 Task: Find connections with filter location Soledade with filter topic #lawenforcementwith filter profile language English with filter current company Real Placement Group with filter school Alagappa University, Alagappa Nagar, Karaikudi with filter industry Audio and Video Equipment Manufacturing with filter service category Business Analytics with filter keywords title Iron Worker
Action: Mouse moved to (688, 143)
Screenshot: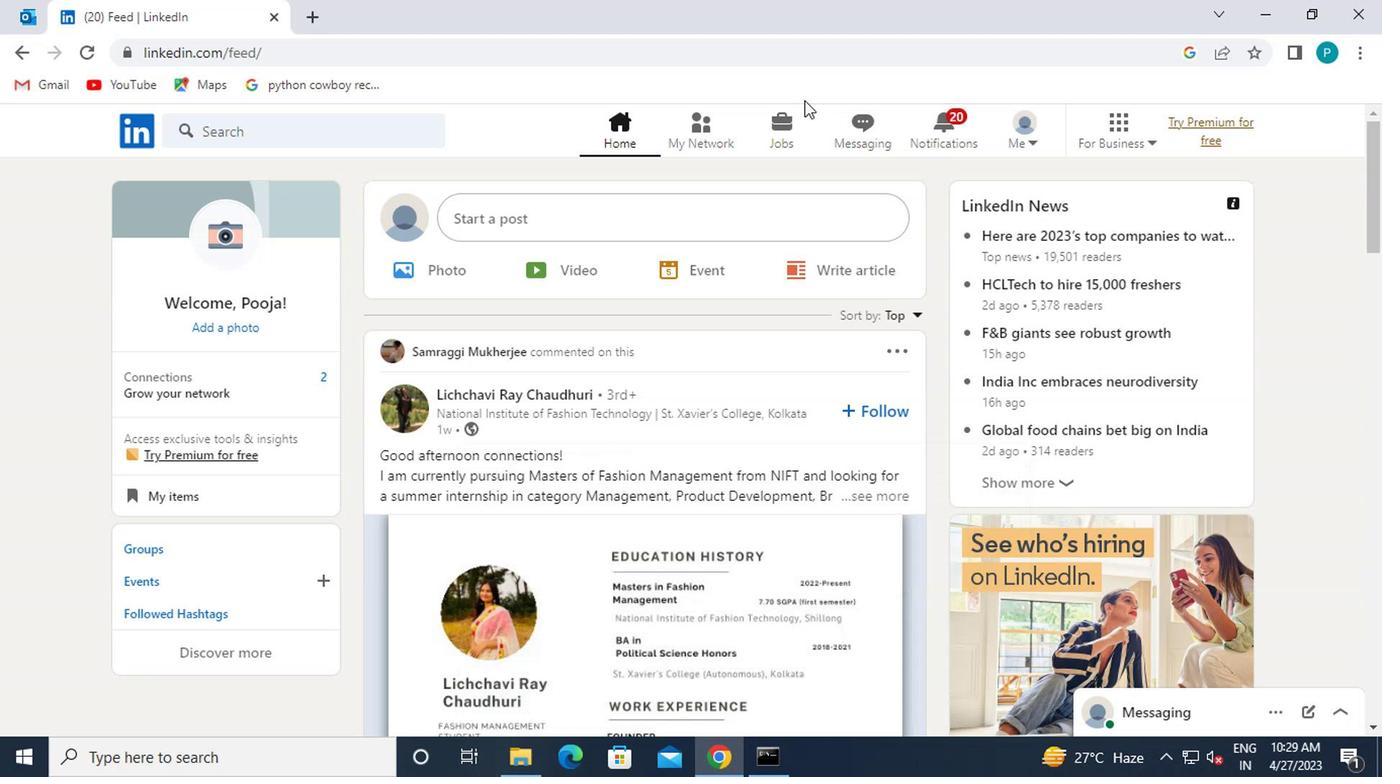 
Action: Mouse pressed left at (688, 143)
Screenshot: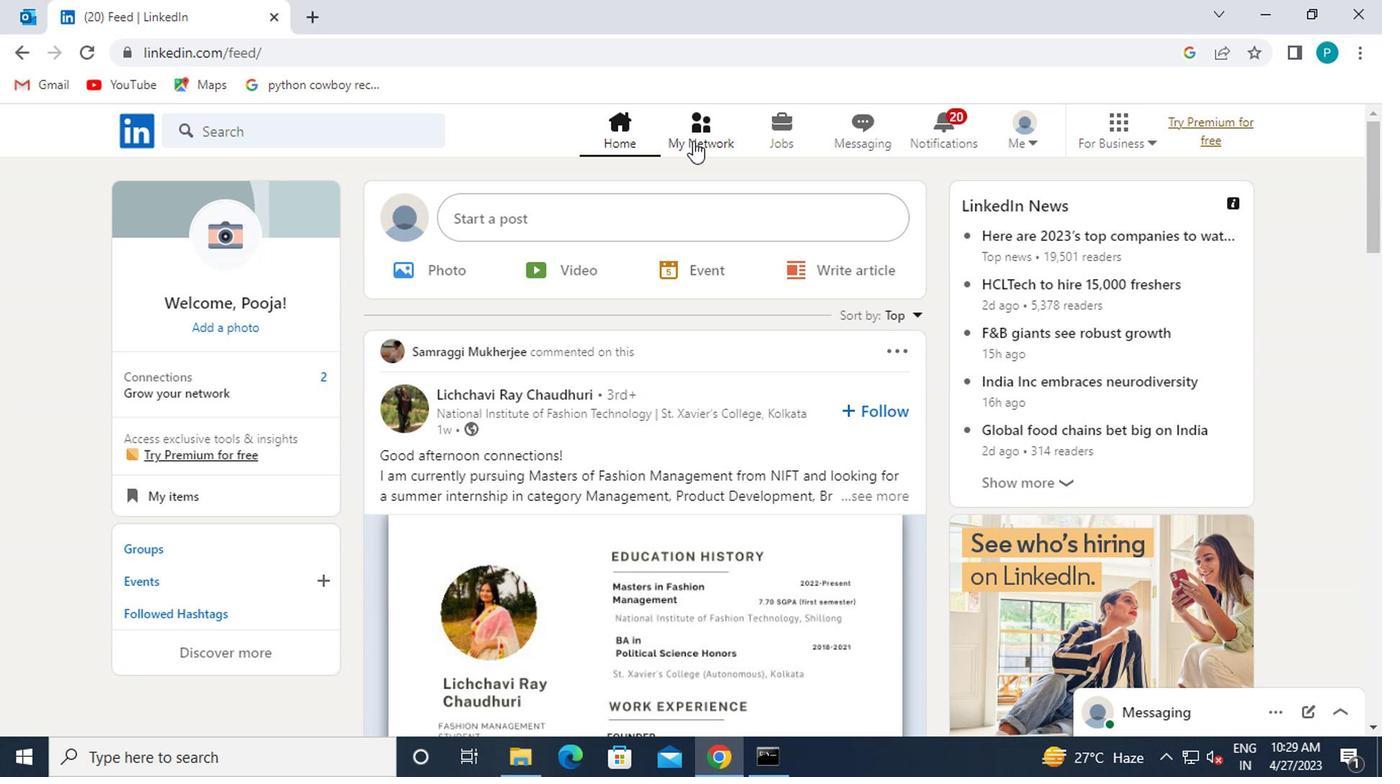 
Action: Mouse moved to (350, 230)
Screenshot: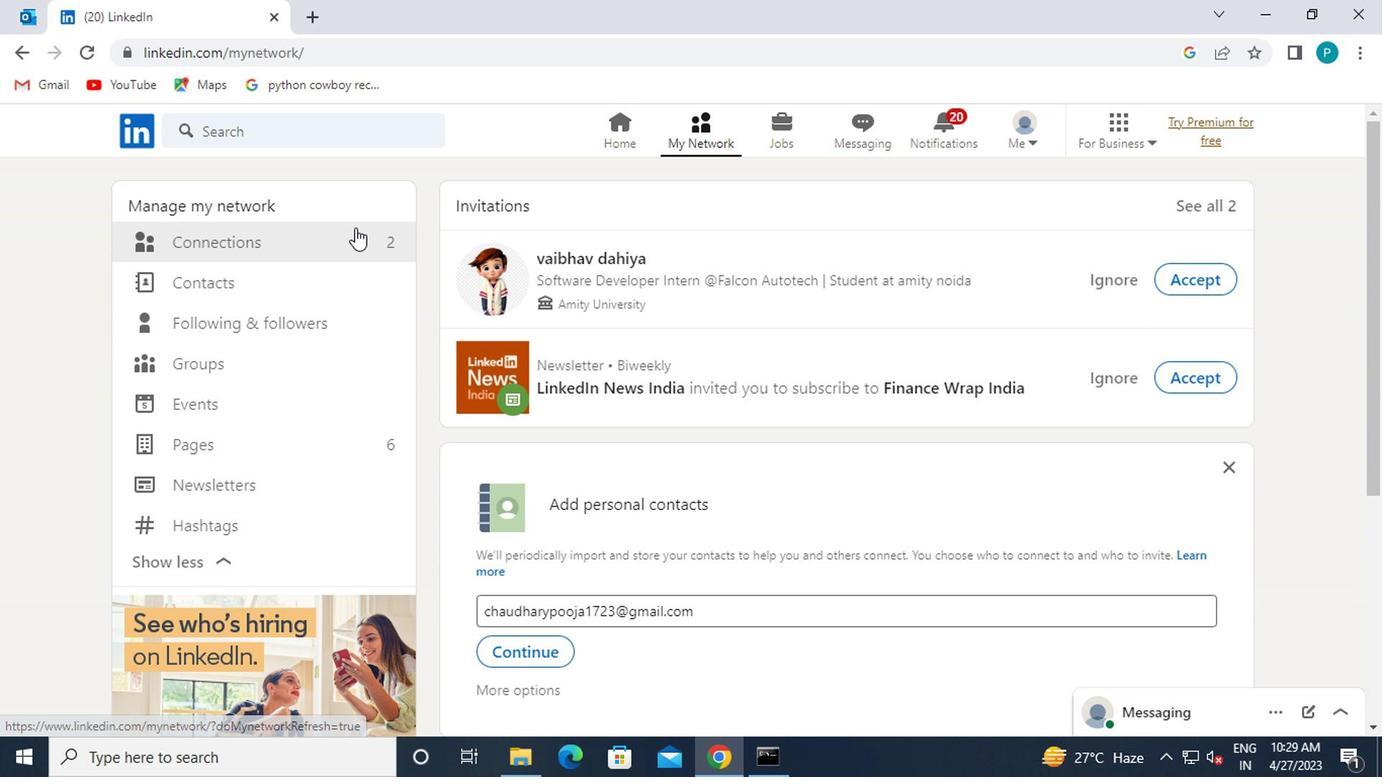
Action: Mouse pressed left at (350, 230)
Screenshot: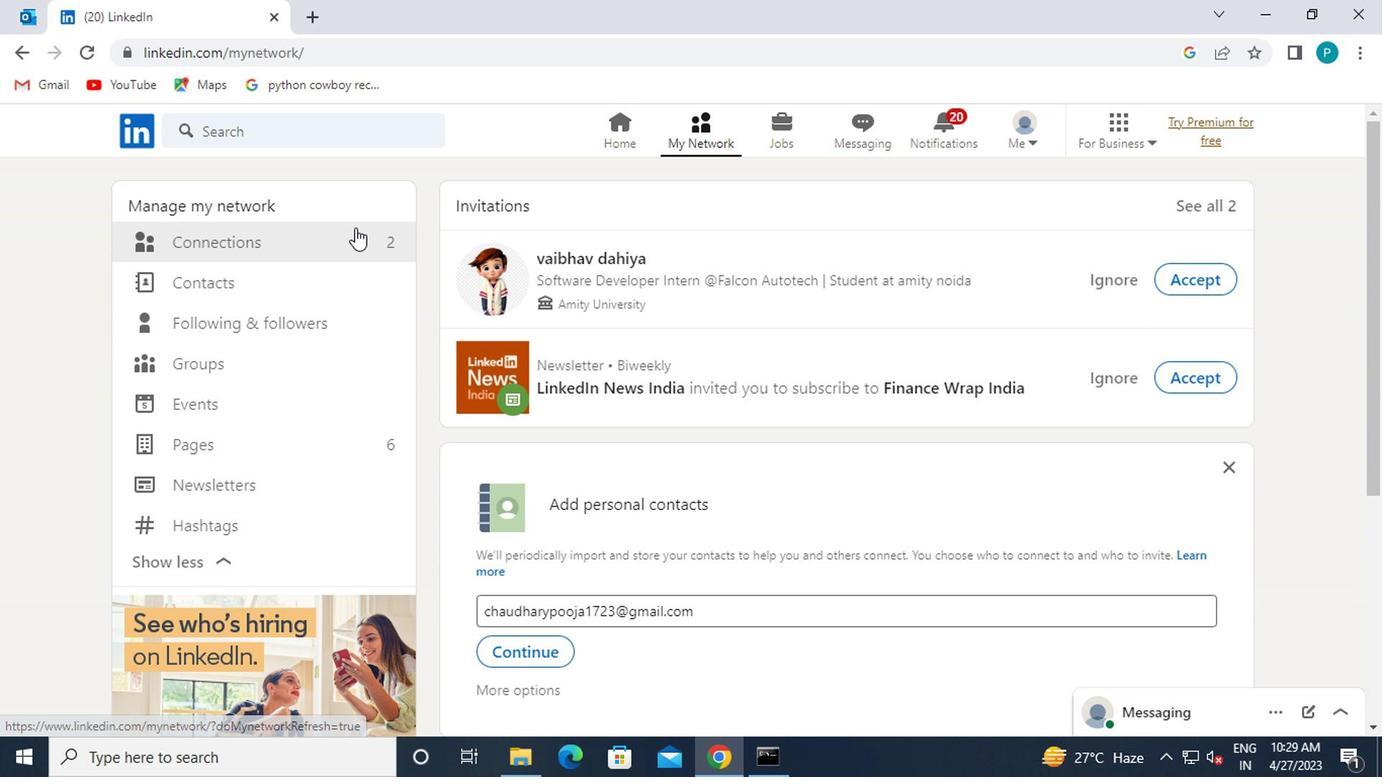 
Action: Mouse moved to (360, 237)
Screenshot: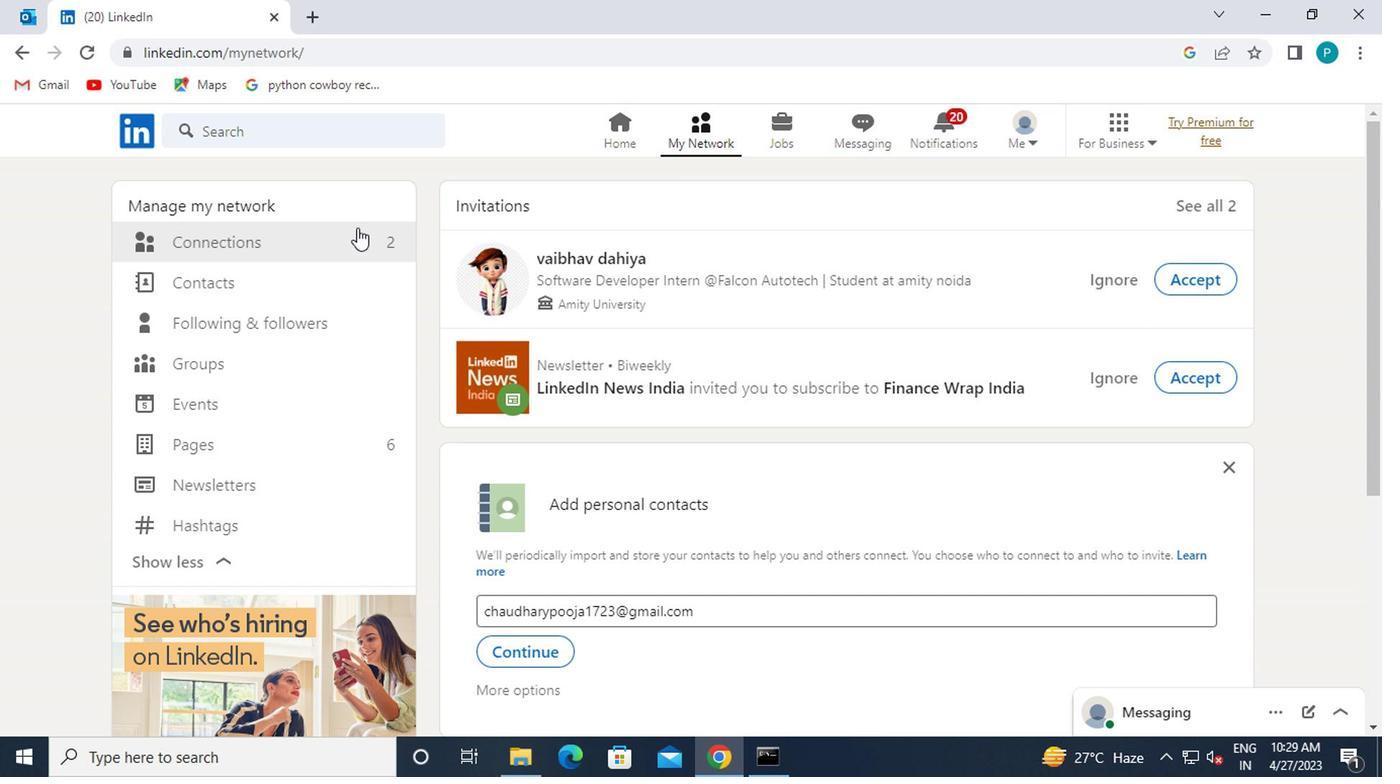 
Action: Mouse pressed left at (360, 237)
Screenshot: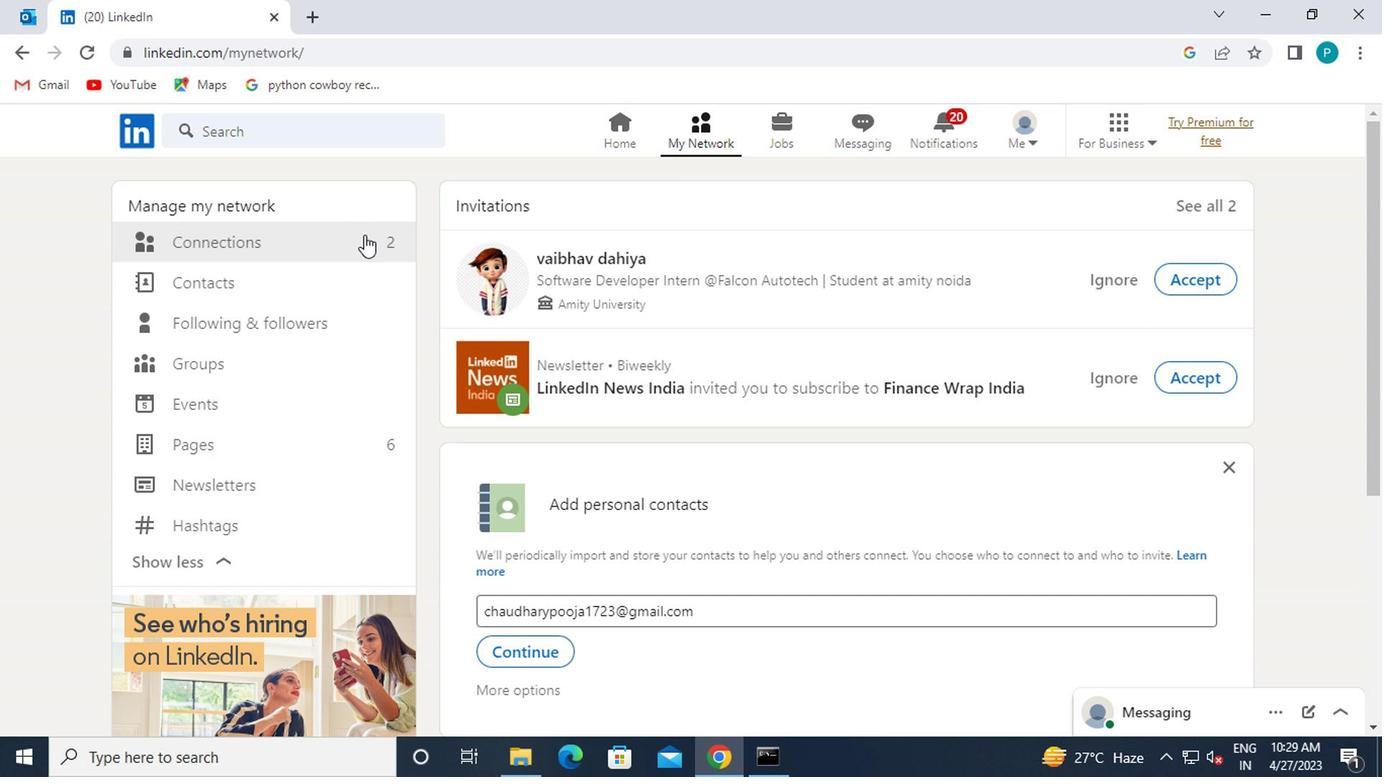 
Action: Mouse moved to (307, 247)
Screenshot: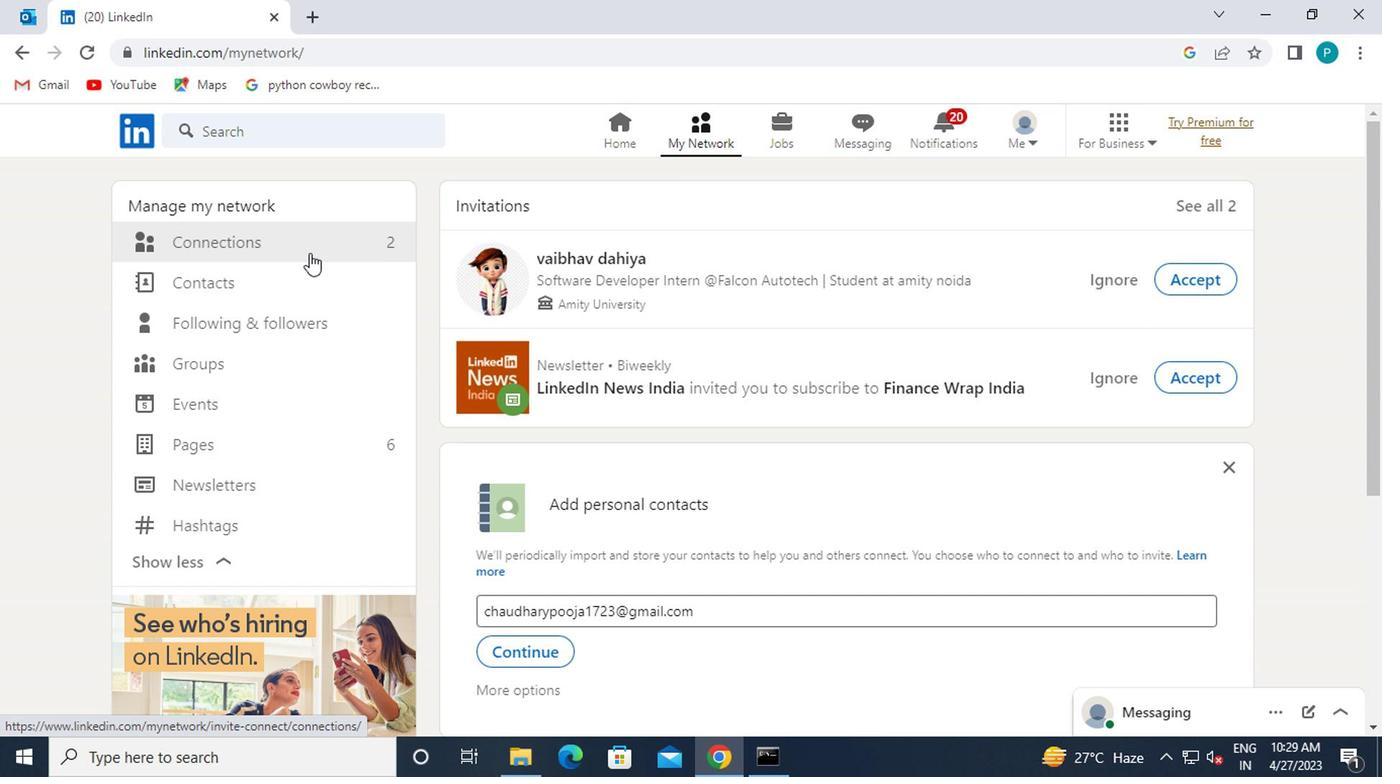
Action: Mouse pressed left at (307, 247)
Screenshot: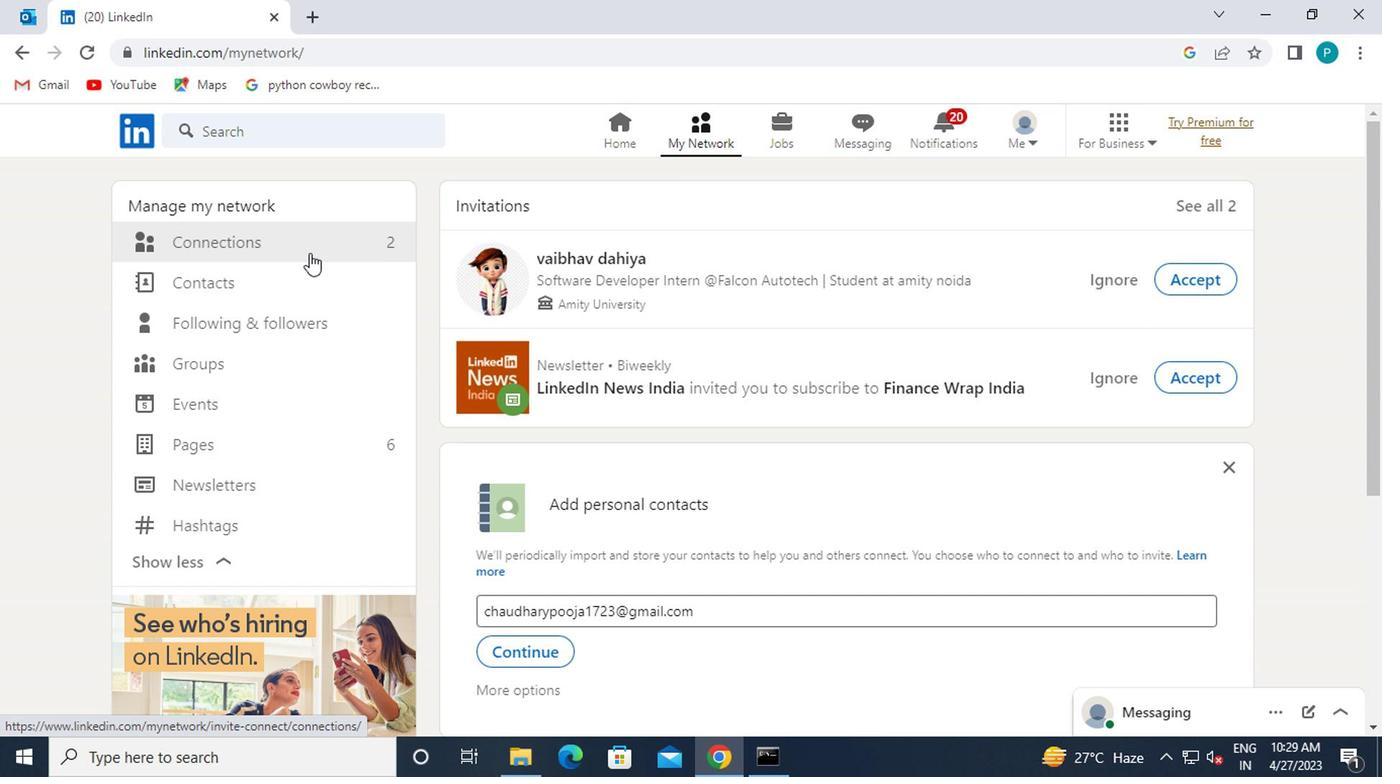 
Action: Mouse moved to (309, 250)
Screenshot: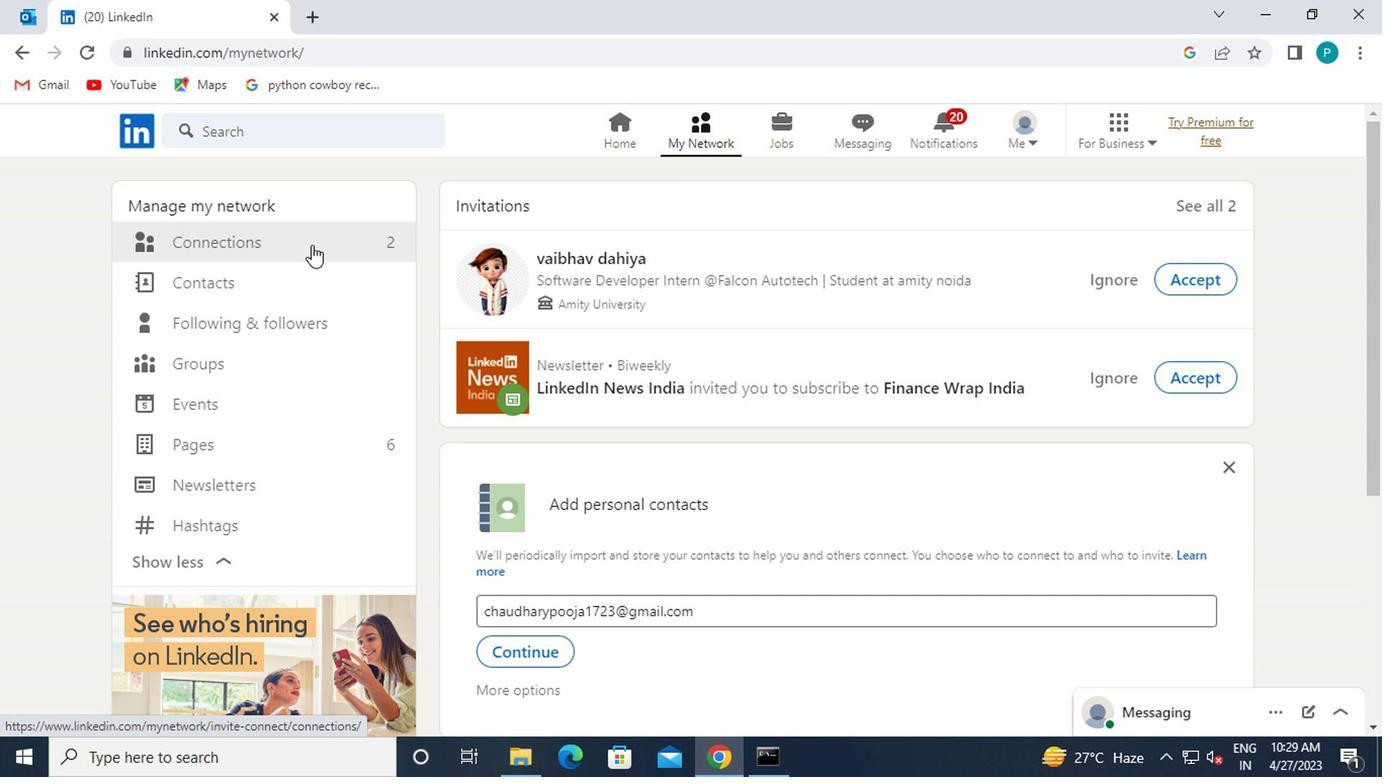 
Action: Mouse pressed left at (309, 250)
Screenshot: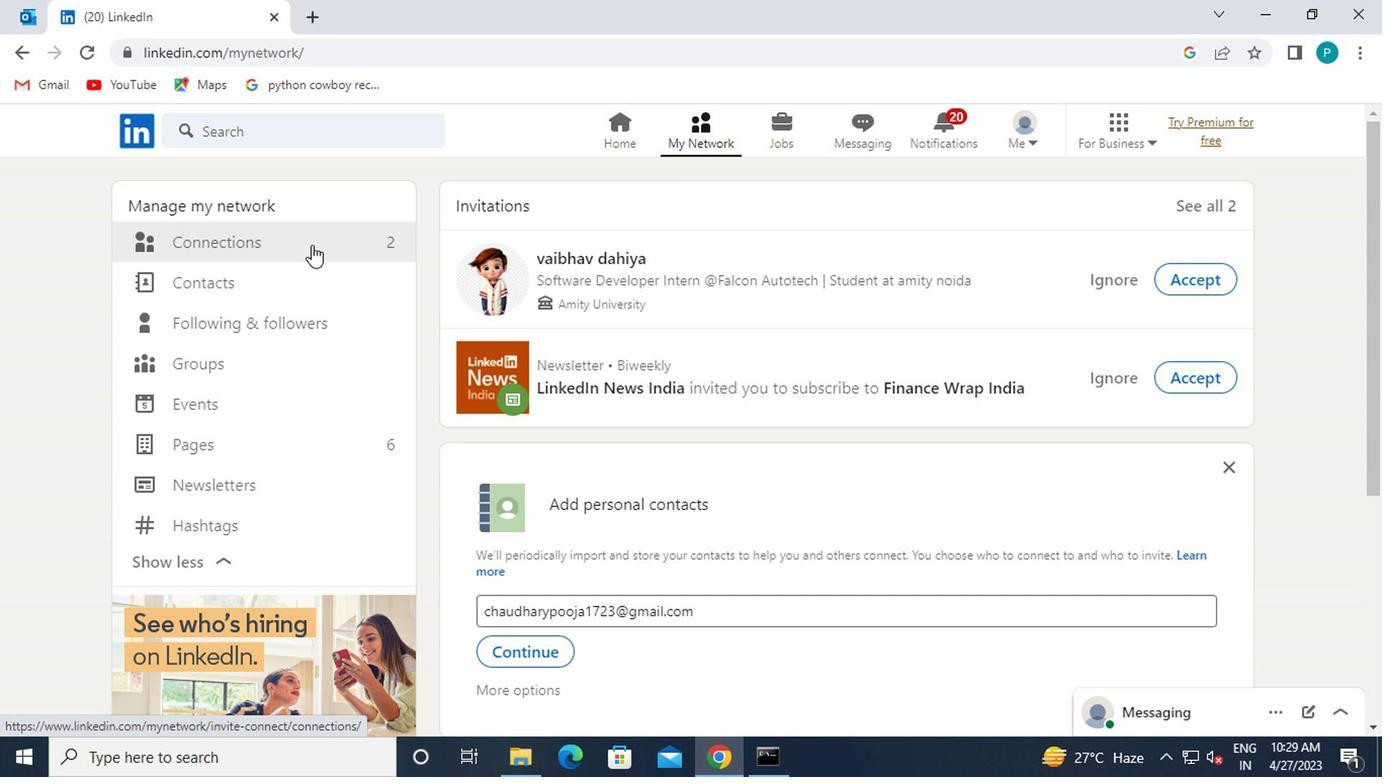 
Action: Mouse moved to (828, 237)
Screenshot: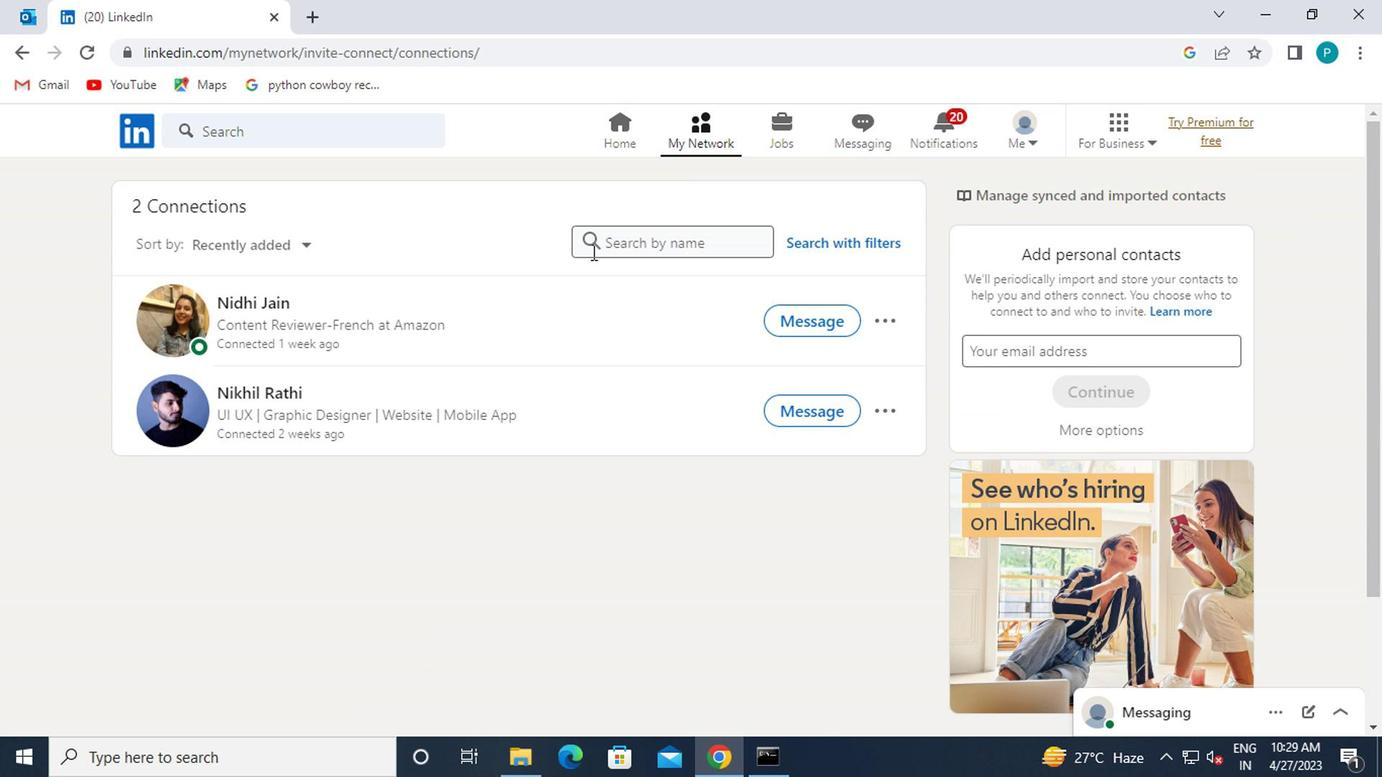 
Action: Mouse pressed left at (828, 237)
Screenshot: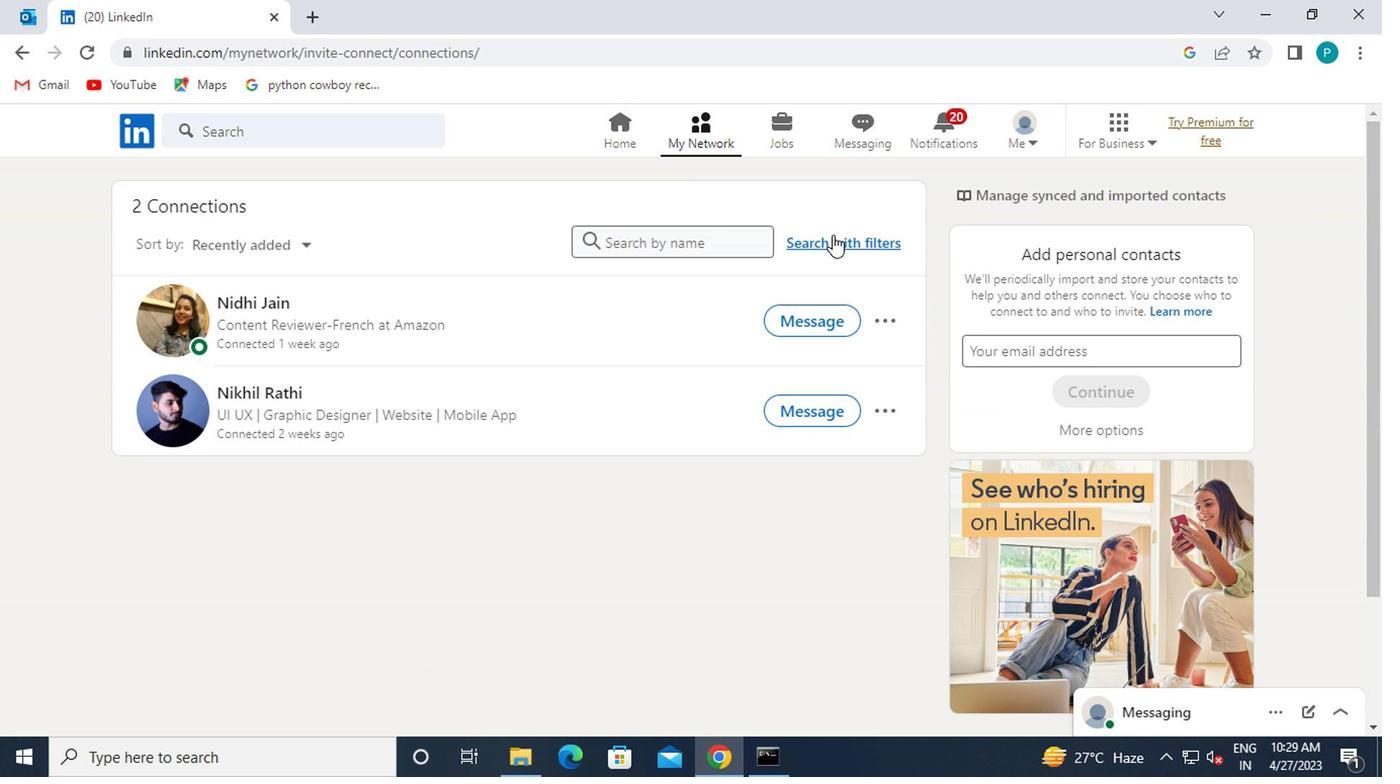 
Action: Mouse moved to (697, 180)
Screenshot: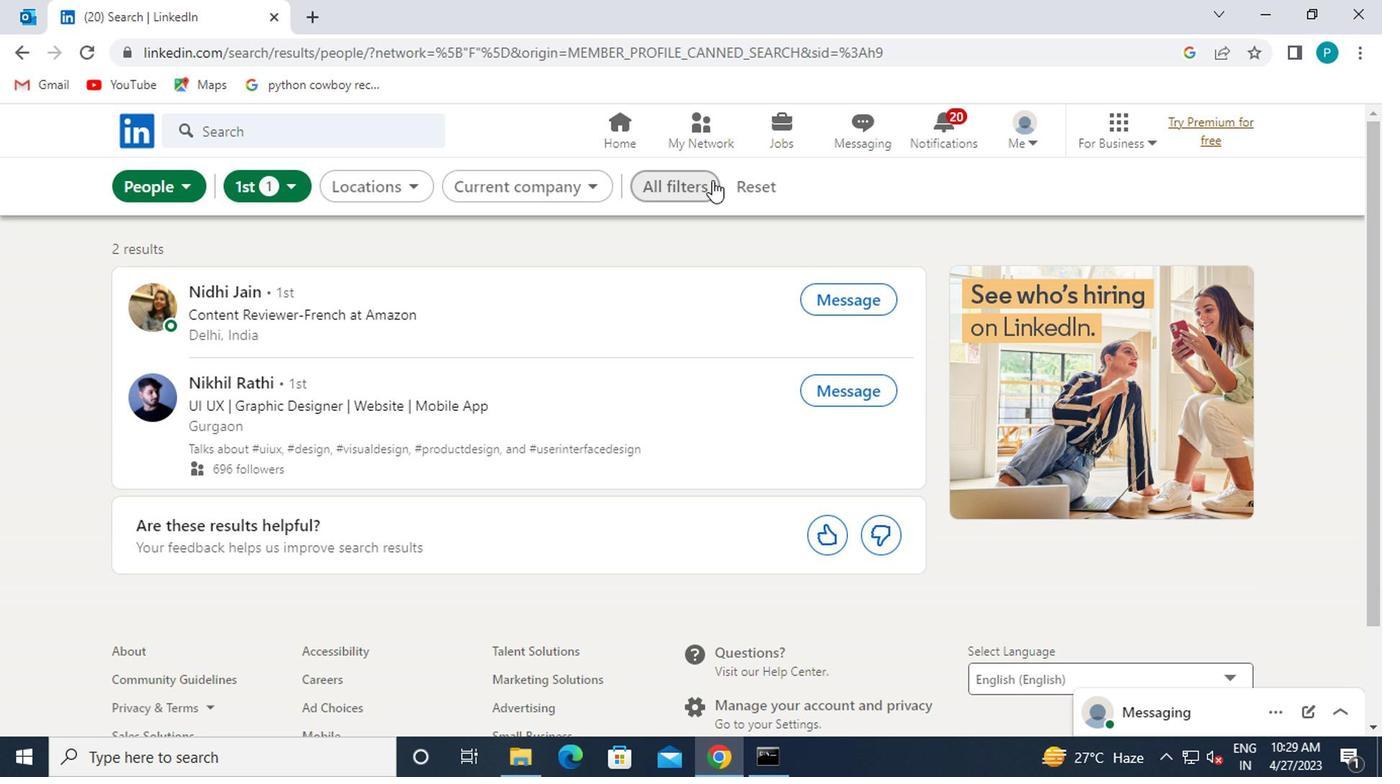 
Action: Mouse pressed left at (697, 180)
Screenshot: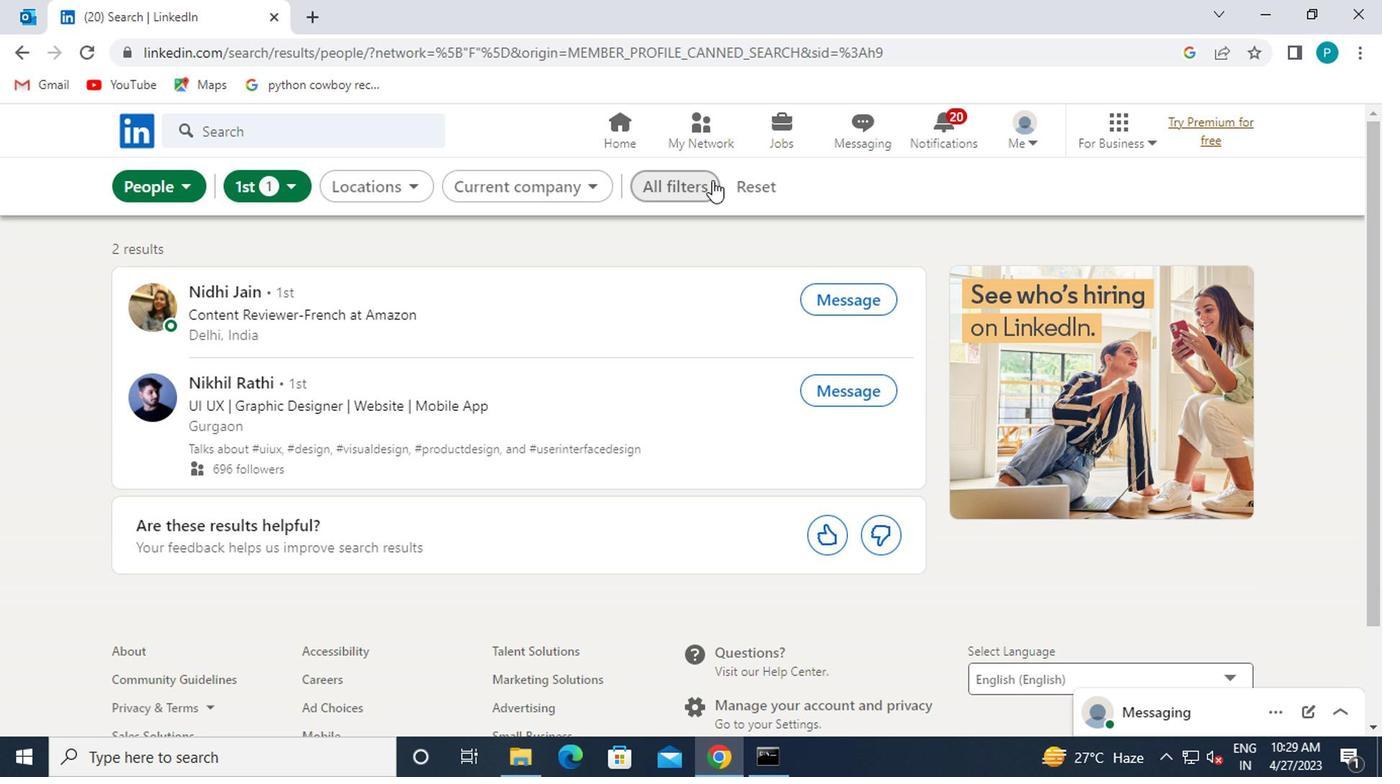 
Action: Mouse moved to (1061, 399)
Screenshot: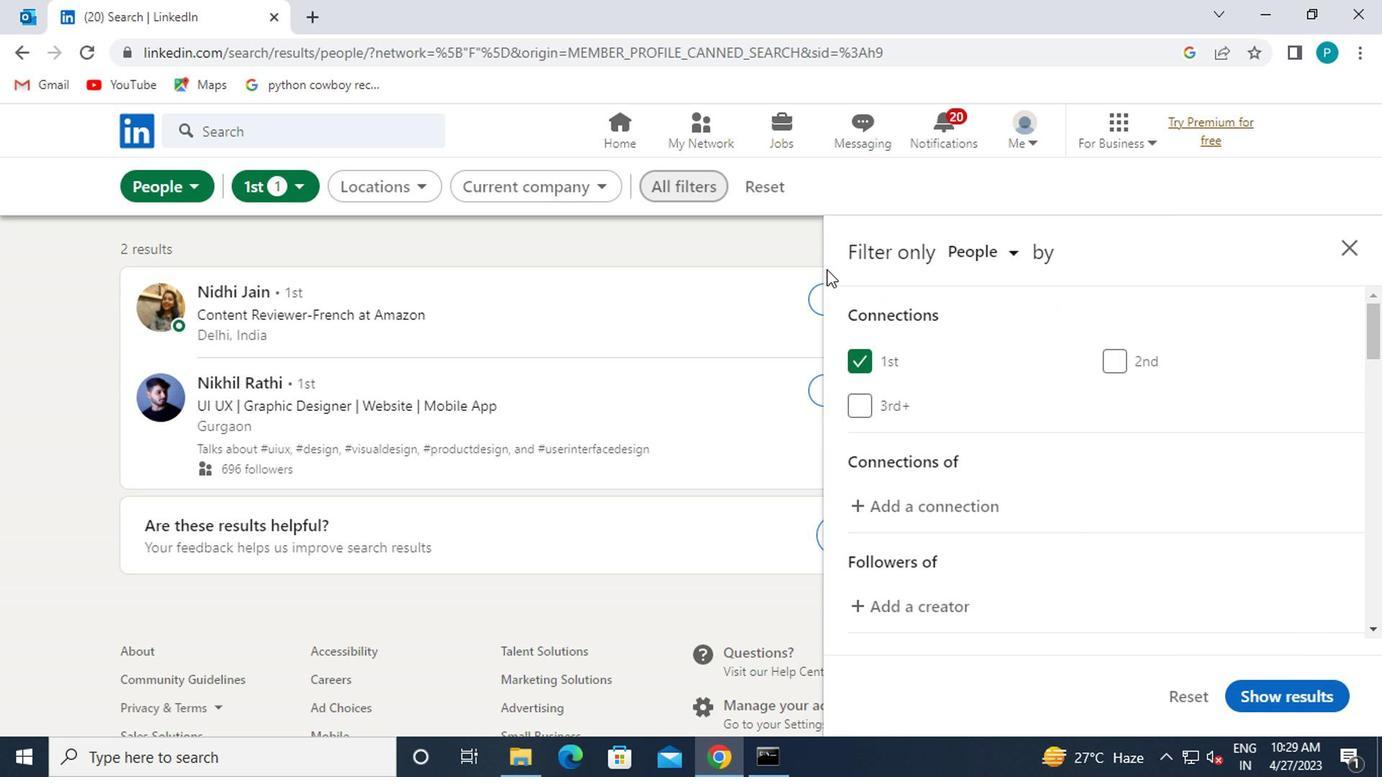 
Action: Mouse scrolled (1061, 398) with delta (0, -1)
Screenshot: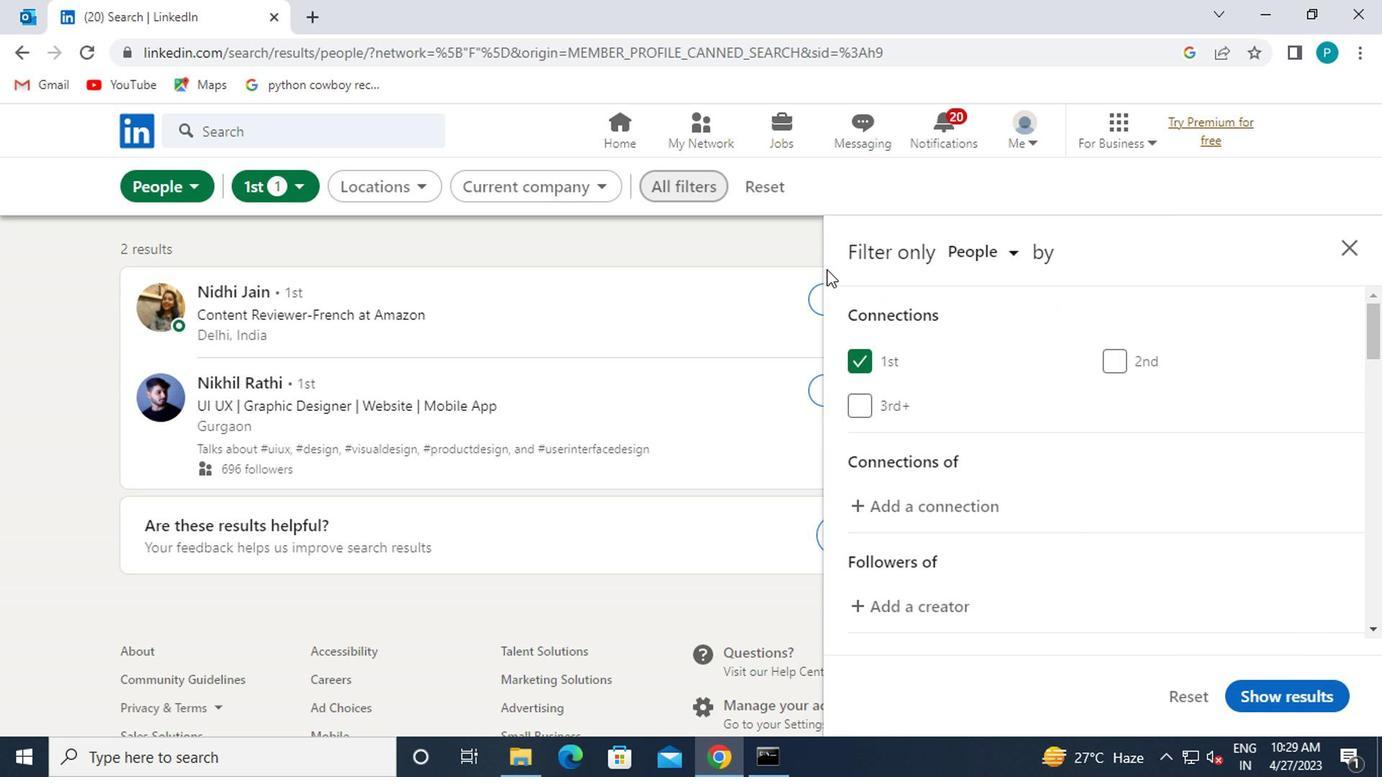 
Action: Mouse moved to (1061, 400)
Screenshot: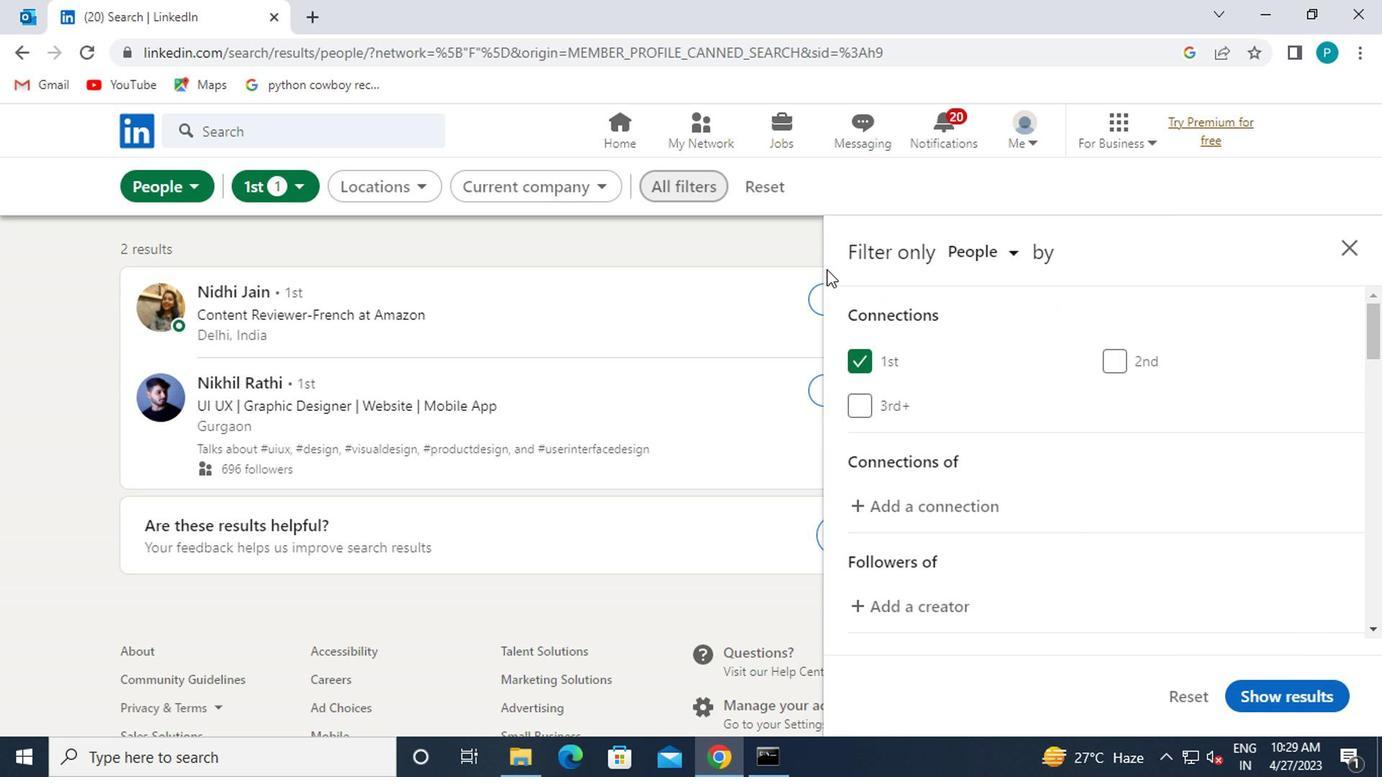 
Action: Mouse scrolled (1061, 399) with delta (0, 0)
Screenshot: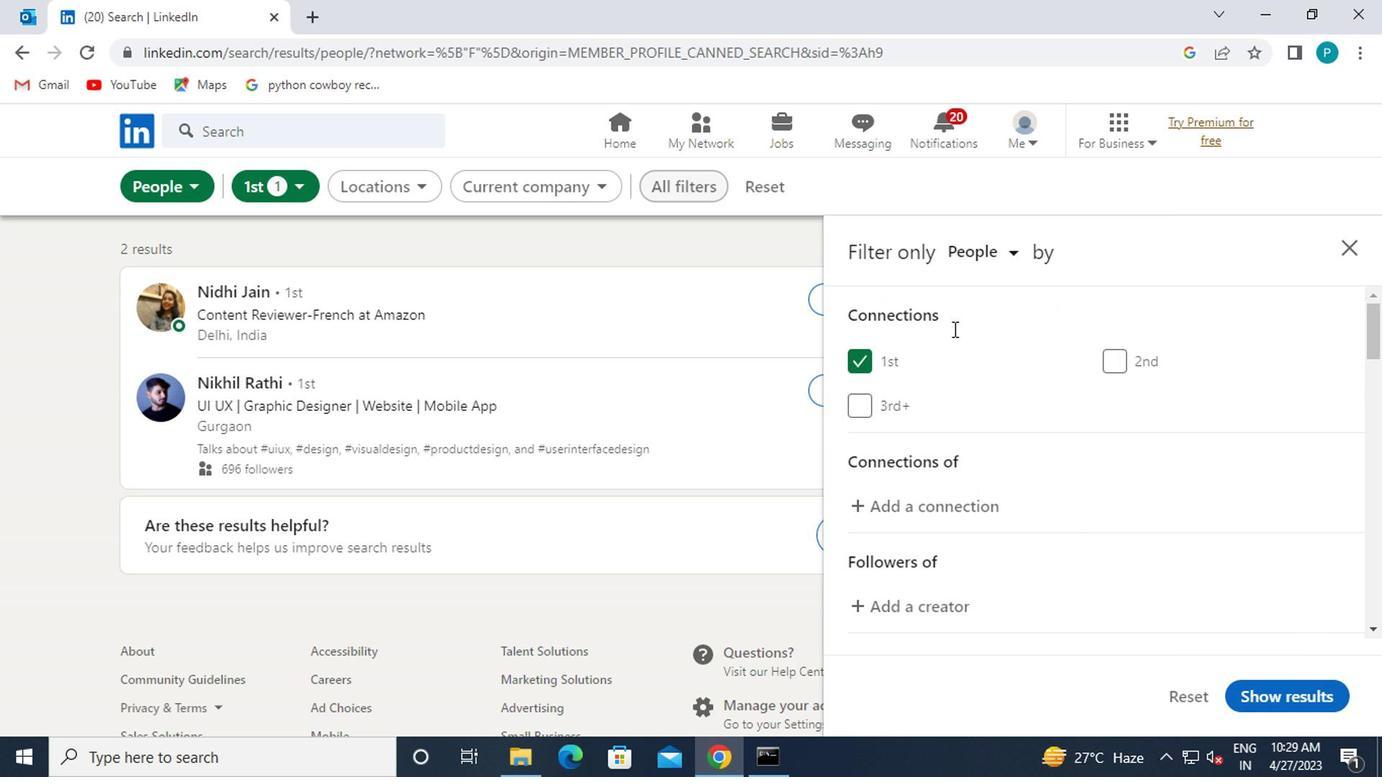 
Action: Mouse scrolled (1061, 399) with delta (0, 0)
Screenshot: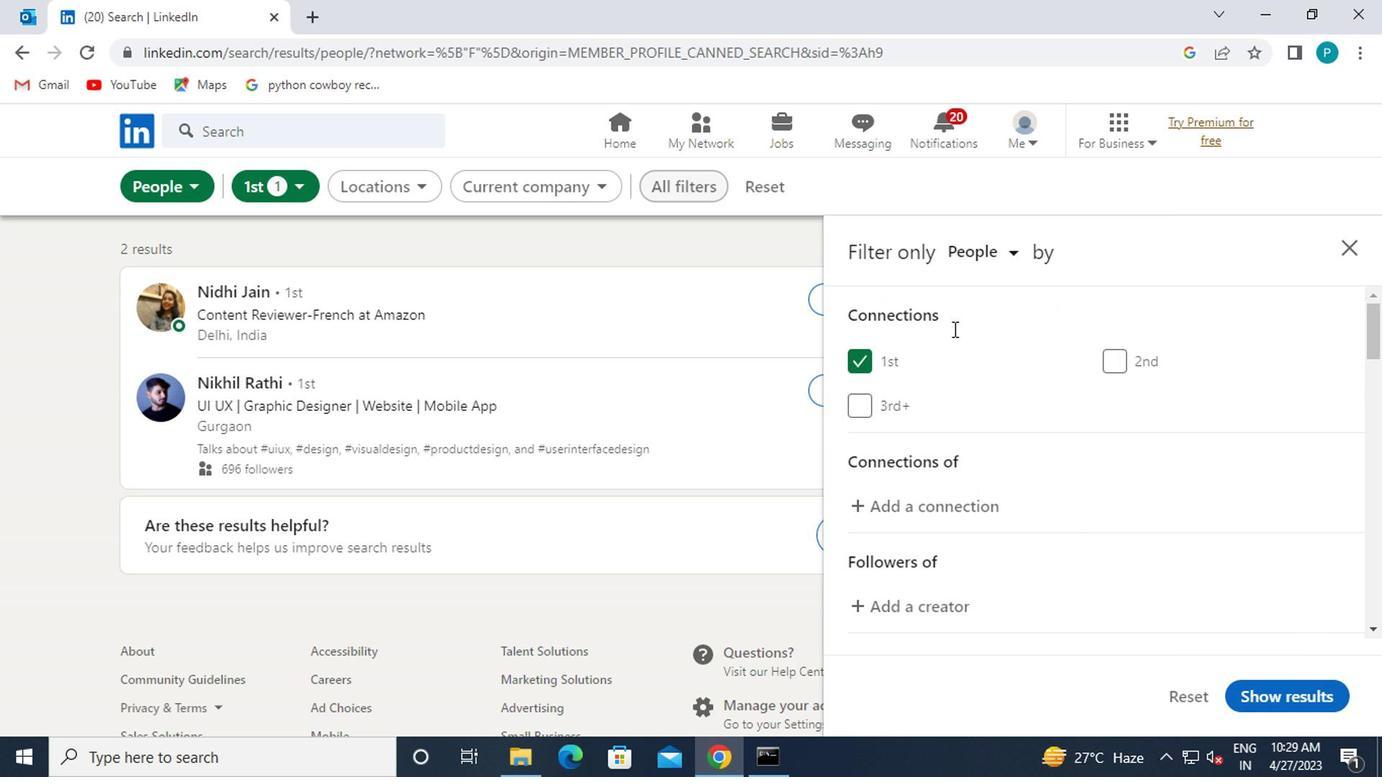 
Action: Mouse moved to (1147, 485)
Screenshot: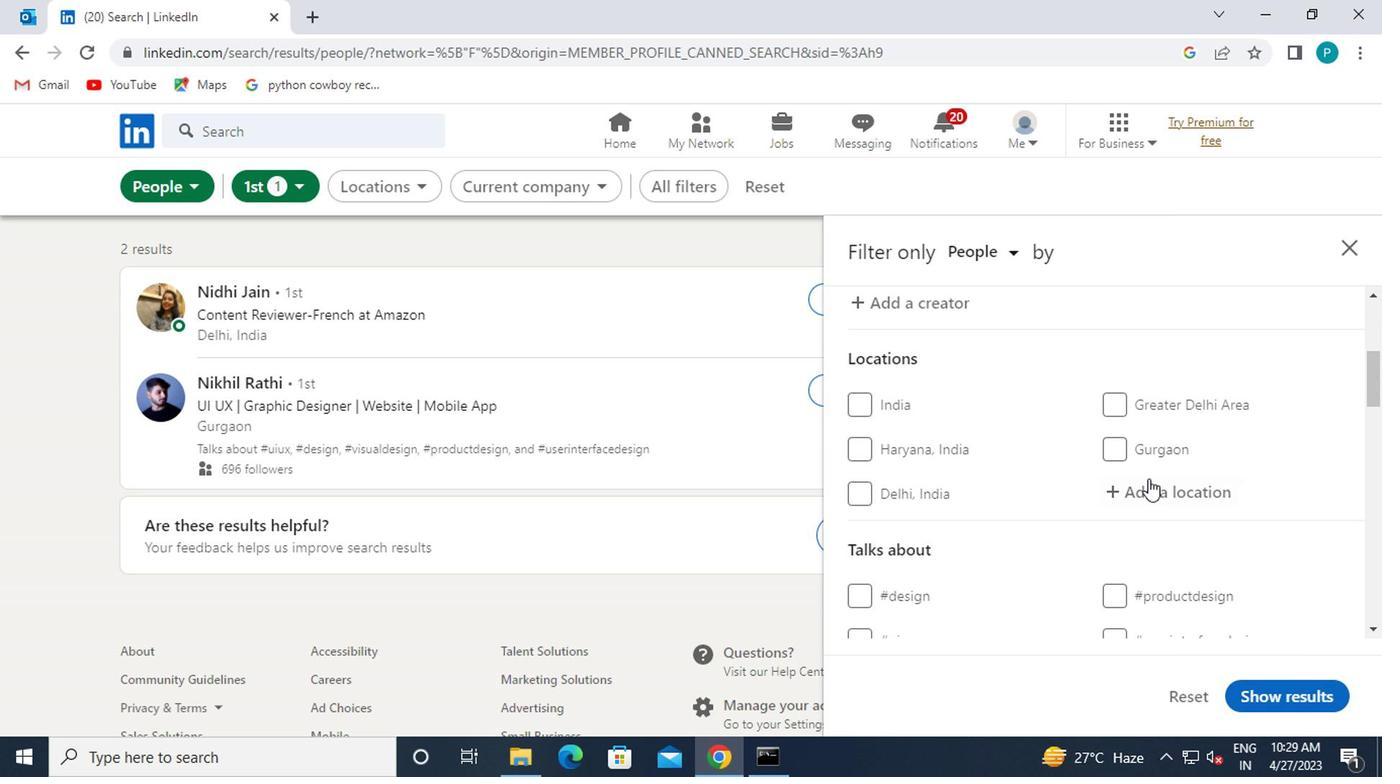 
Action: Mouse pressed left at (1147, 485)
Screenshot: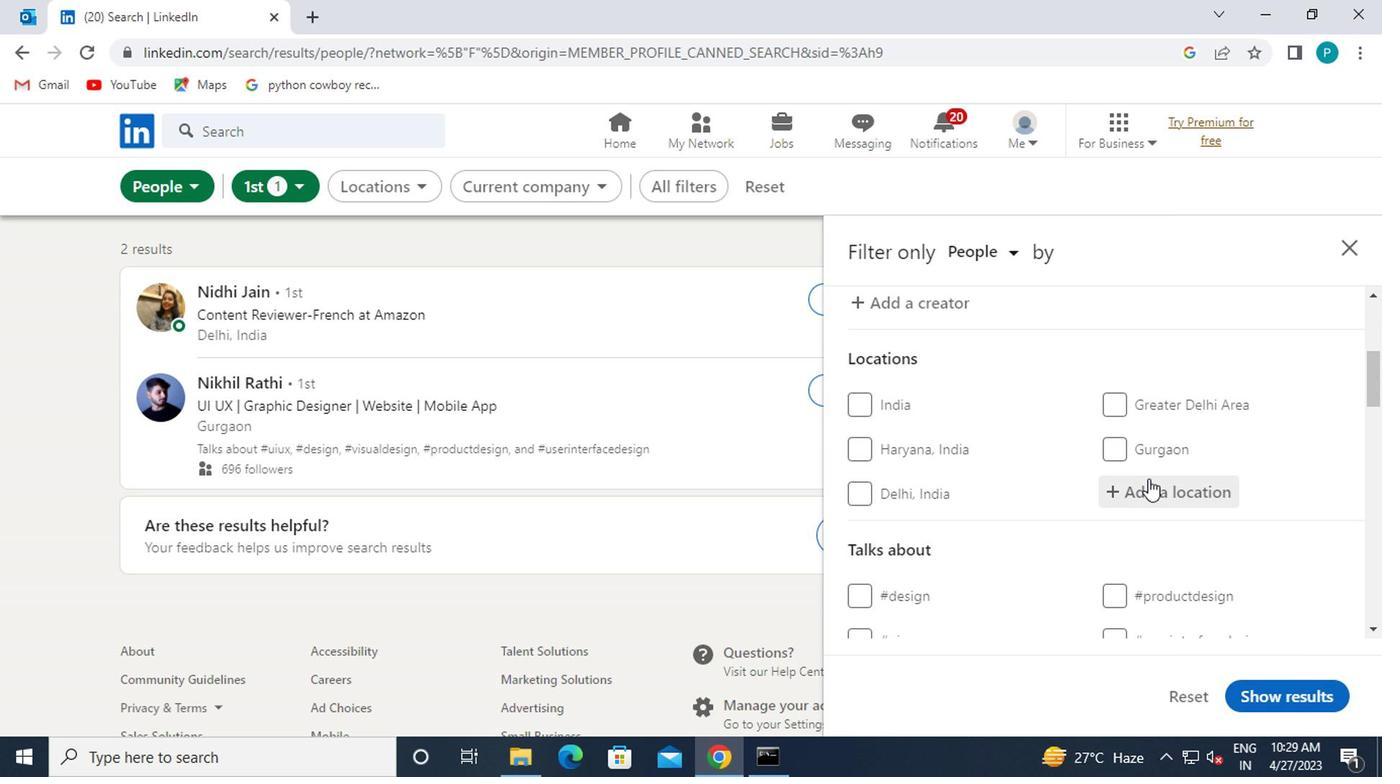 
Action: Mouse moved to (1219, 510)
Screenshot: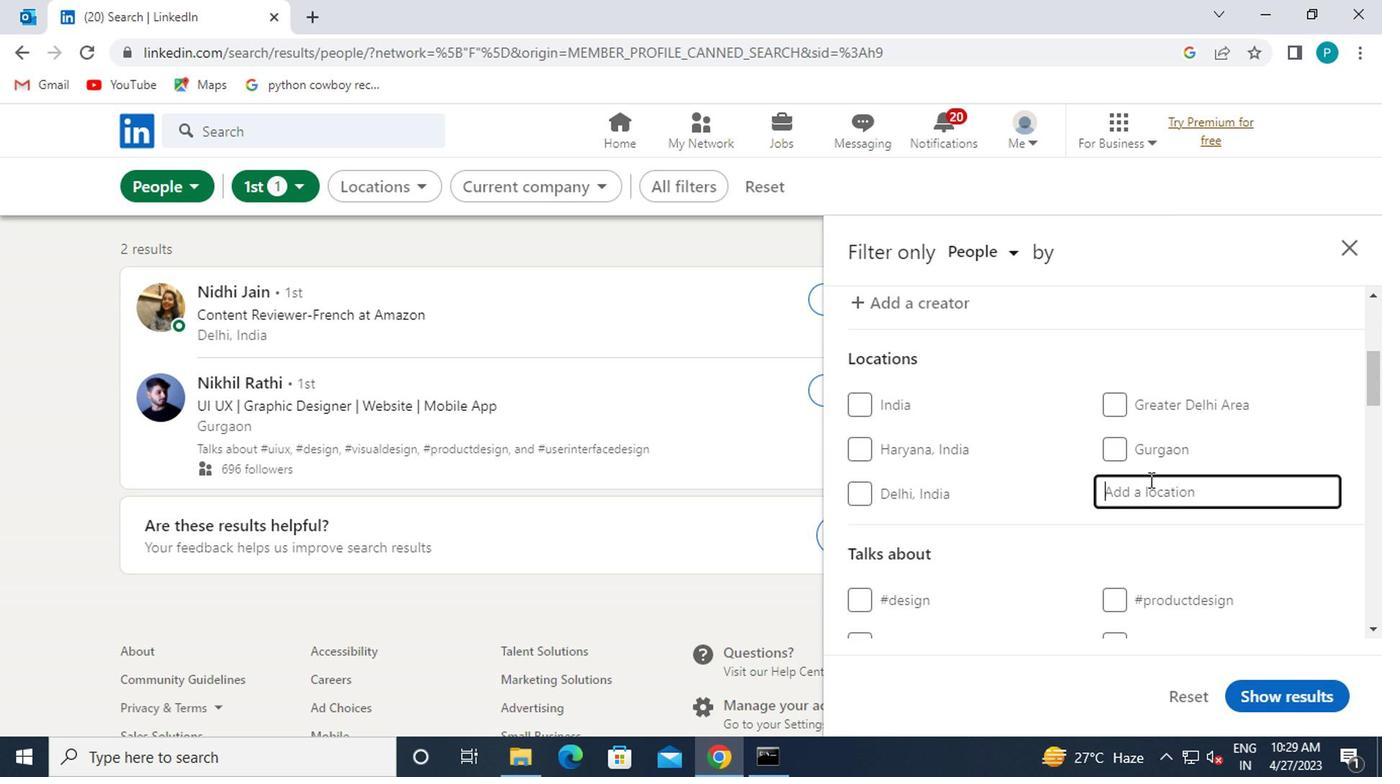 
Action: Key pressed <Key.caps_lock>s<Key.caps_lock>ole
Screenshot: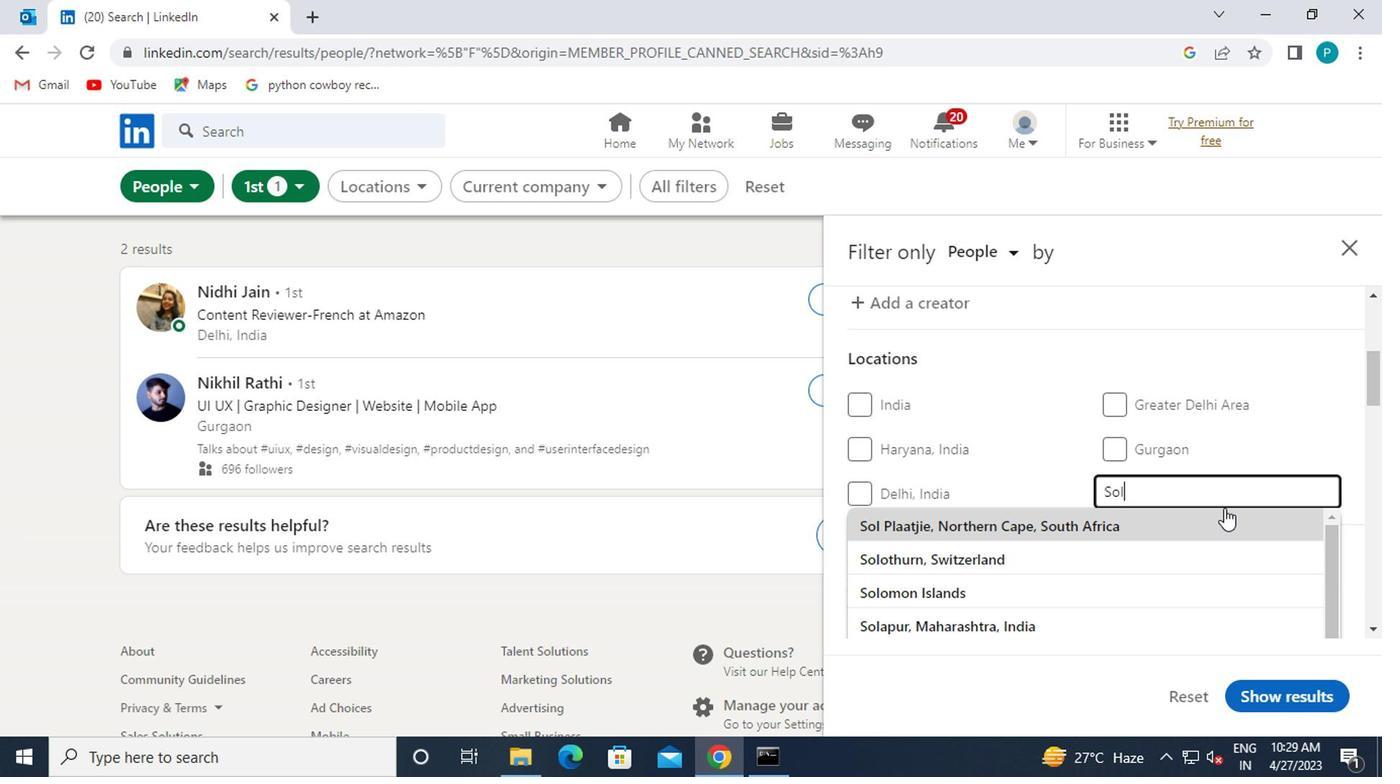 
Action: Mouse moved to (1183, 532)
Screenshot: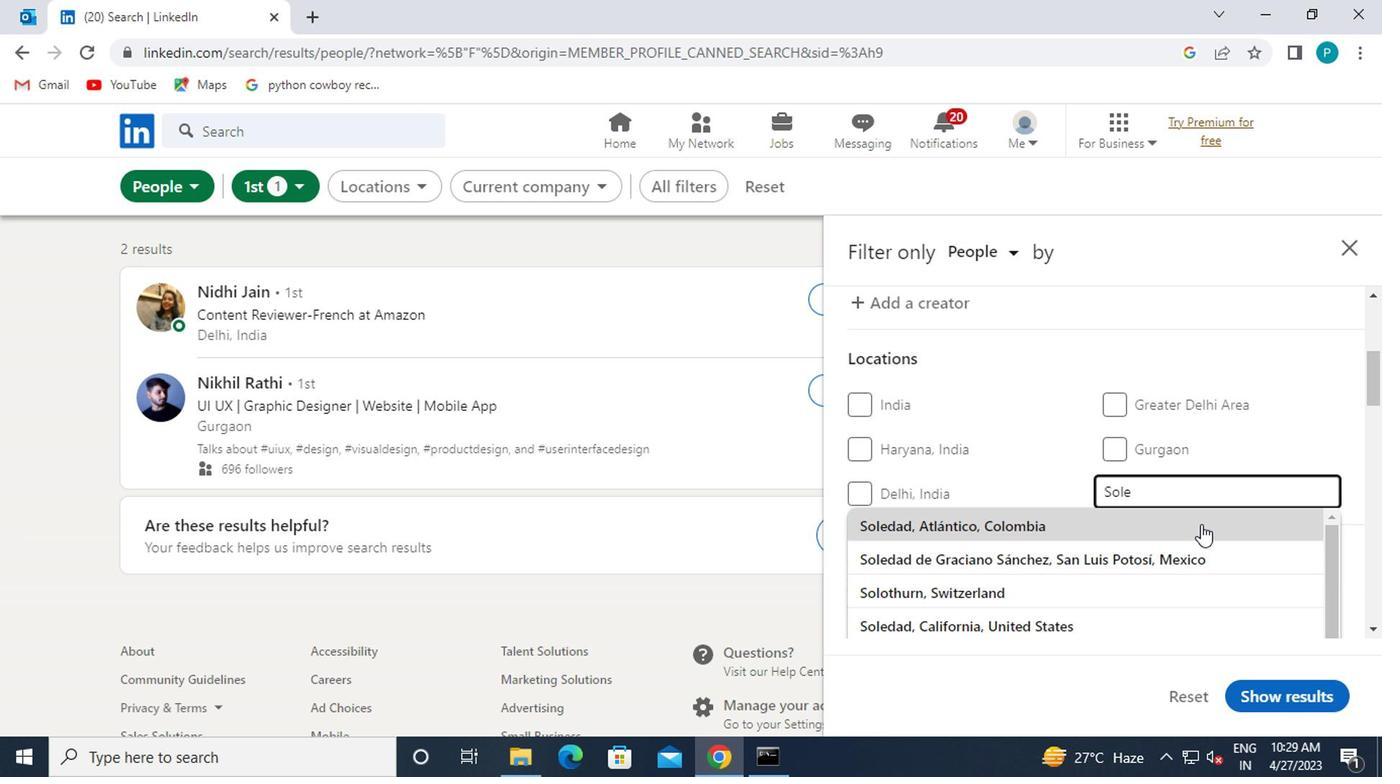 
Action: Mouse pressed left at (1183, 532)
Screenshot: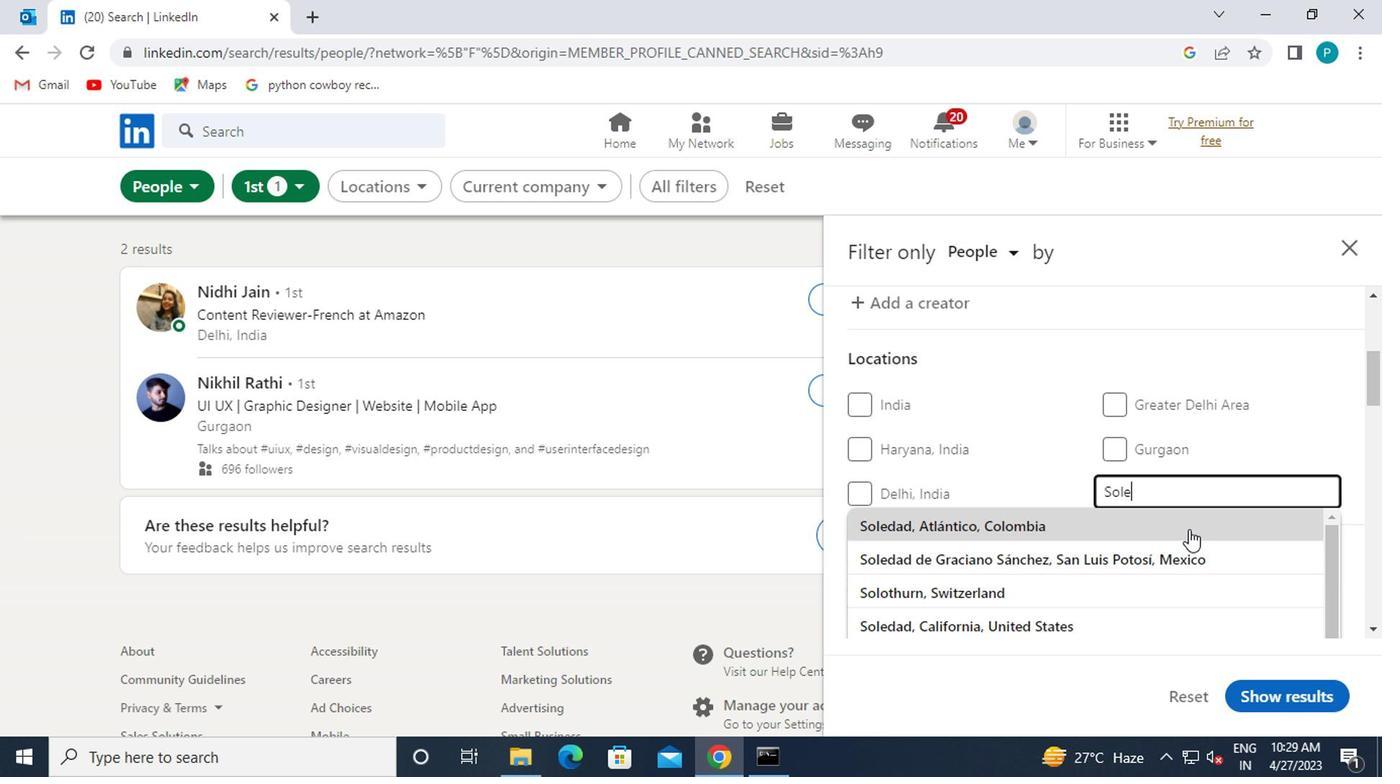 
Action: Mouse scrolled (1183, 530) with delta (0, -1)
Screenshot: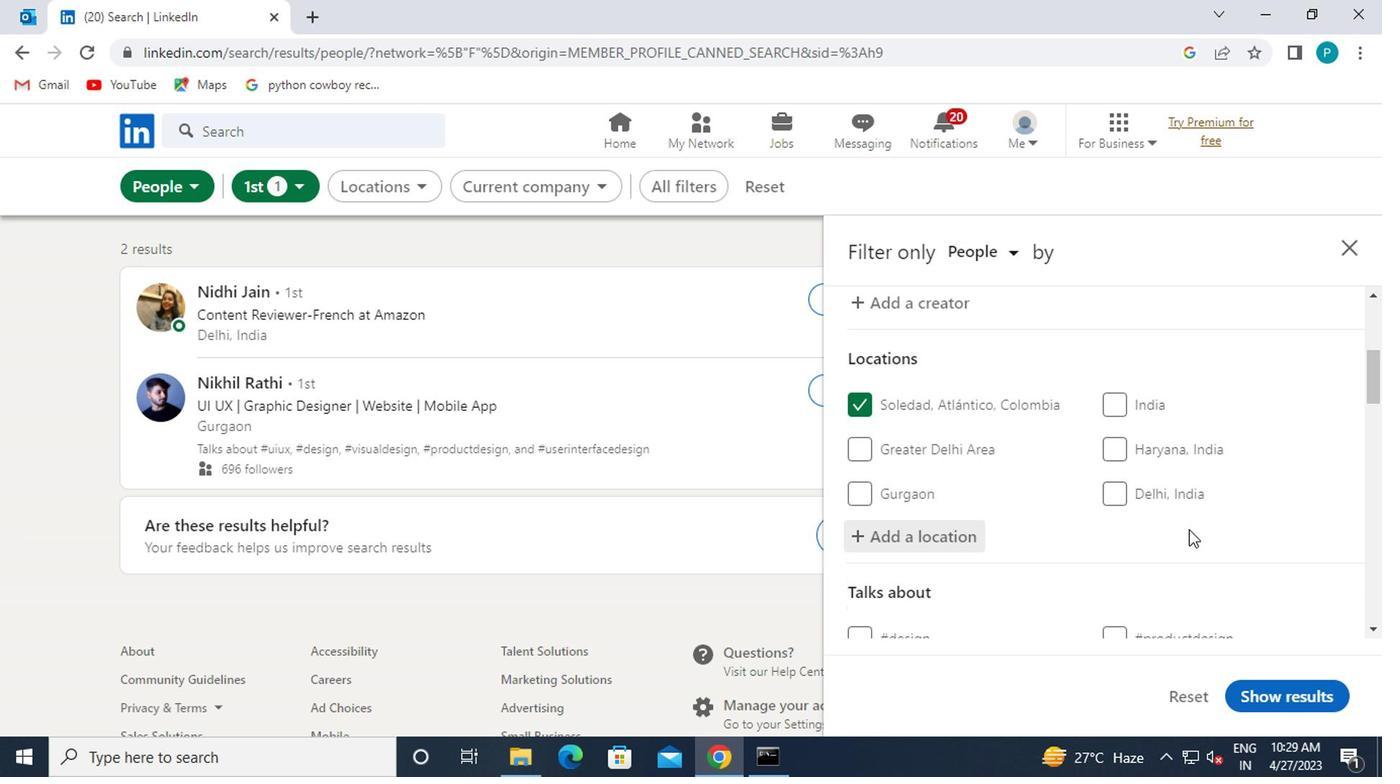 
Action: Mouse scrolled (1183, 530) with delta (0, -1)
Screenshot: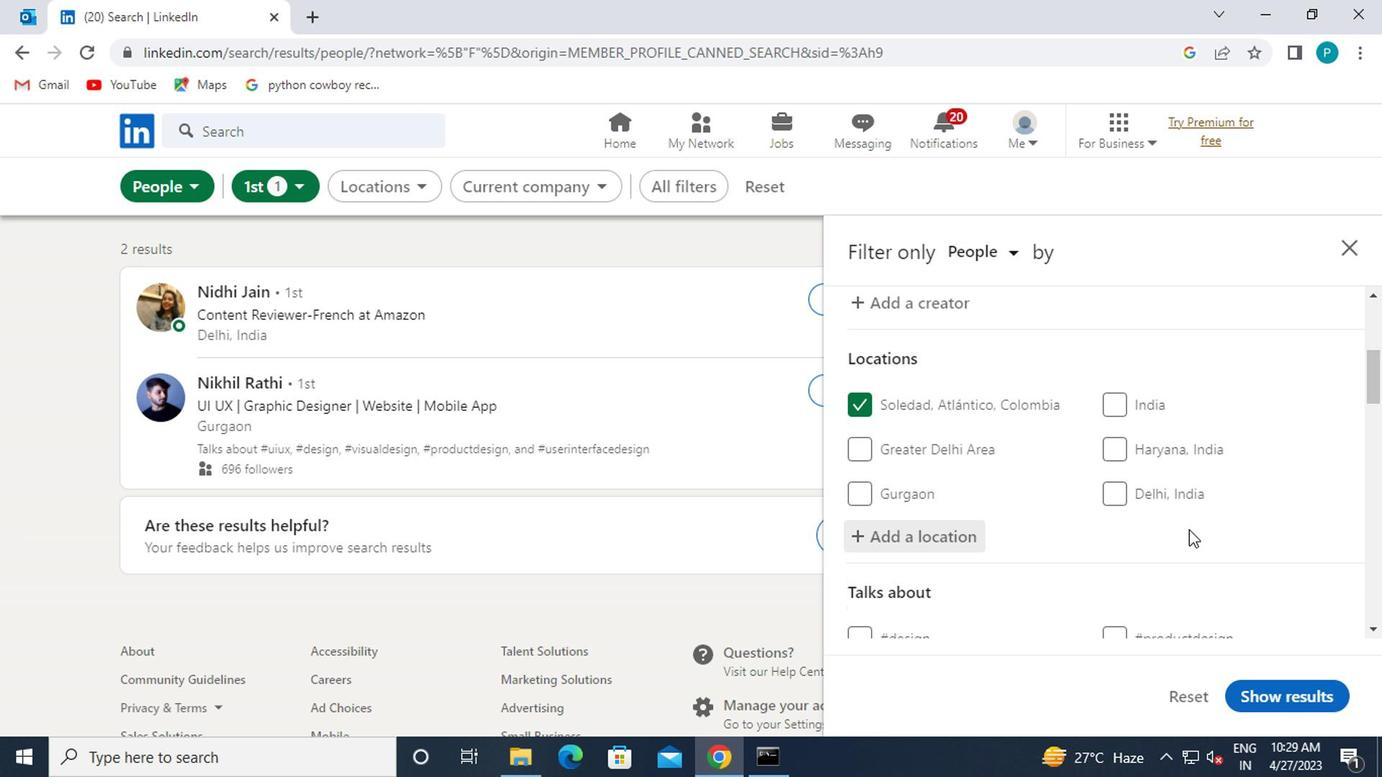 
Action: Mouse pressed left at (1183, 532)
Screenshot: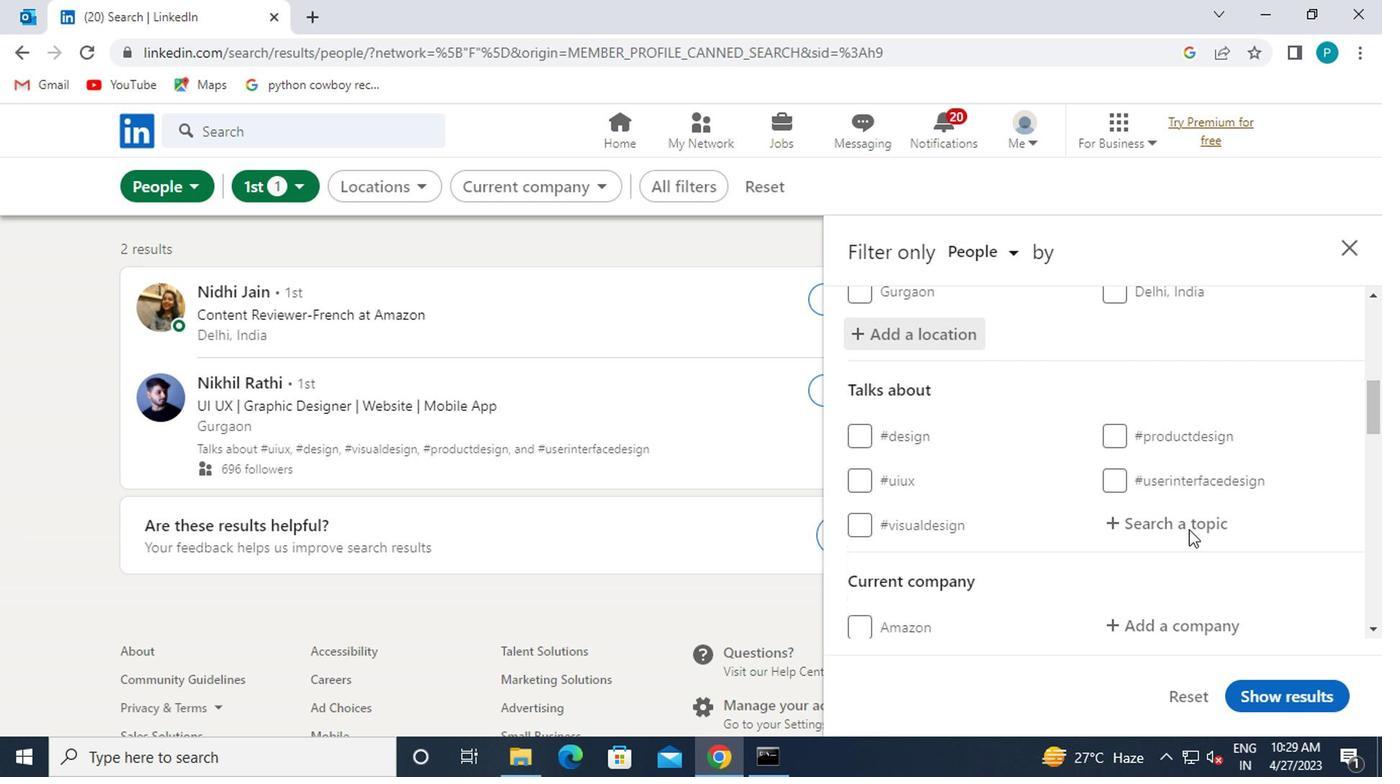 
Action: Key pressed <Key.shift>#LAWENFORCEN
Screenshot: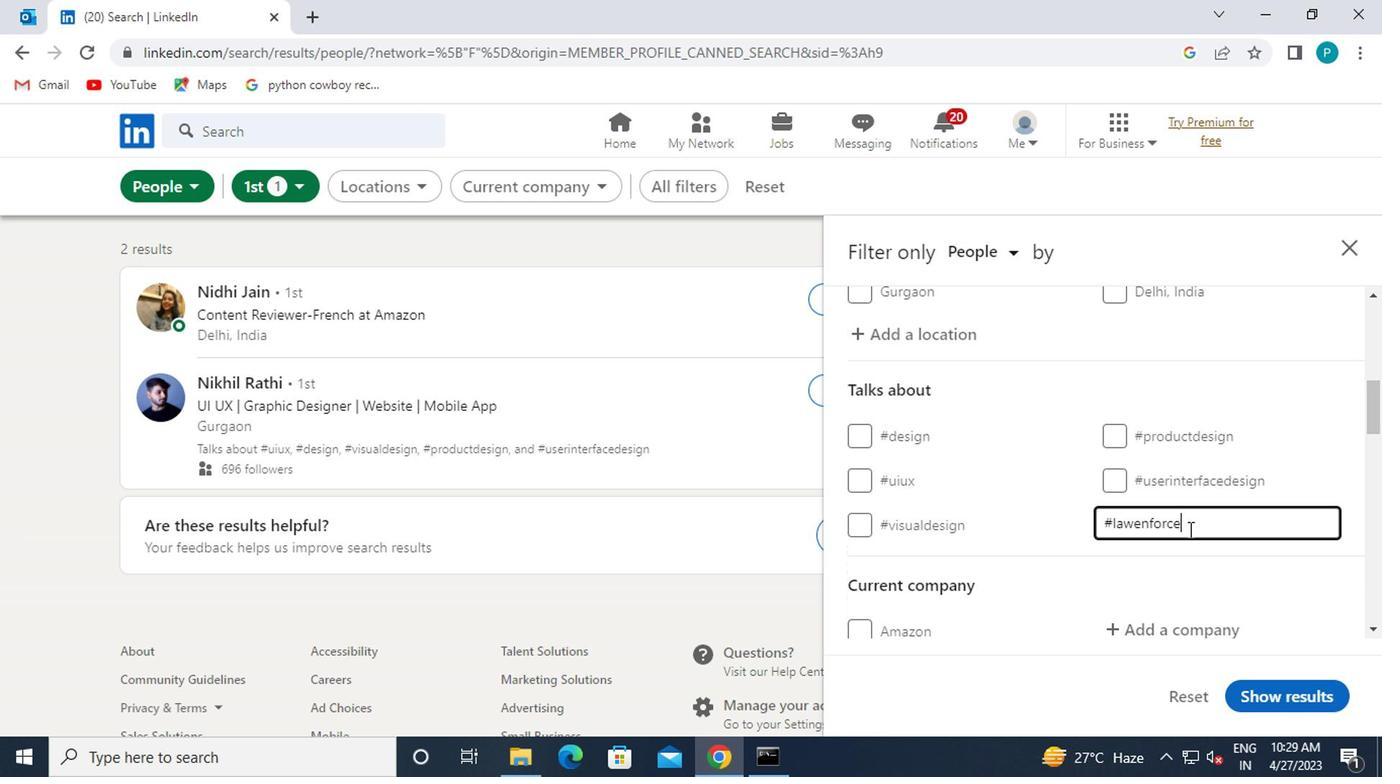 
Action: Mouse moved to (1177, 555)
Screenshot: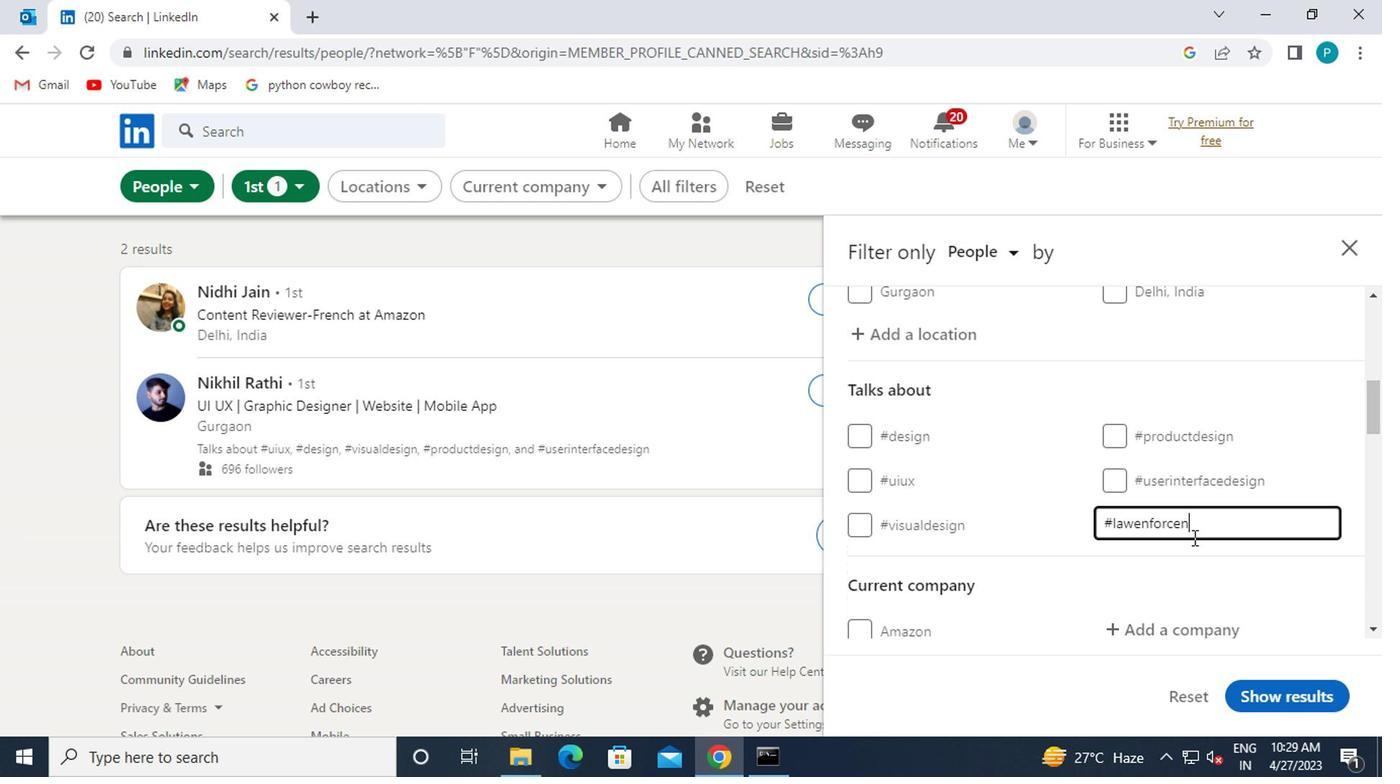 
Action: Key pressed <Key.backspace>MENT
Screenshot: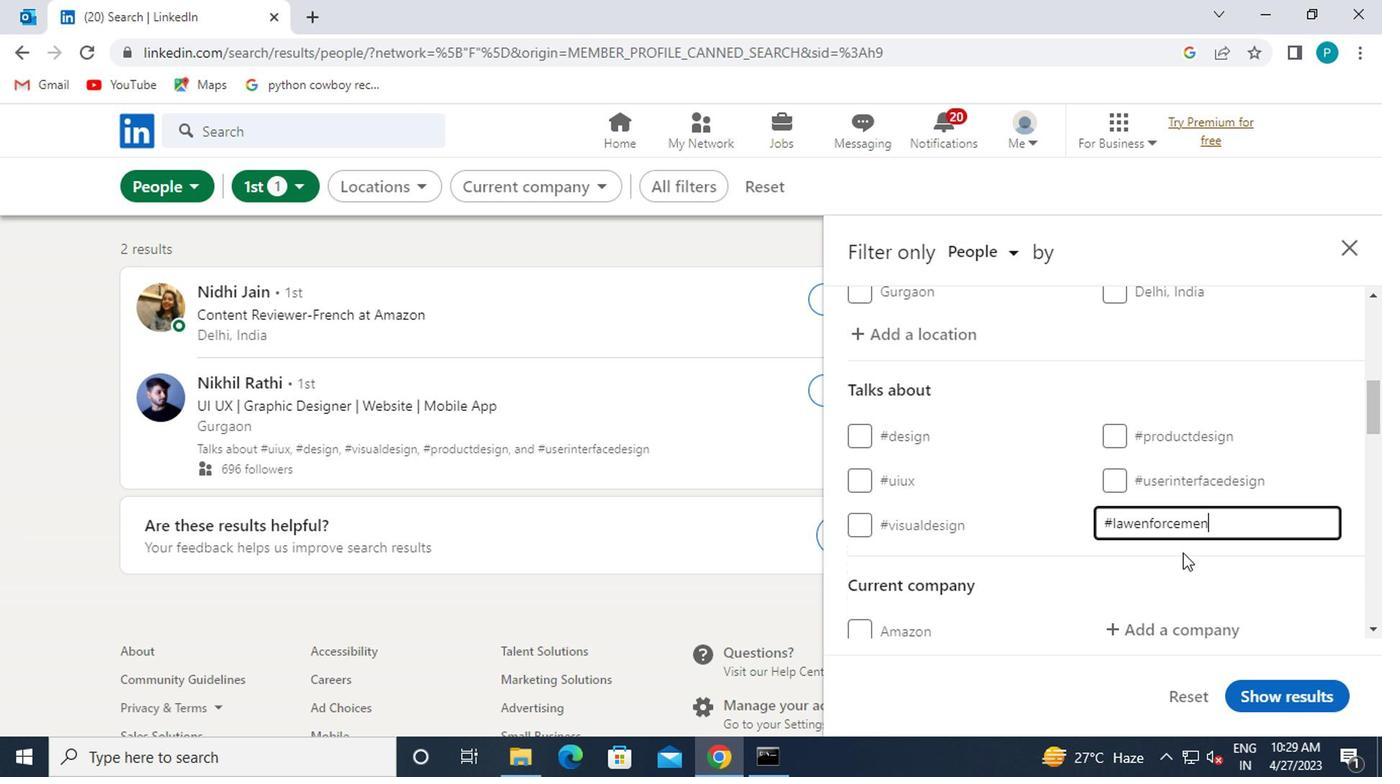 
Action: Mouse scrolled (1177, 553) with delta (0, -1)
Screenshot: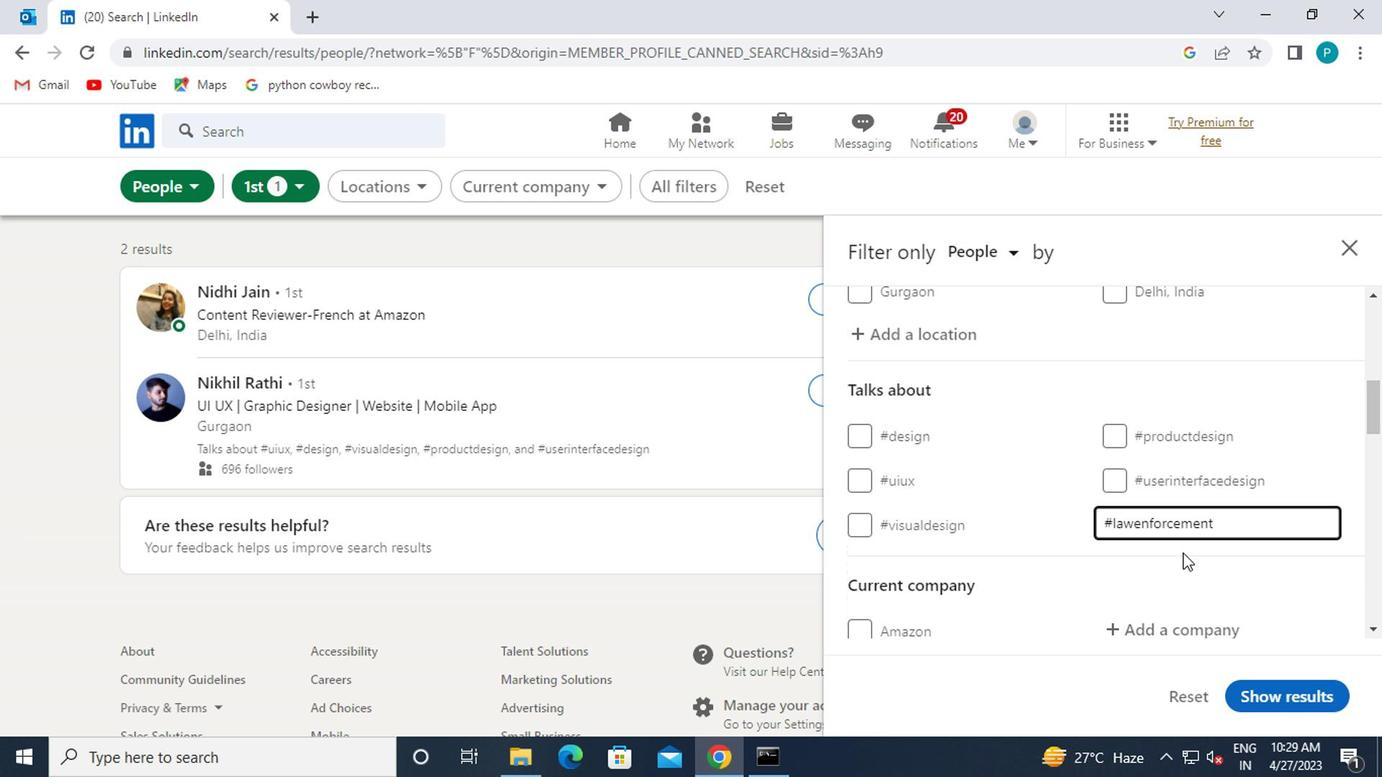 
Action: Mouse moved to (1171, 543)
Screenshot: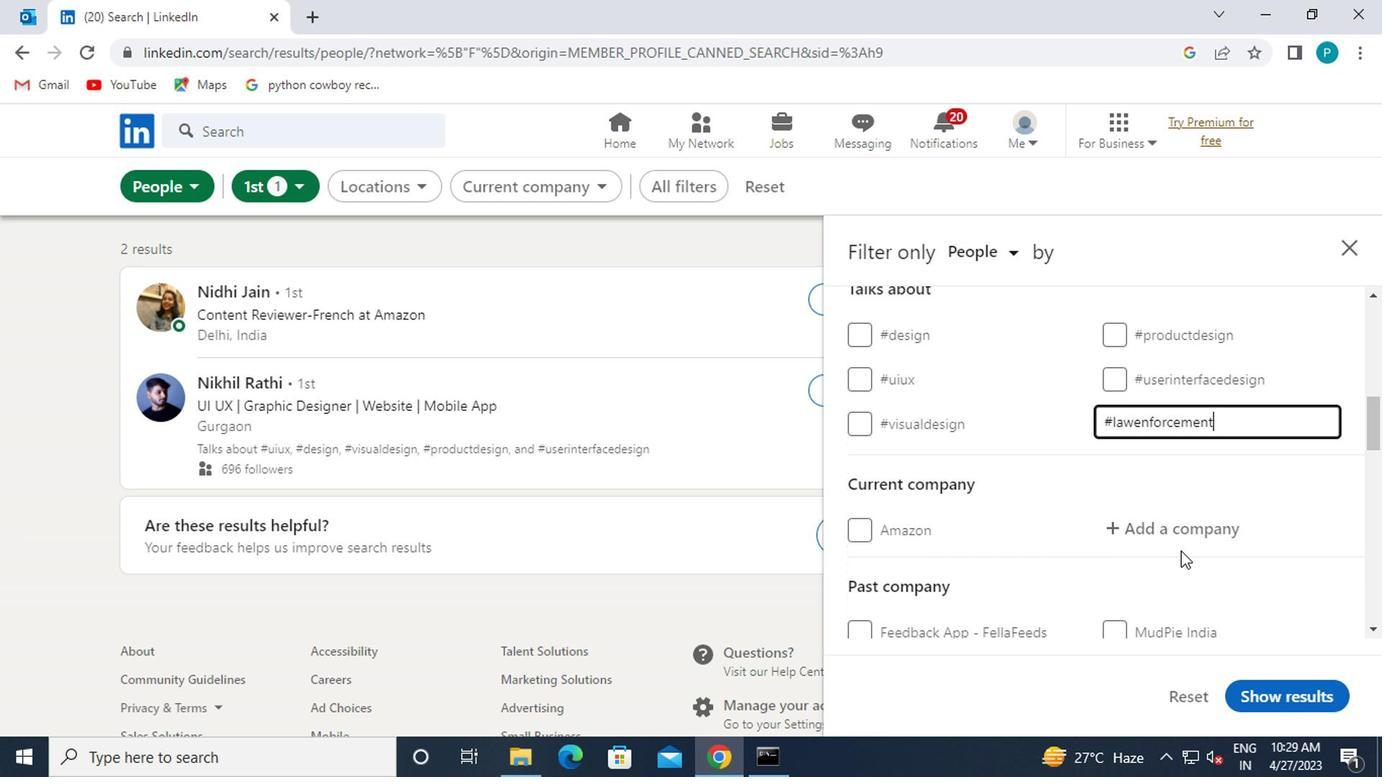 
Action: Mouse pressed left at (1171, 543)
Screenshot: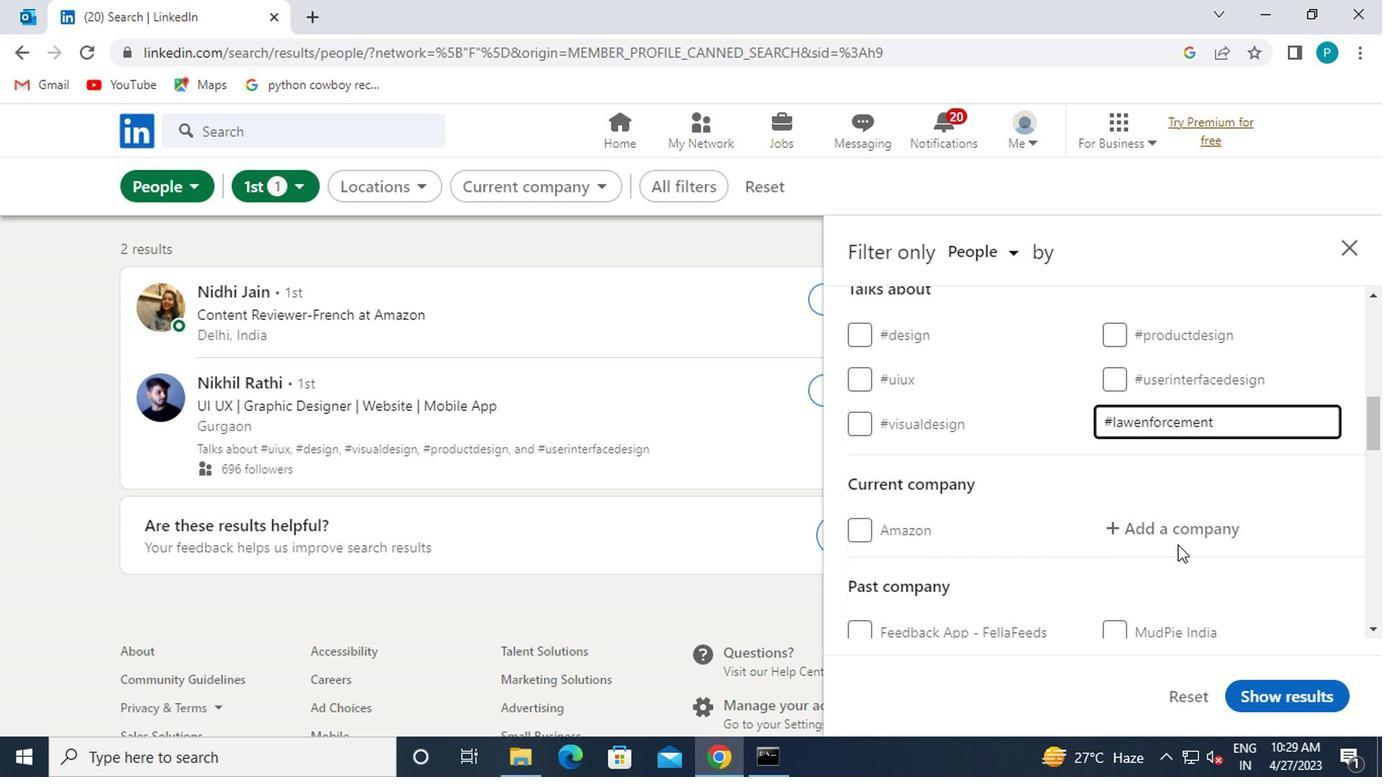 
Action: Key pressed REAL
Screenshot: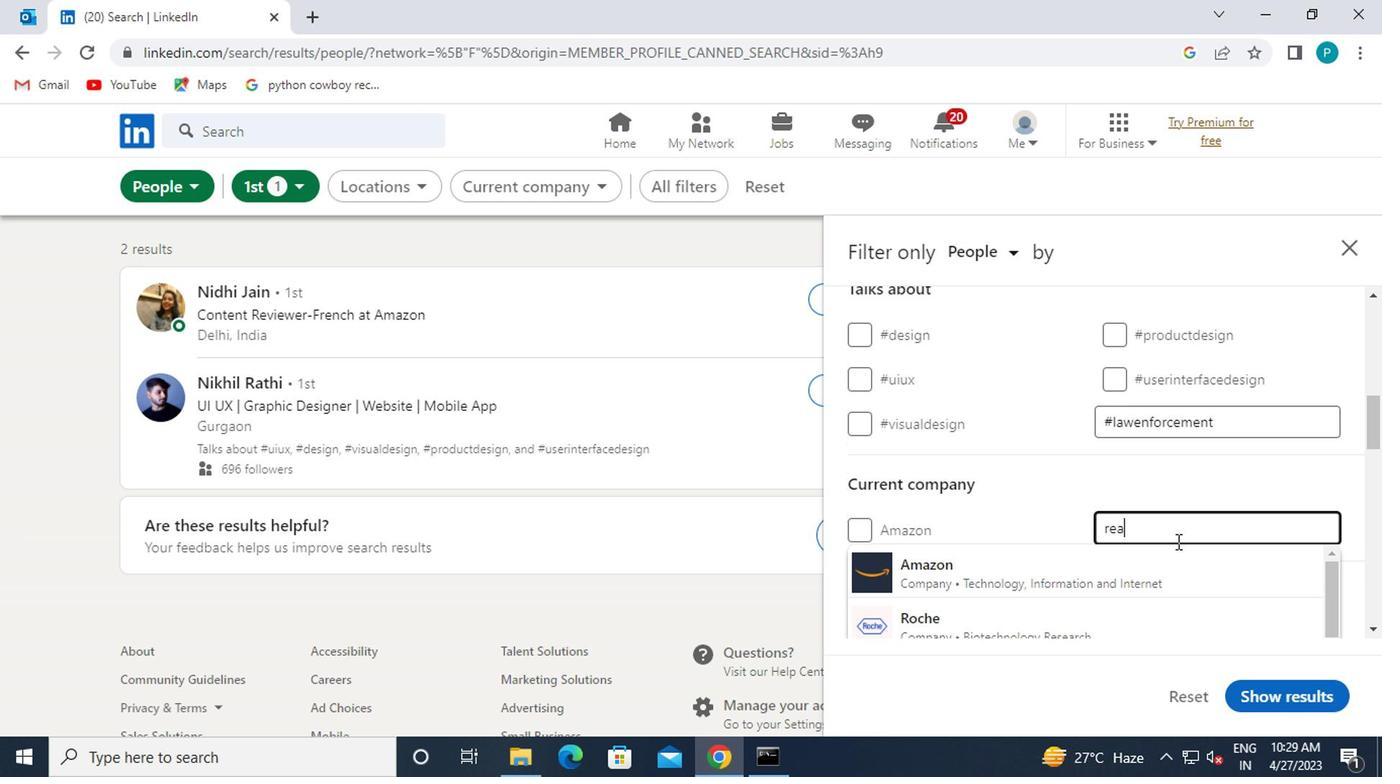 
Action: Mouse scrolled (1171, 542) with delta (0, 0)
Screenshot: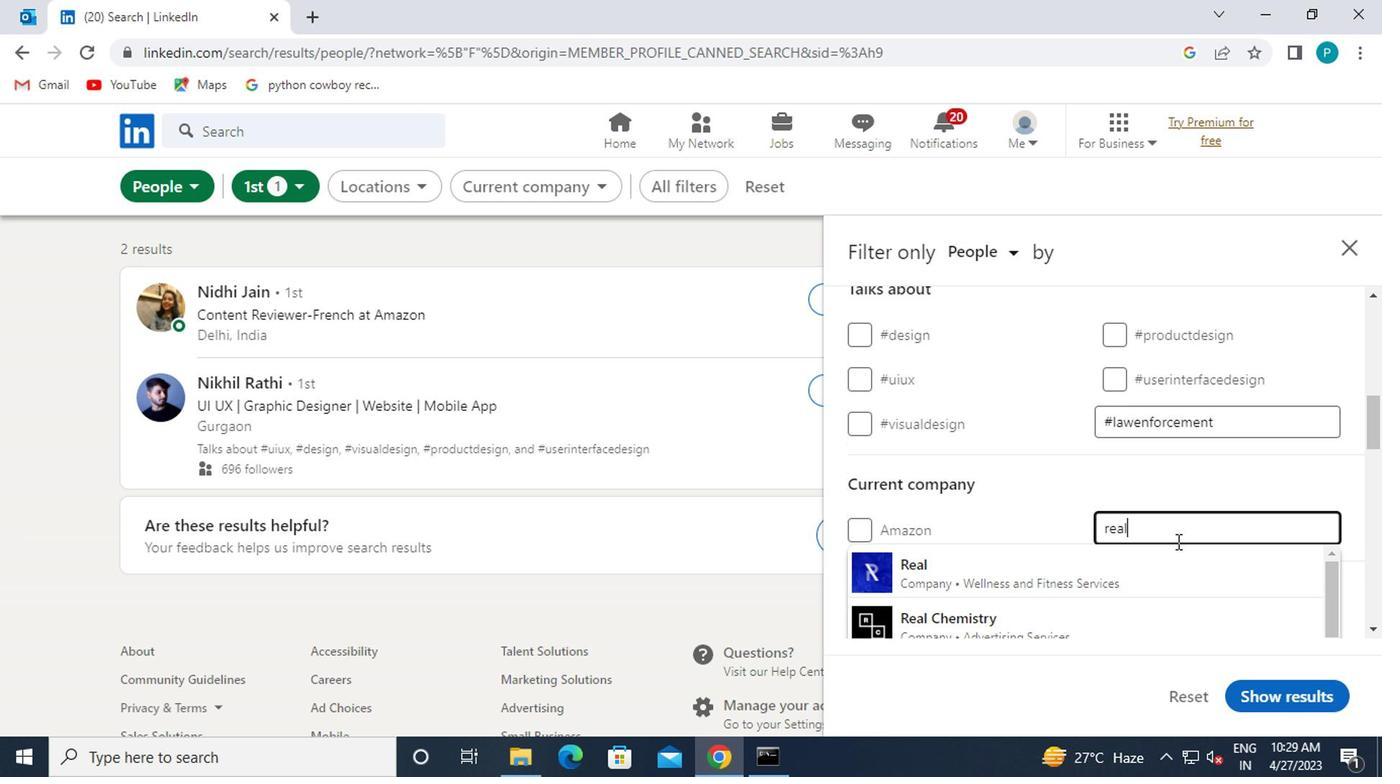 
Action: Mouse moved to (1165, 497)
Screenshot: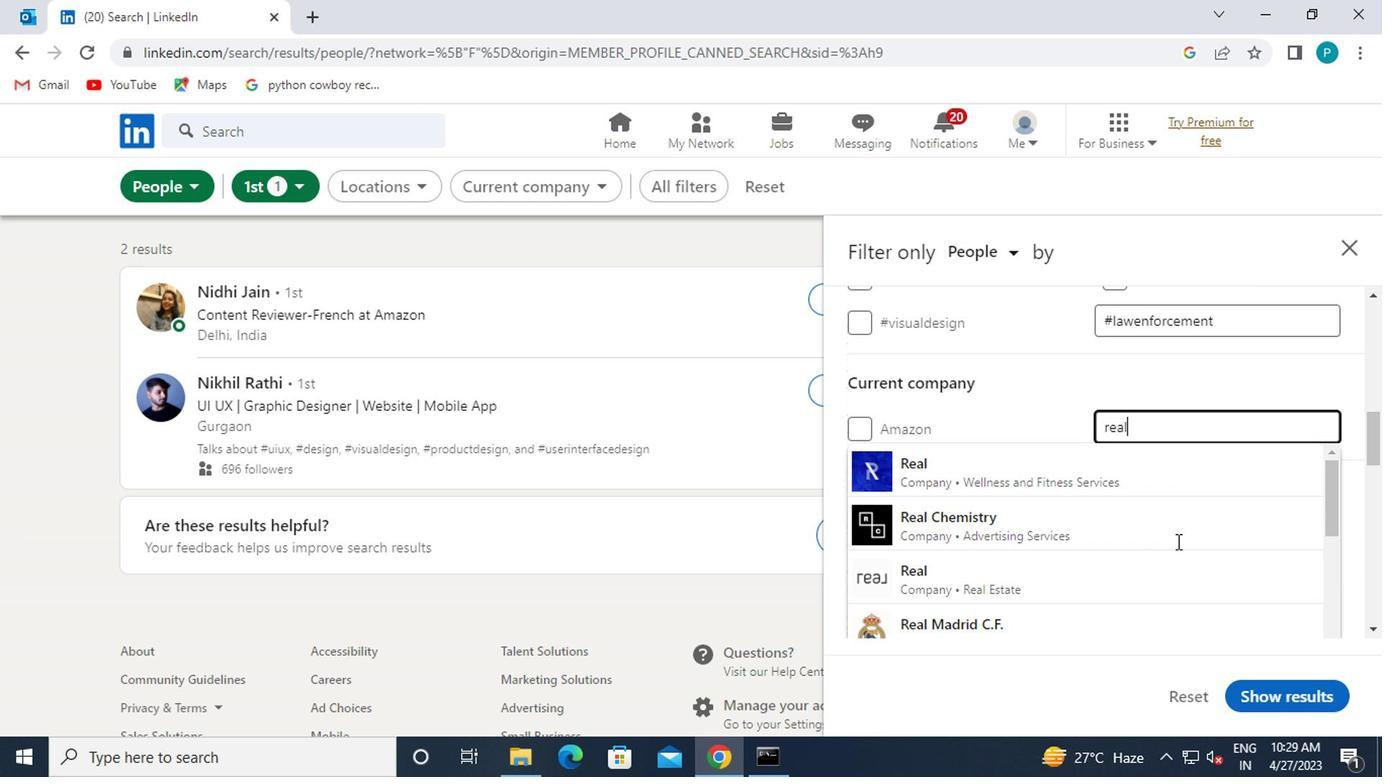 
Action: Key pressed <Key.space>PLACE
Screenshot: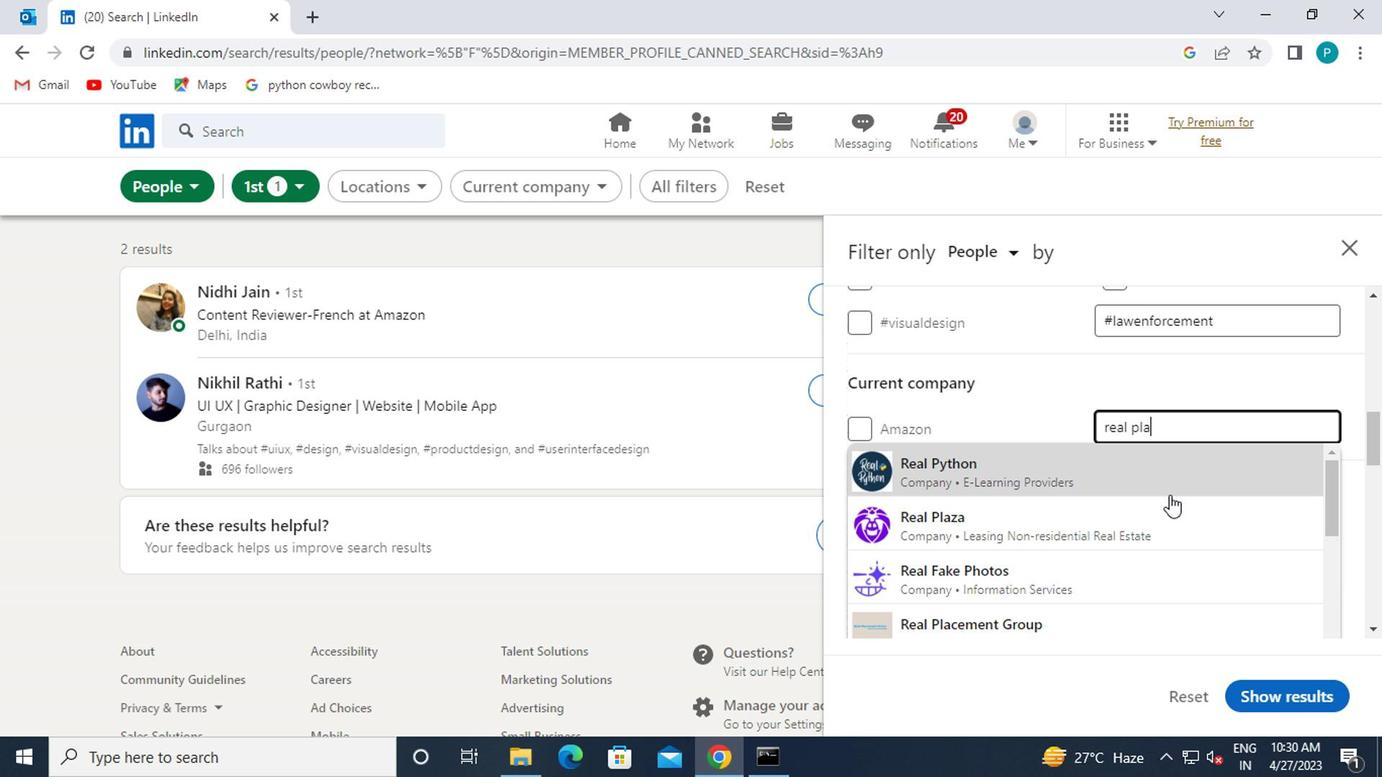 
Action: Mouse moved to (1115, 475)
Screenshot: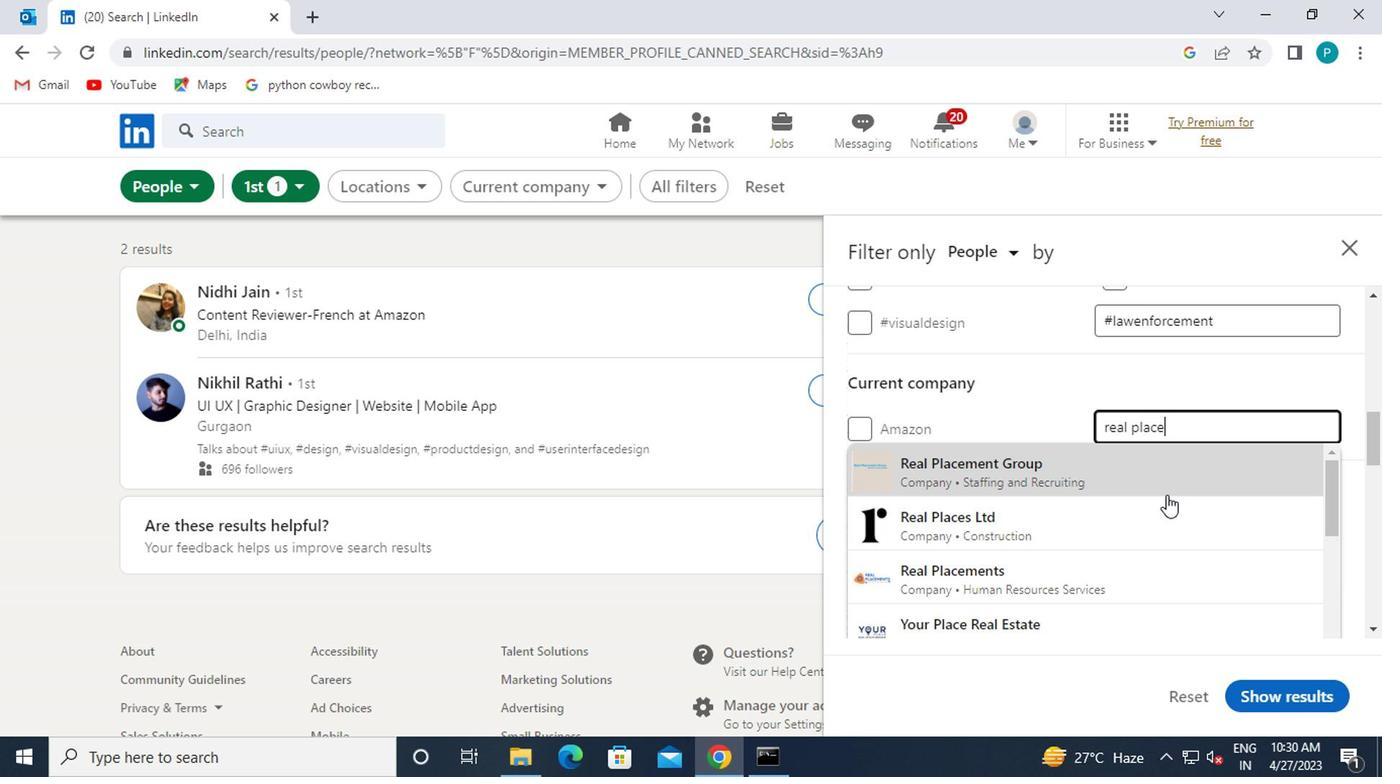 
Action: Mouse pressed left at (1115, 475)
Screenshot: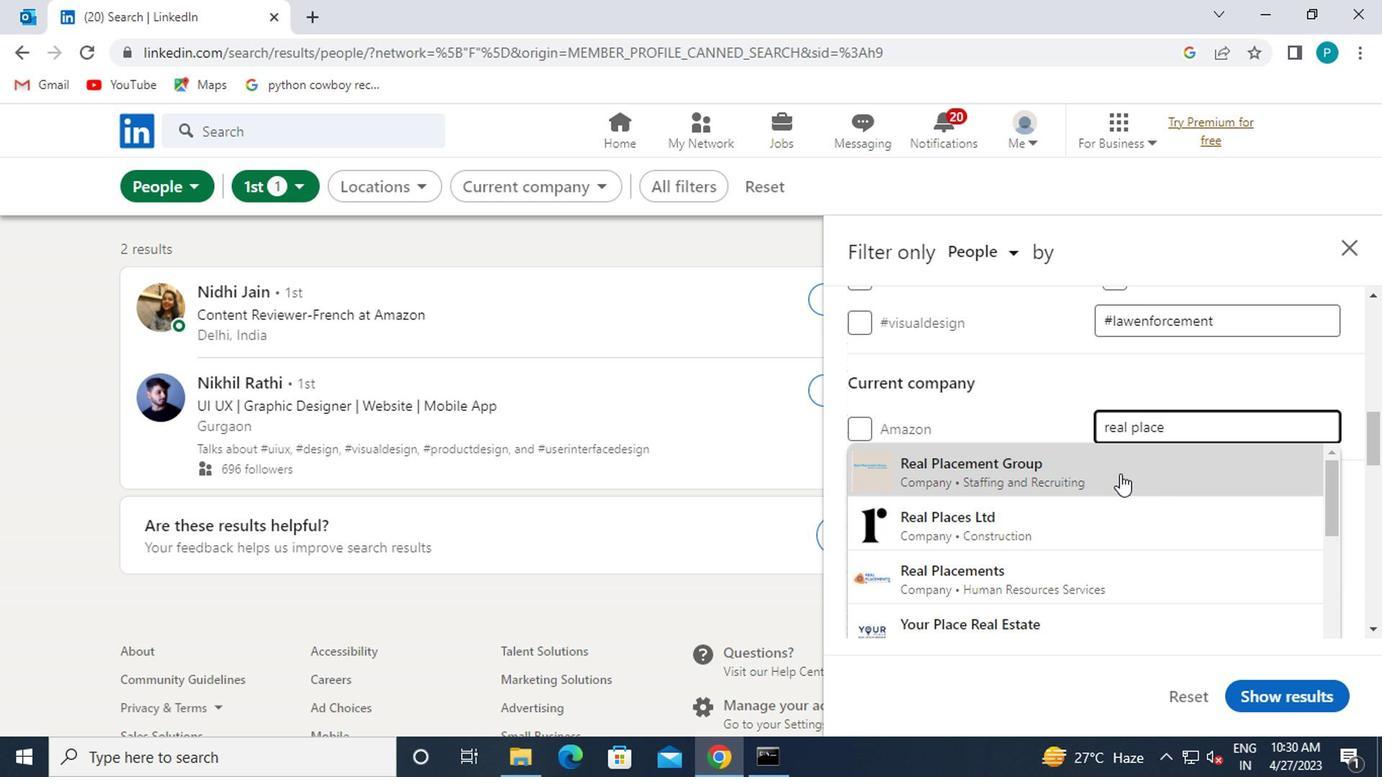 
Action: Mouse scrolled (1115, 475) with delta (0, 0)
Screenshot: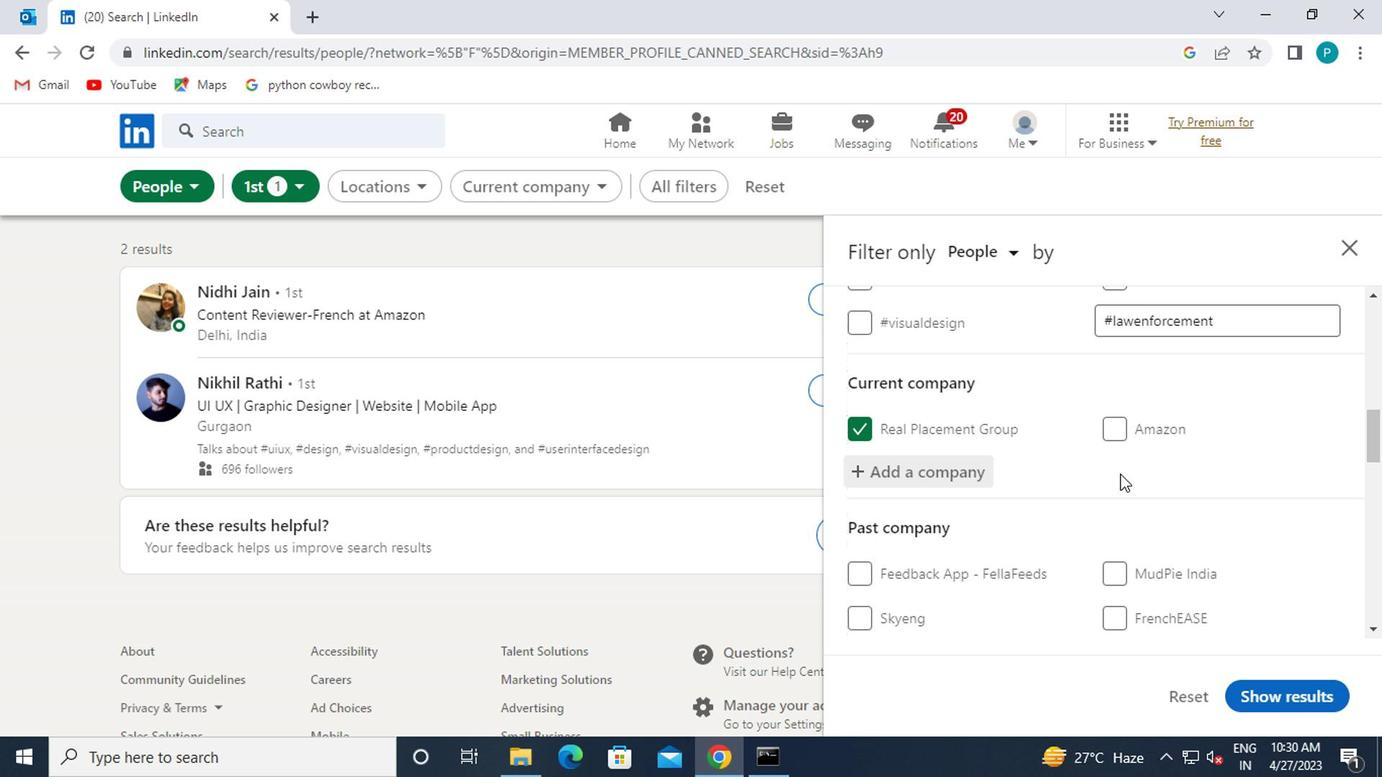 
Action: Mouse scrolled (1115, 475) with delta (0, 0)
Screenshot: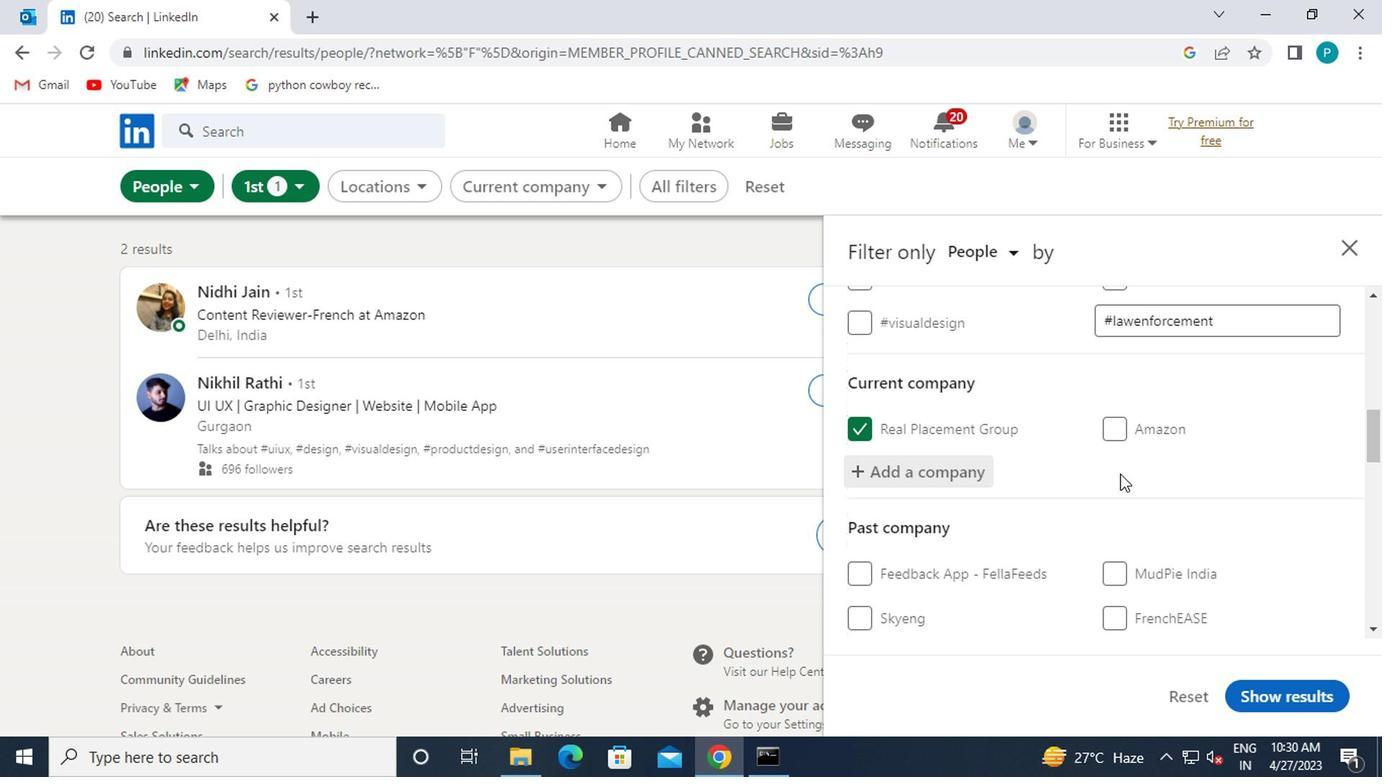
Action: Mouse moved to (980, 494)
Screenshot: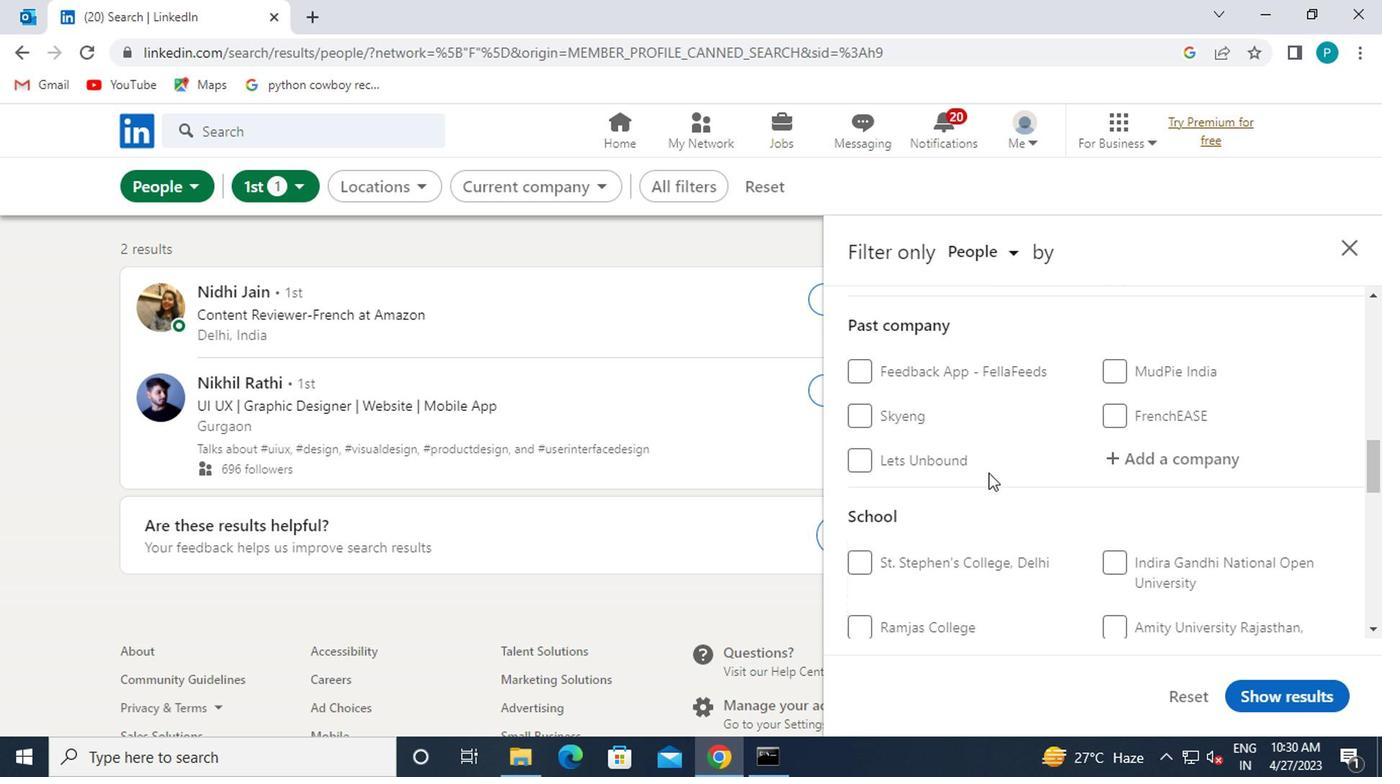 
Action: Mouse scrolled (980, 493) with delta (0, -1)
Screenshot: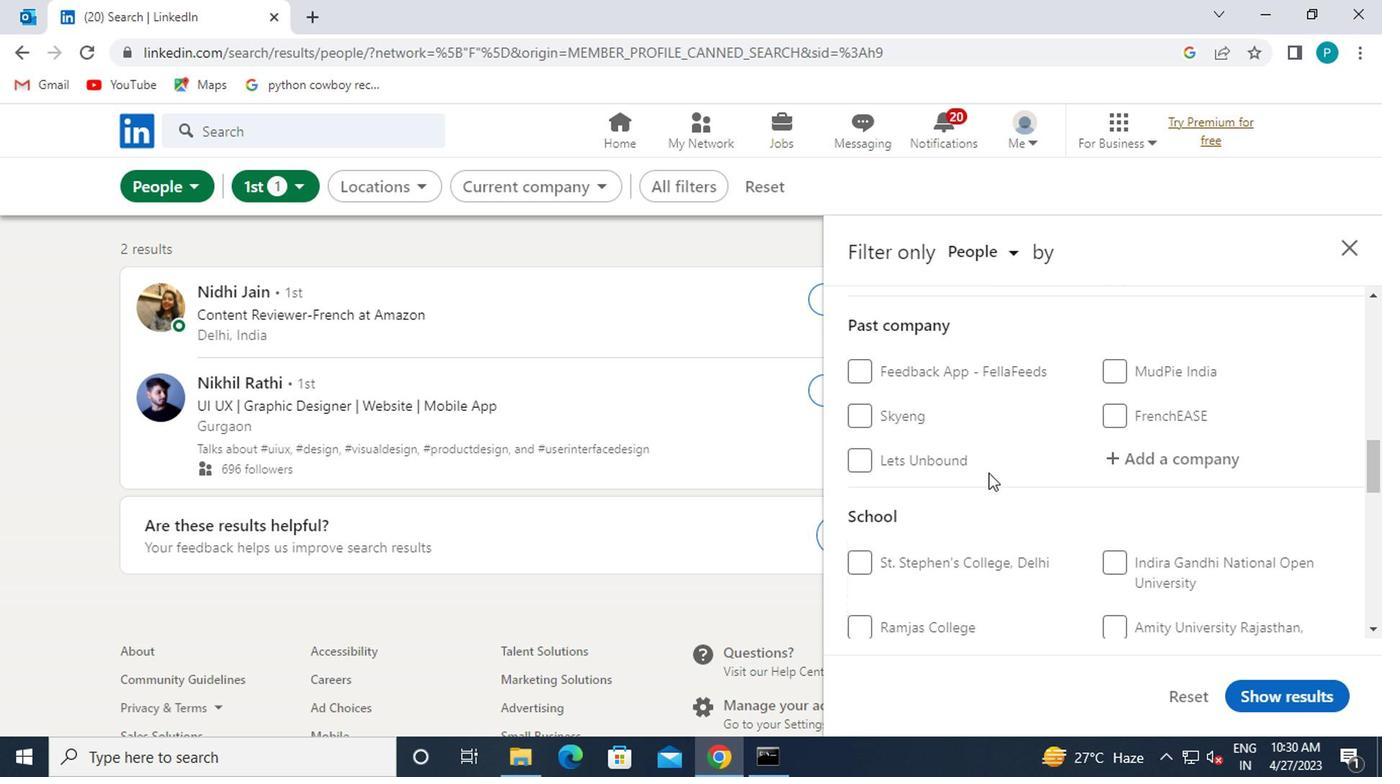 
Action: Mouse moved to (1159, 584)
Screenshot: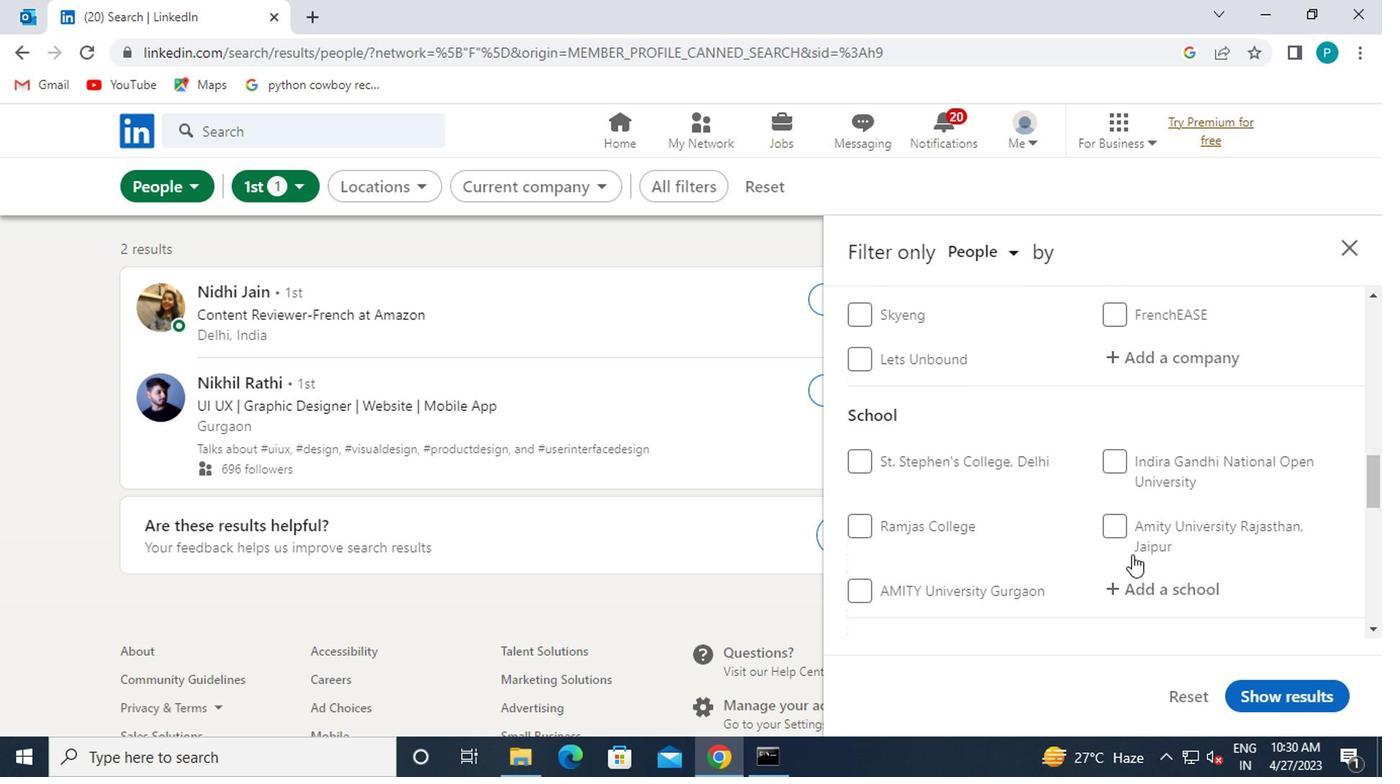 
Action: Mouse pressed left at (1159, 584)
Screenshot: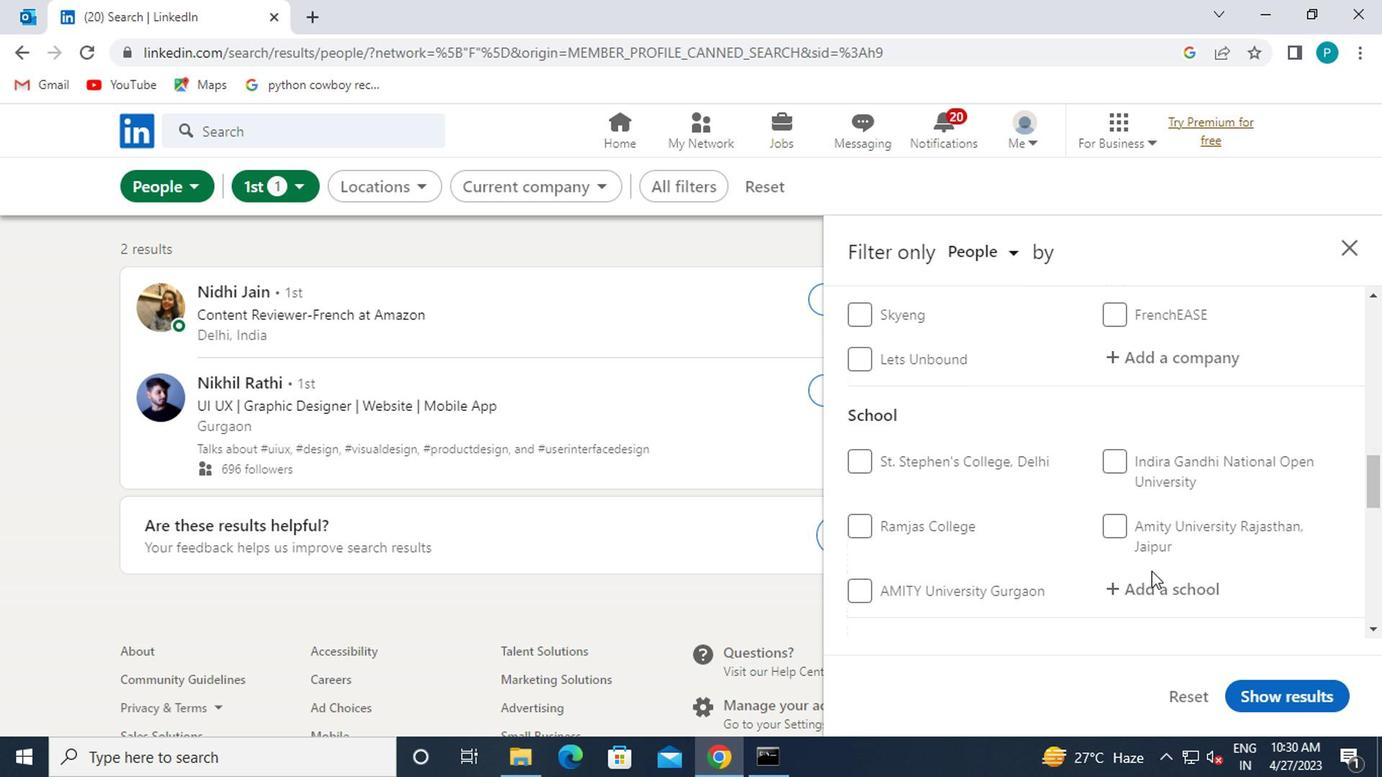 
Action: Mouse moved to (1157, 583)
Screenshot: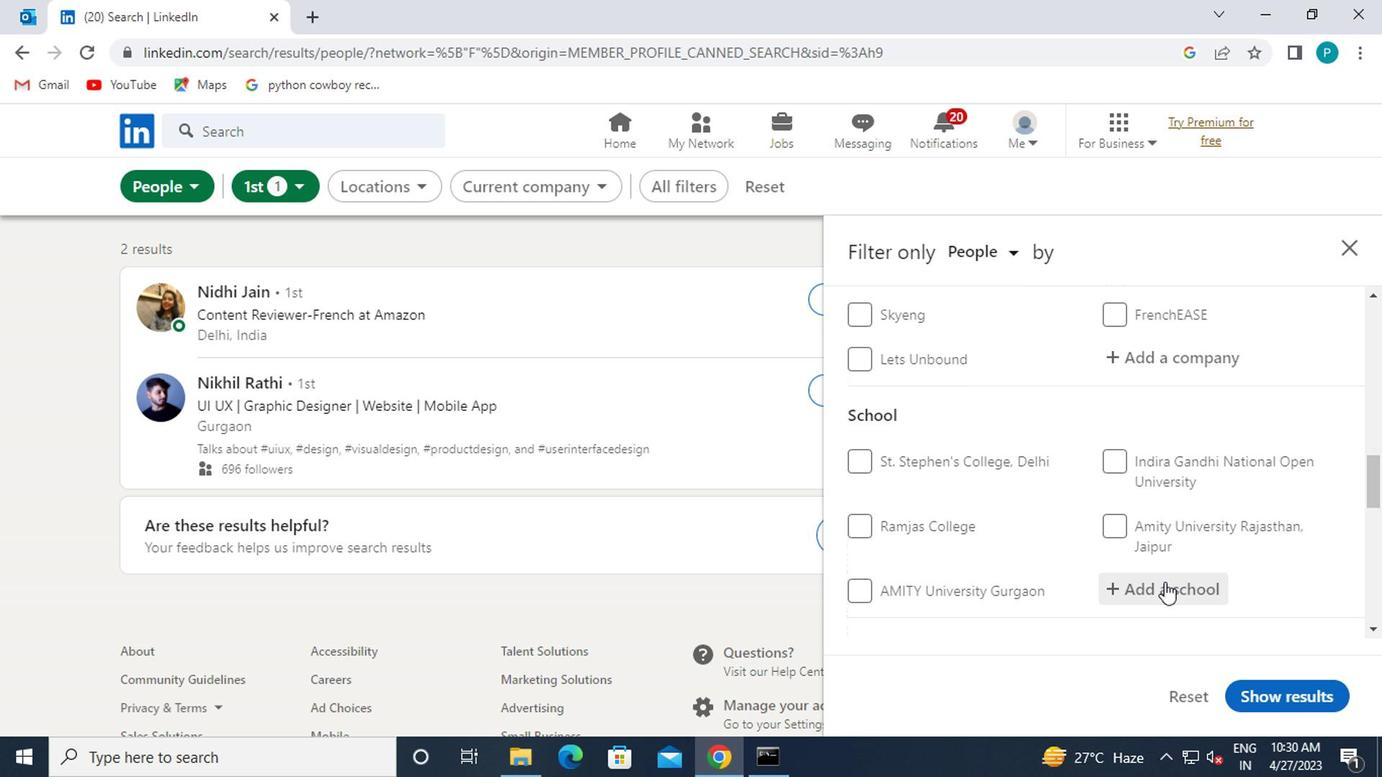 
Action: Key pressed <Key.caps_lock>A<Key.caps_lock>LAGAPPA
Screenshot: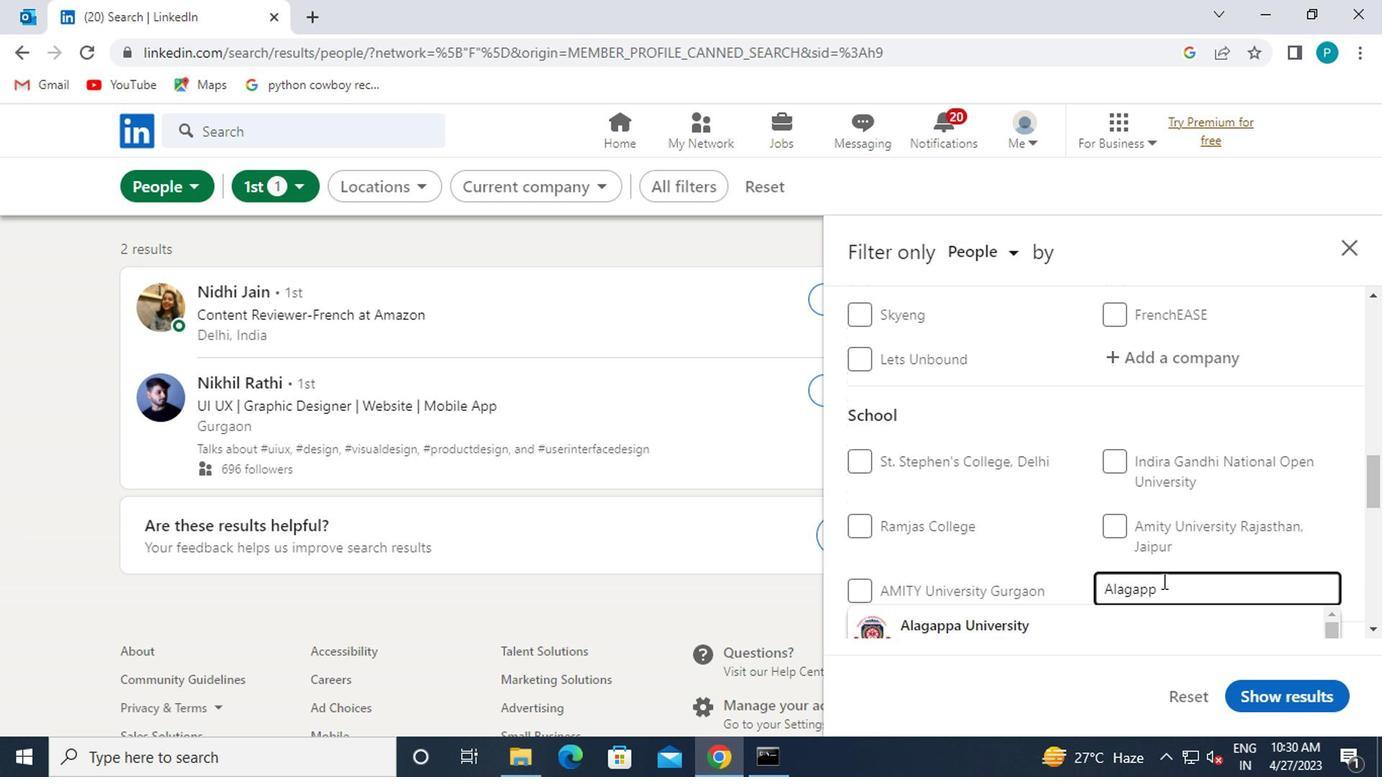 
Action: Mouse scrolled (1157, 582) with delta (0, 0)
Screenshot: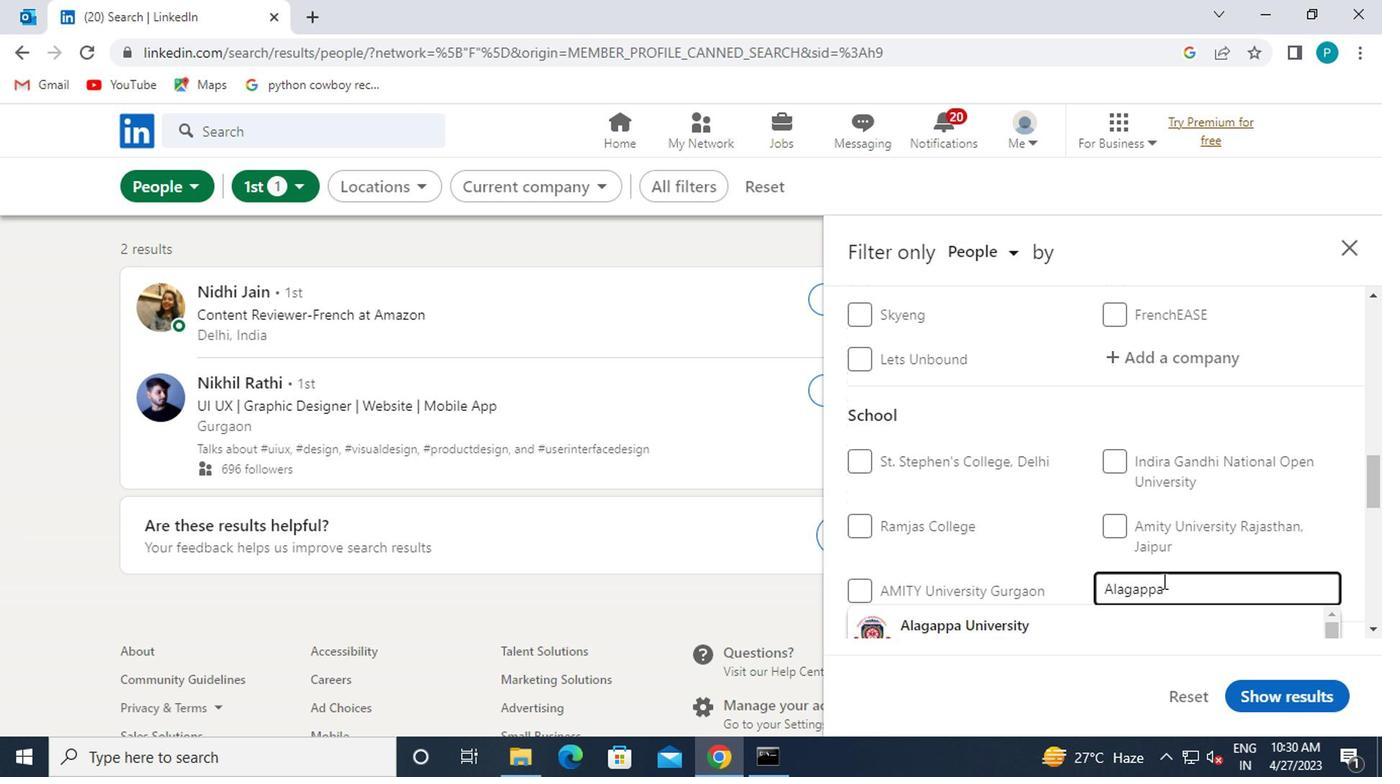 
Action: Mouse moved to (1157, 583)
Screenshot: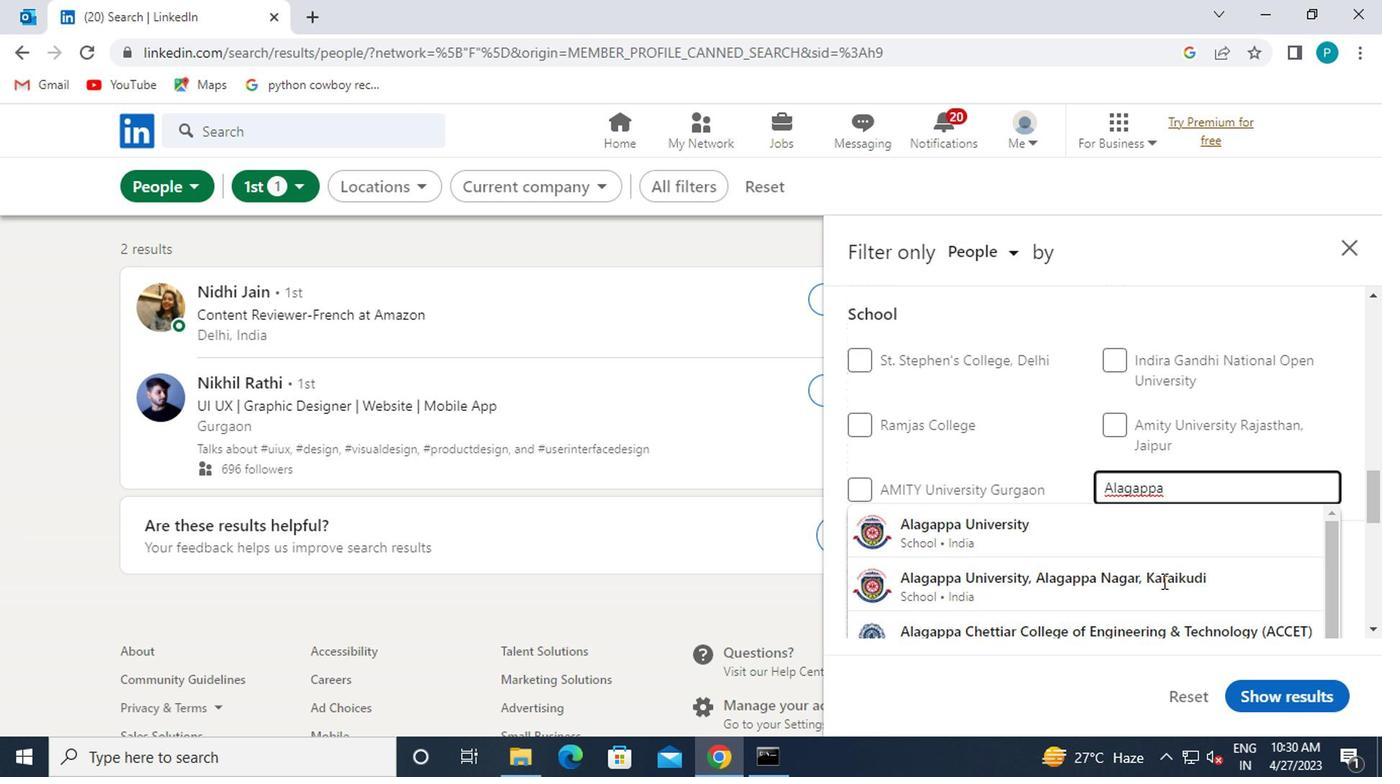 
Action: Mouse pressed left at (1157, 583)
Screenshot: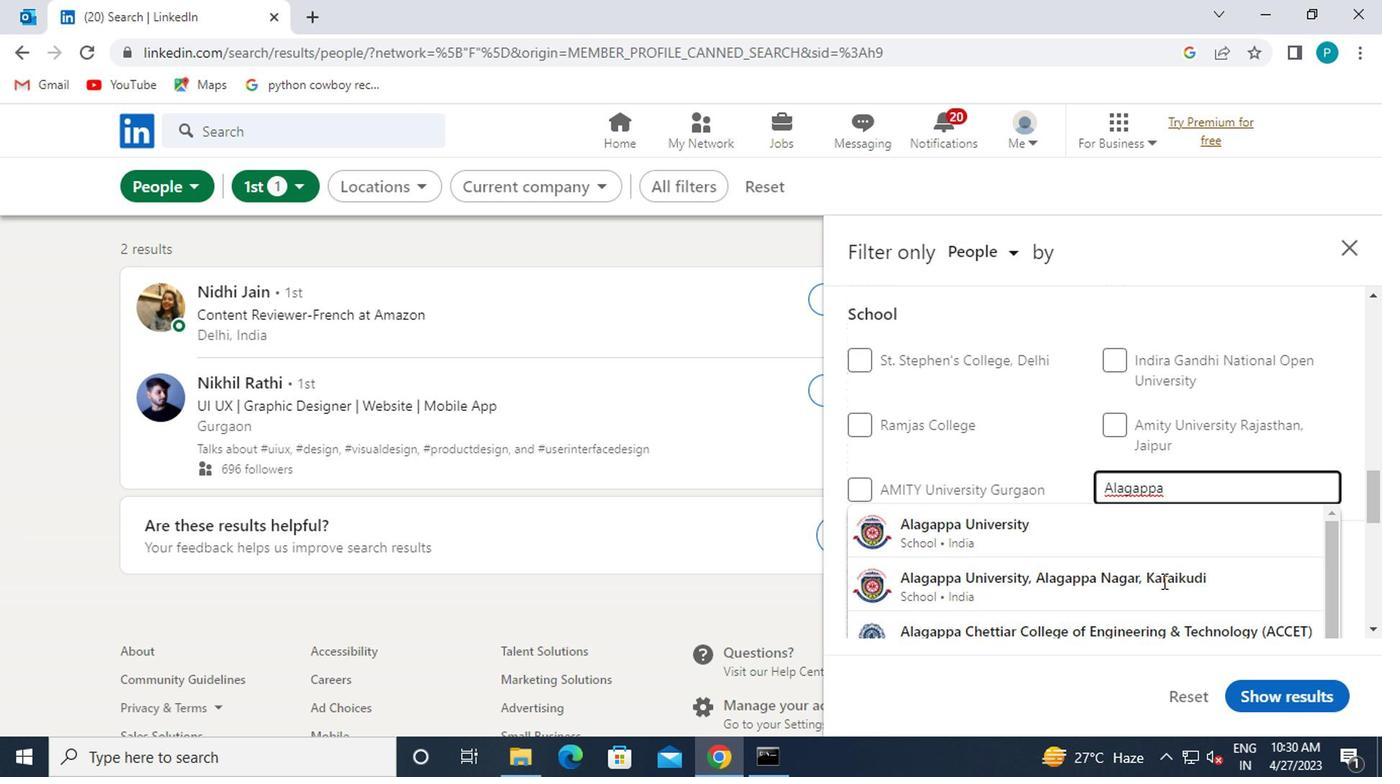 
Action: Mouse scrolled (1157, 582) with delta (0, 0)
Screenshot: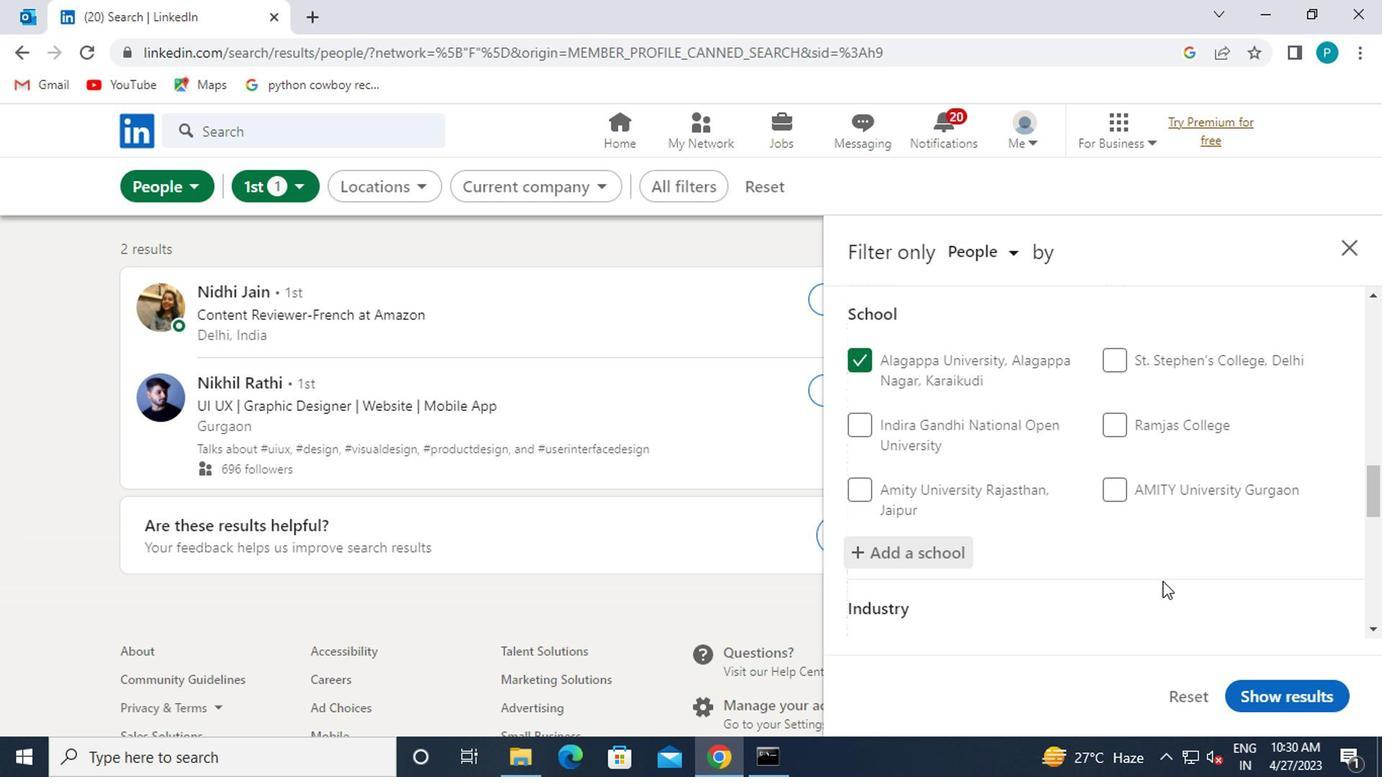 
Action: Mouse moved to (988, 499)
Screenshot: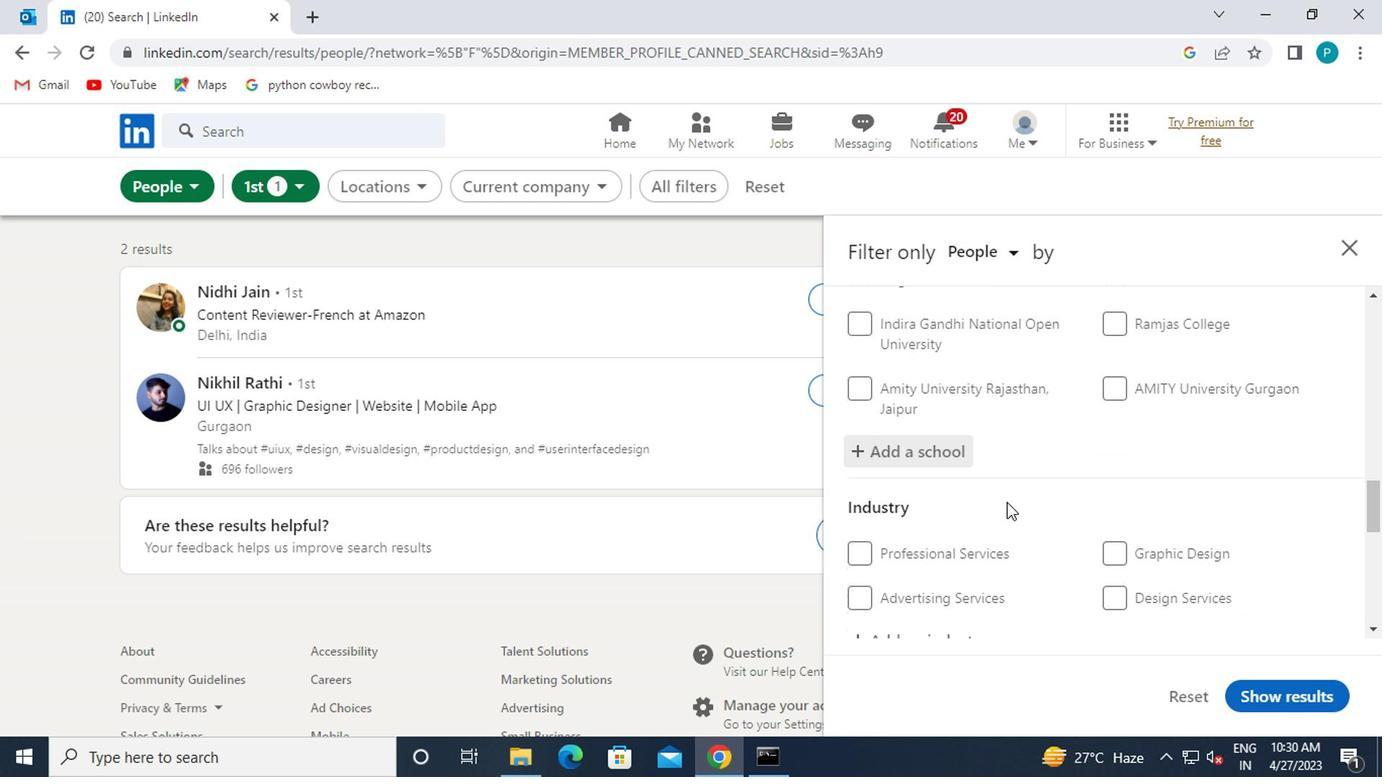 
Action: Mouse scrolled (988, 498) with delta (0, -1)
Screenshot: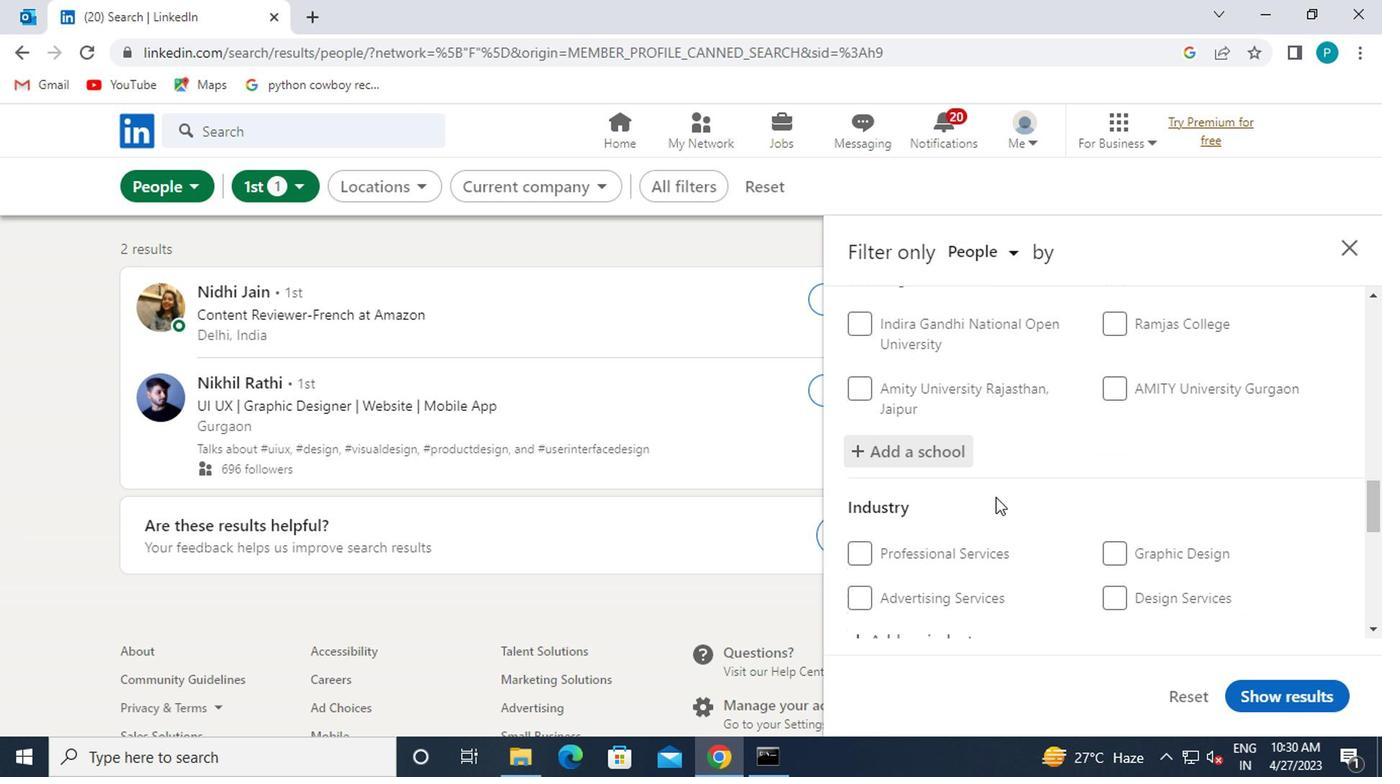 
Action: Mouse scrolled (988, 498) with delta (0, -1)
Screenshot: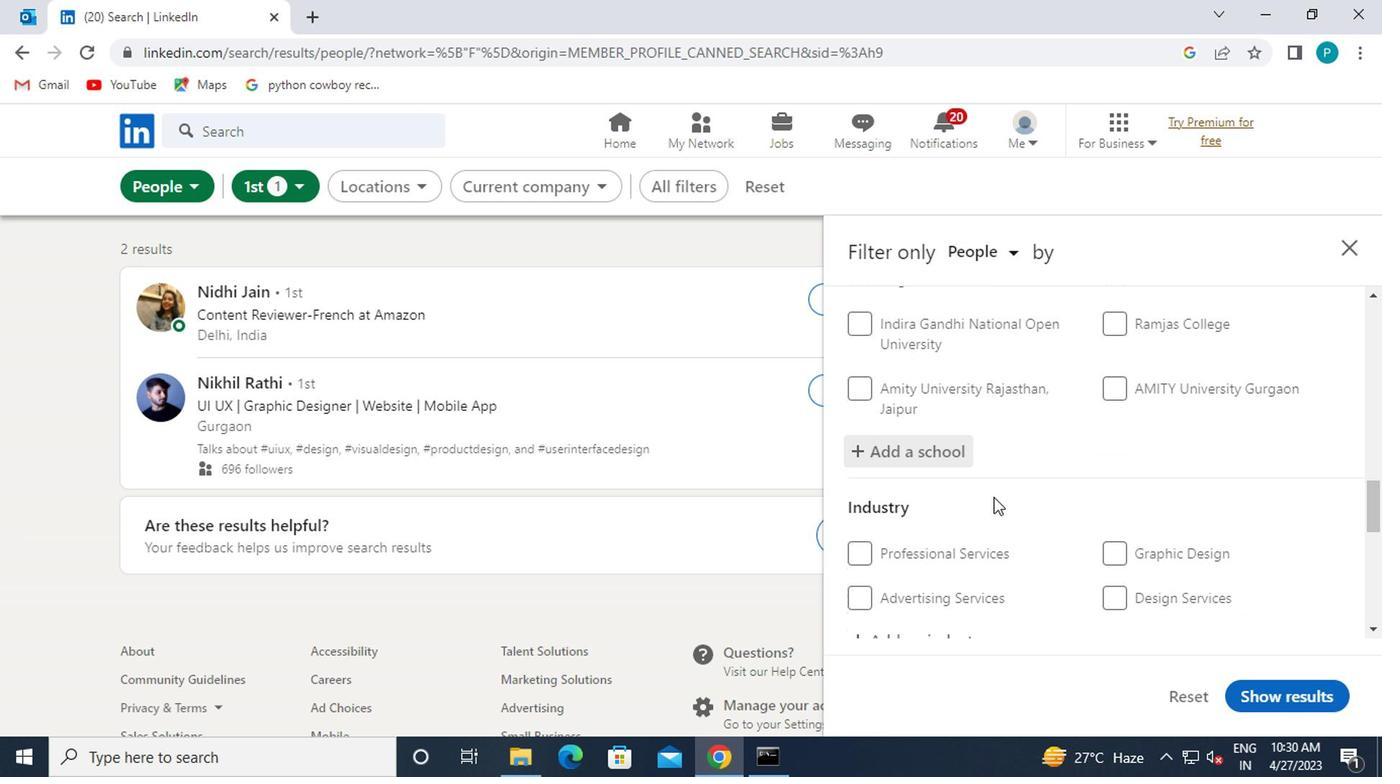 
Action: Mouse moved to (878, 444)
Screenshot: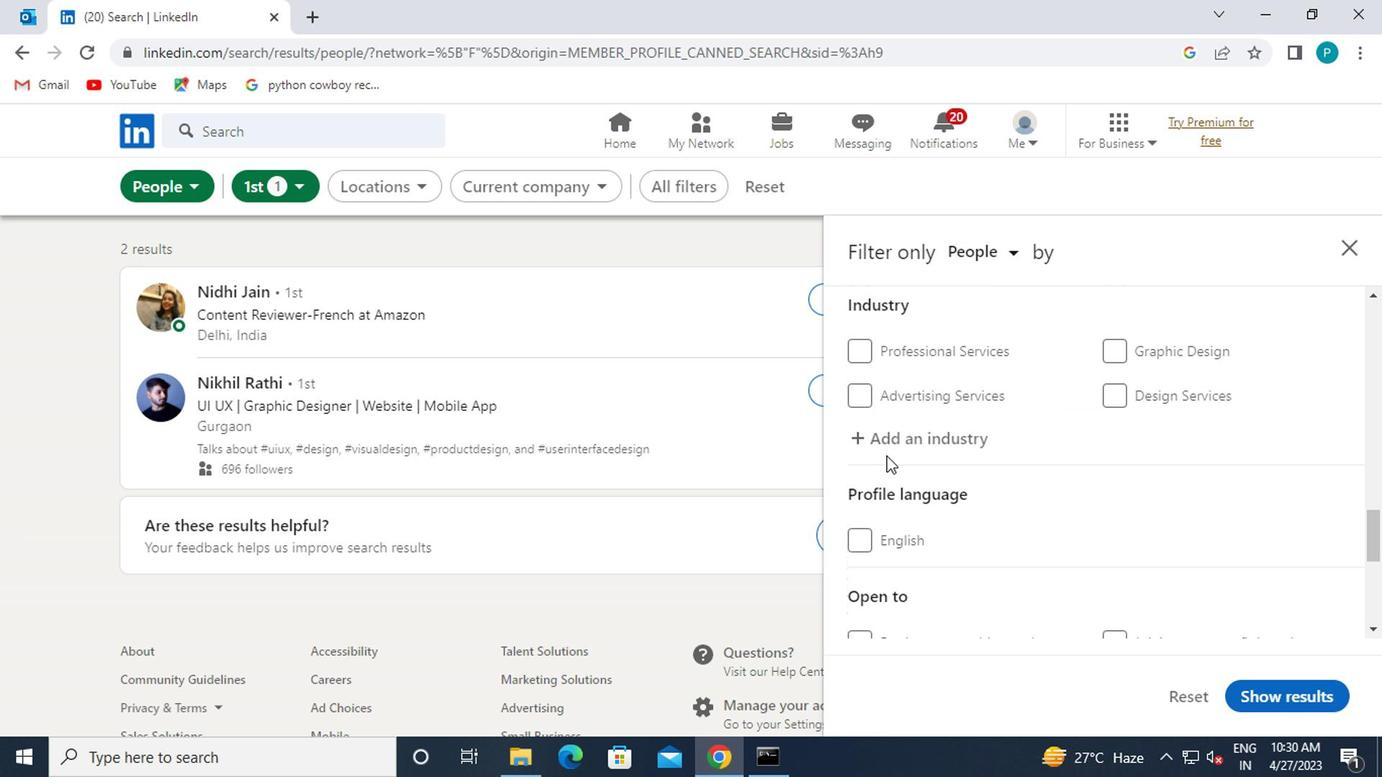 
Action: Mouse pressed left at (878, 444)
Screenshot: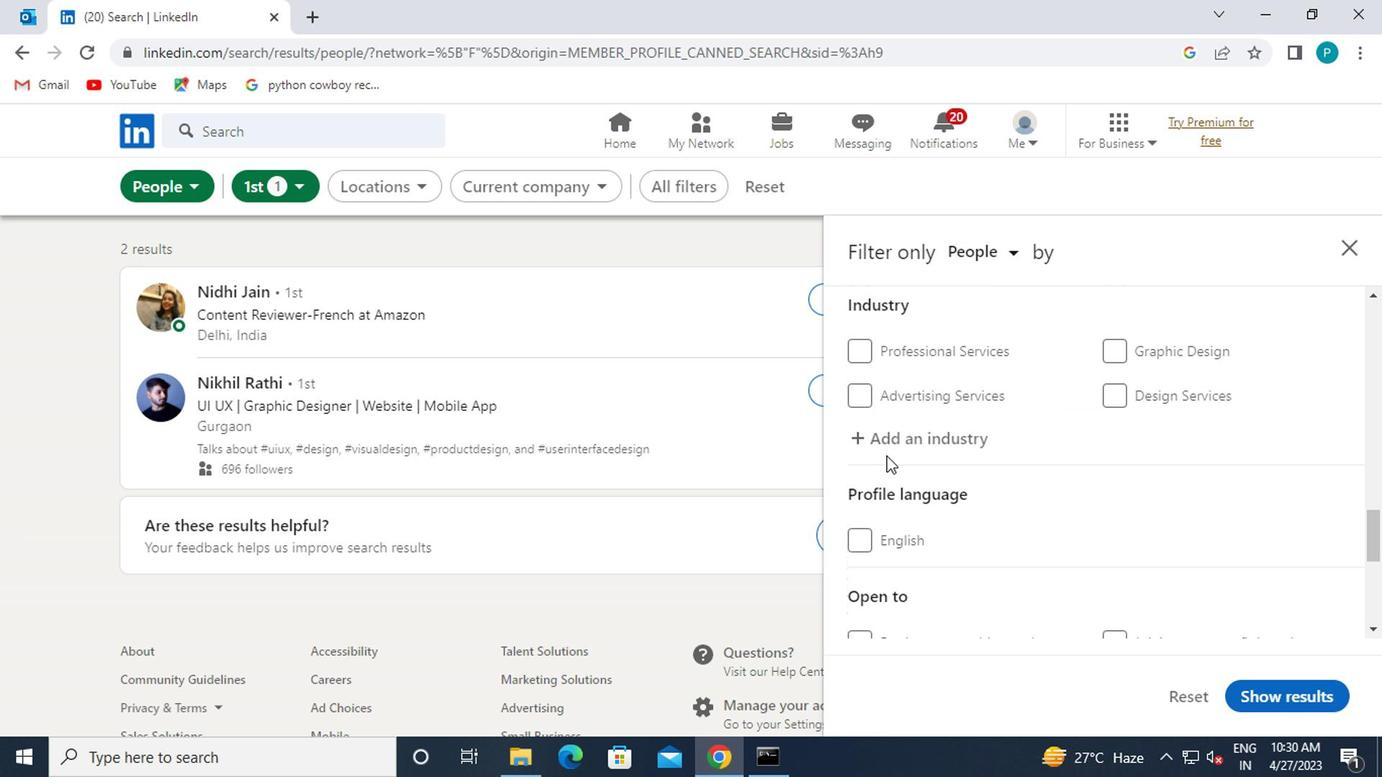 
Action: Mouse moved to (876, 444)
Screenshot: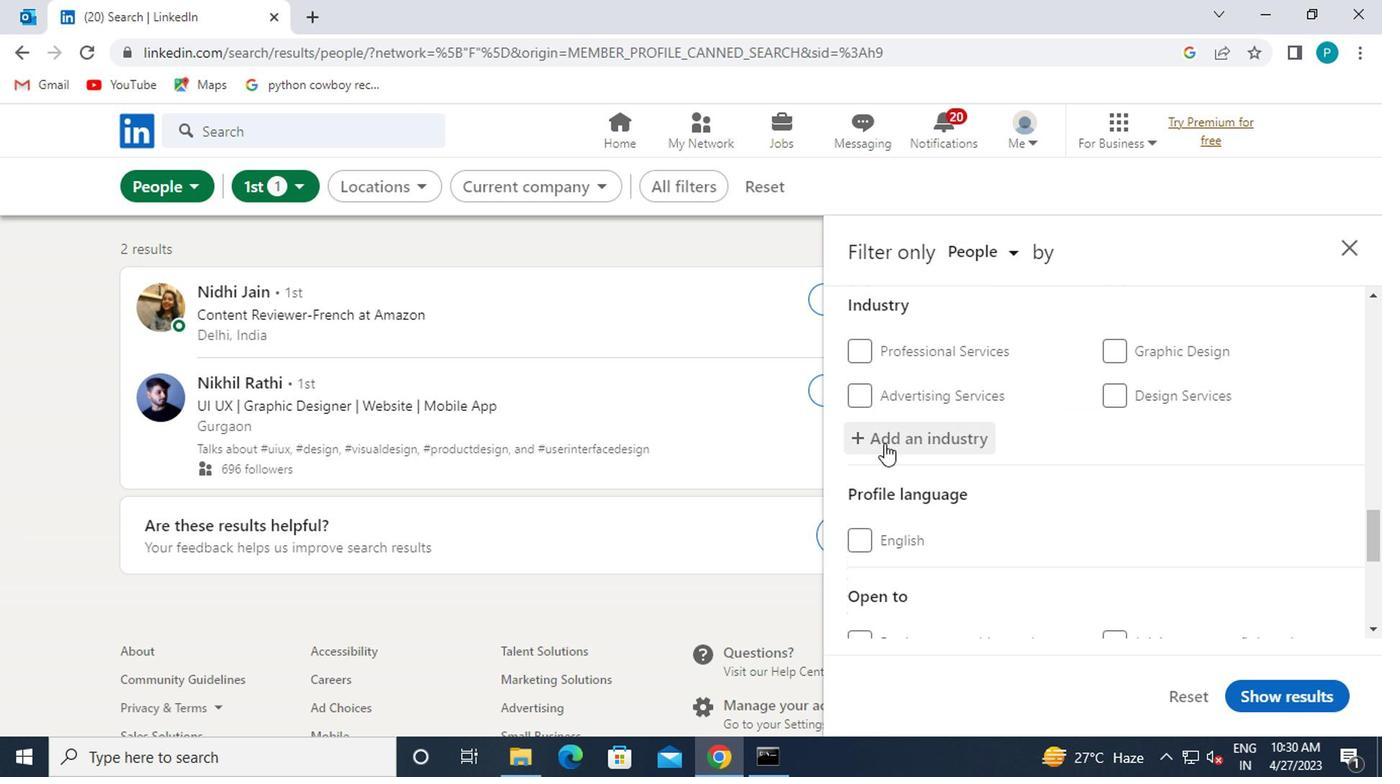 
Action: Key pressed <Key.caps_lock>A<Key.caps_lock>UDIO
Screenshot: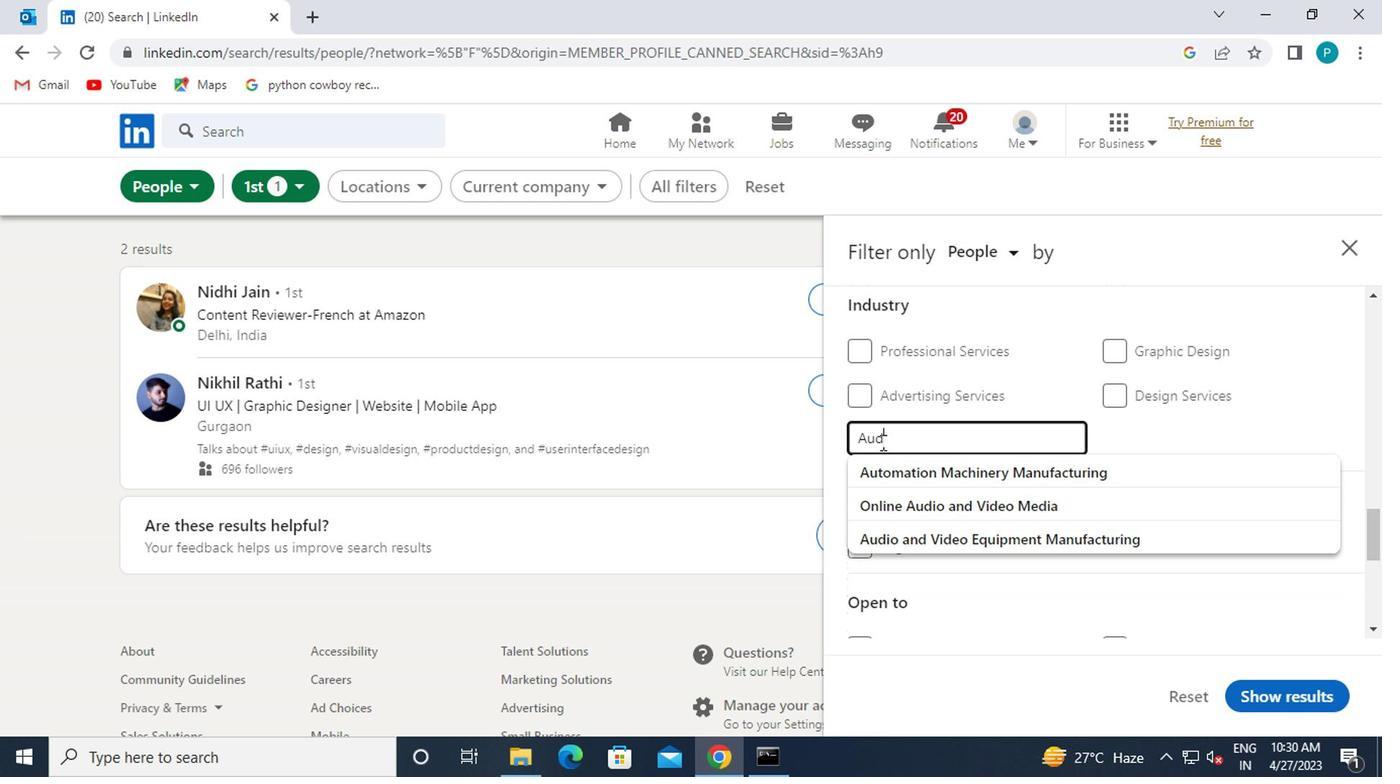 
Action: Mouse moved to (895, 507)
Screenshot: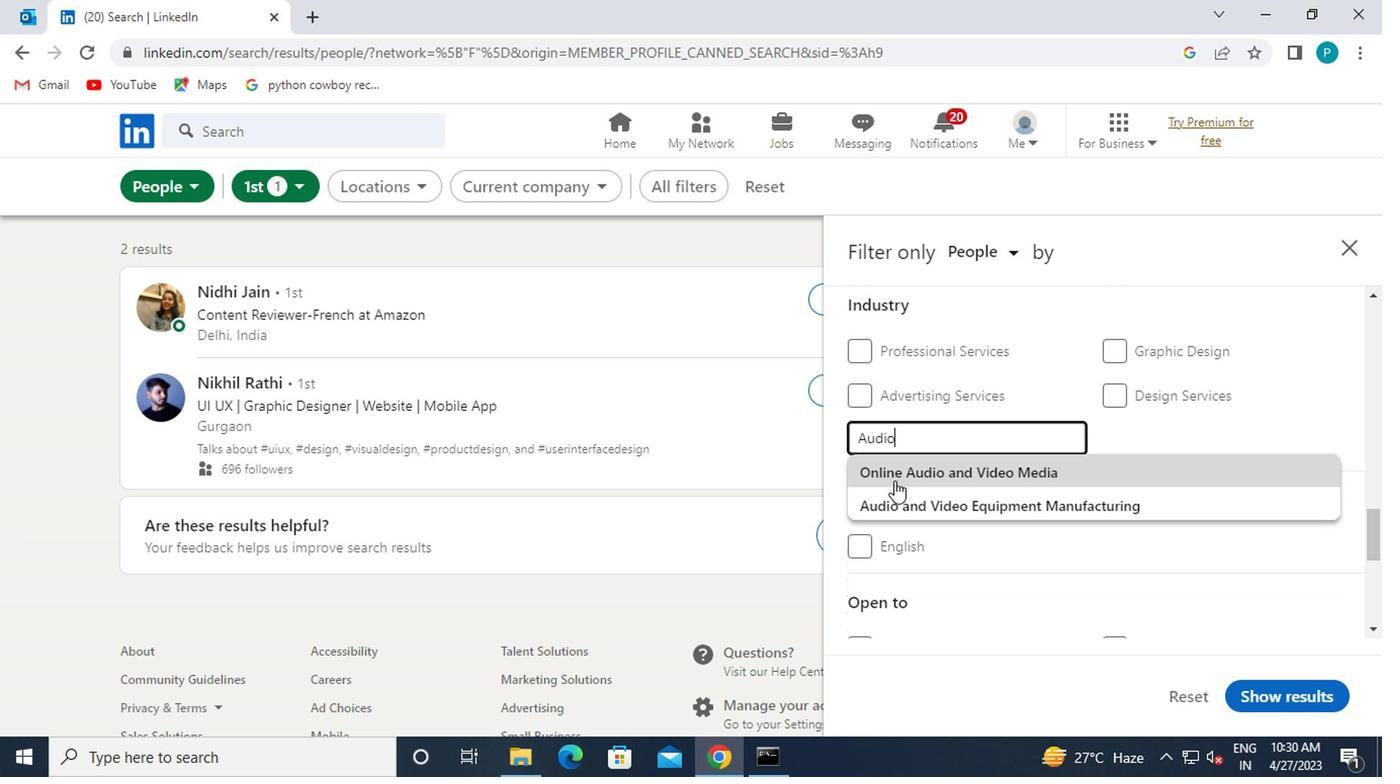 
Action: Mouse pressed left at (895, 507)
Screenshot: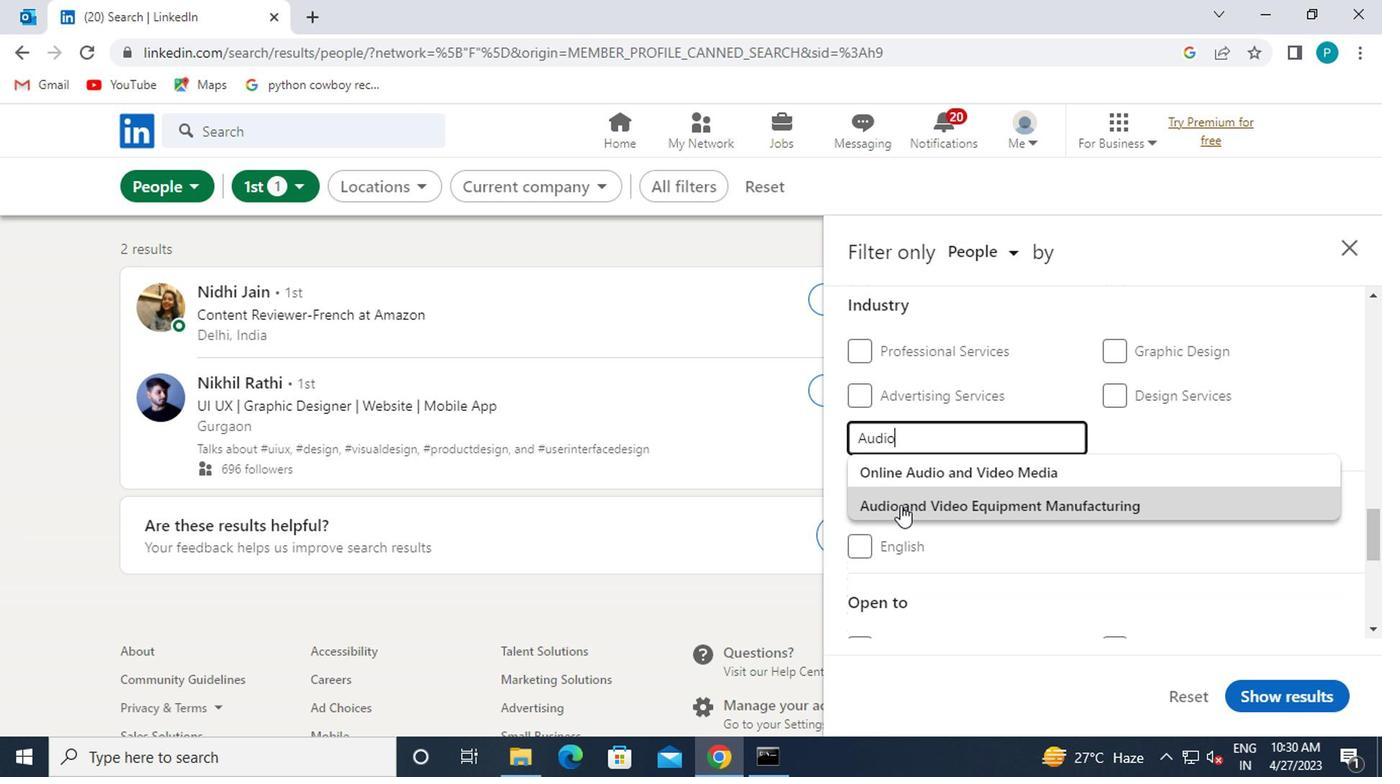 
Action: Mouse scrolled (895, 506) with delta (0, -1)
Screenshot: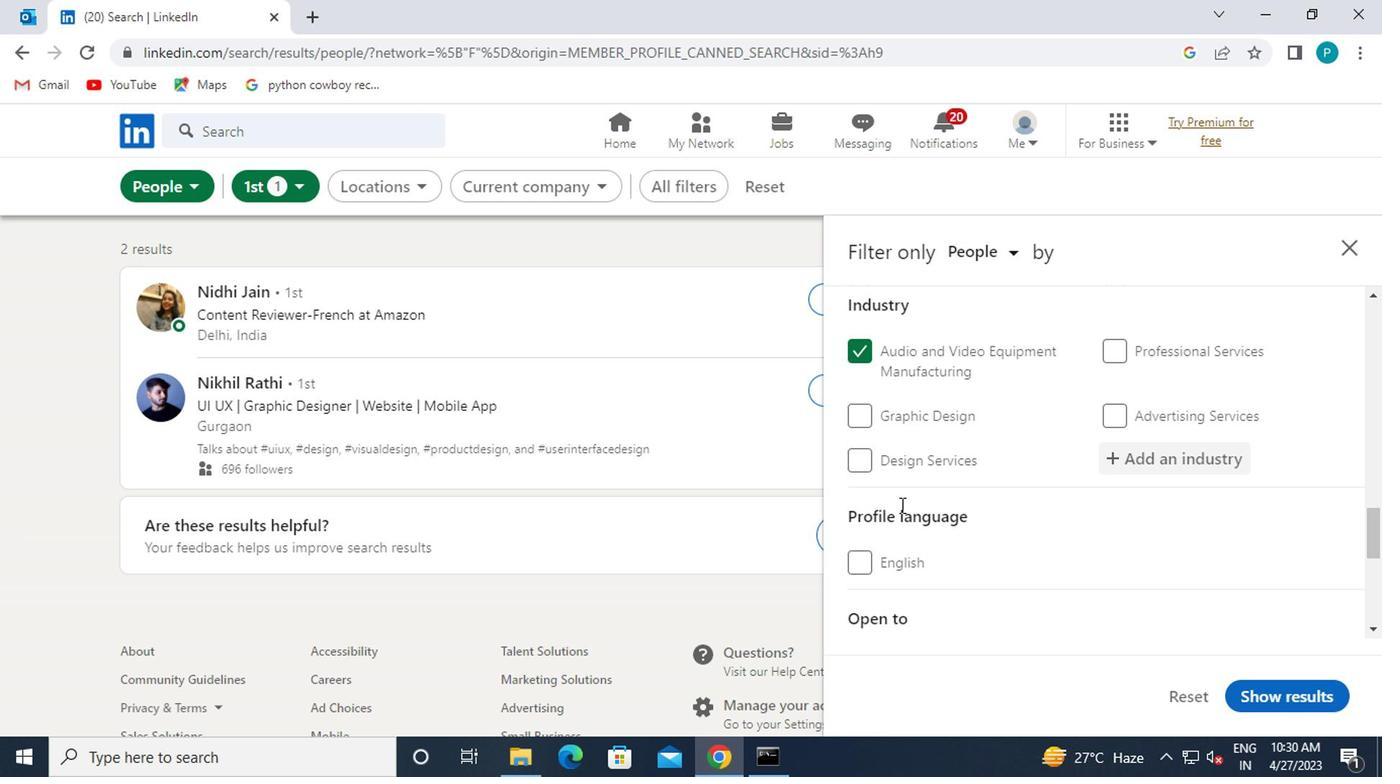 
Action: Mouse scrolled (895, 506) with delta (0, -1)
Screenshot: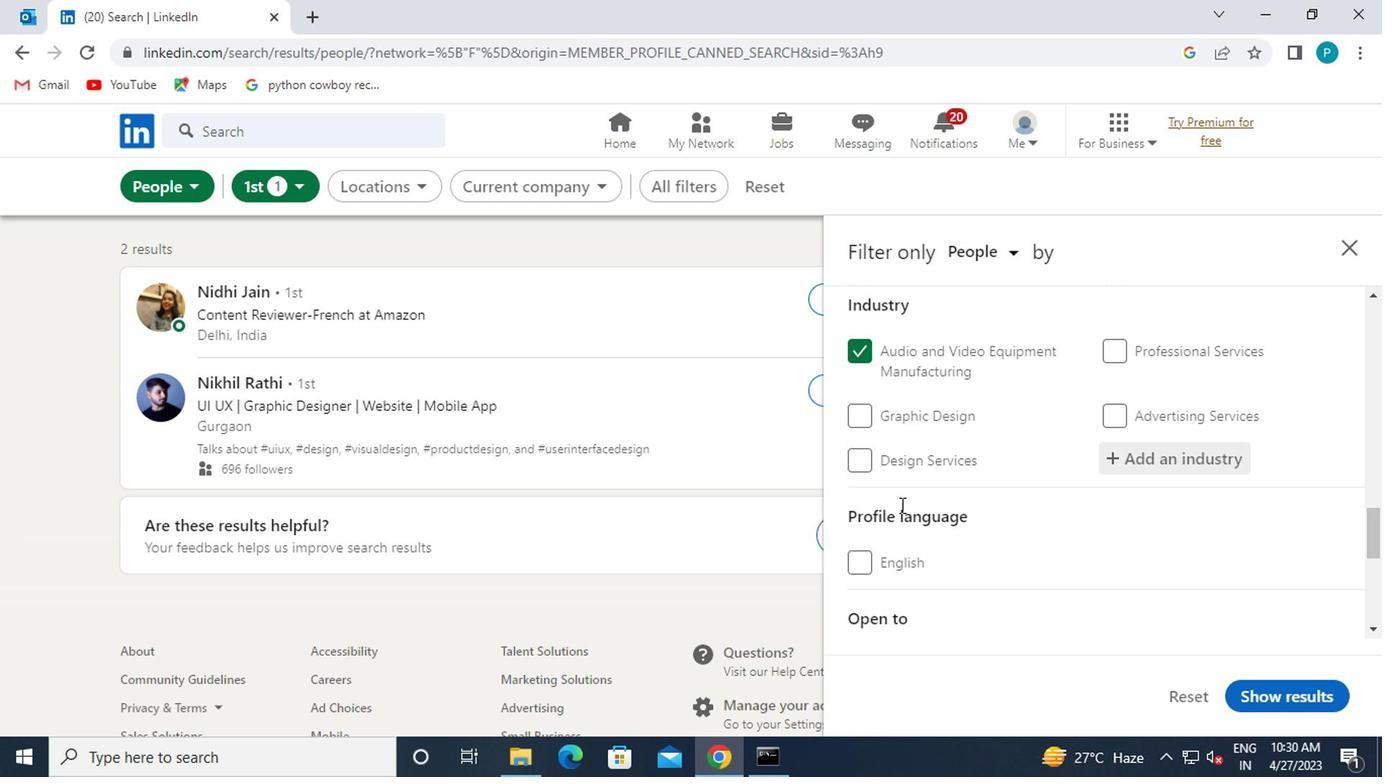 
Action: Mouse moved to (865, 357)
Screenshot: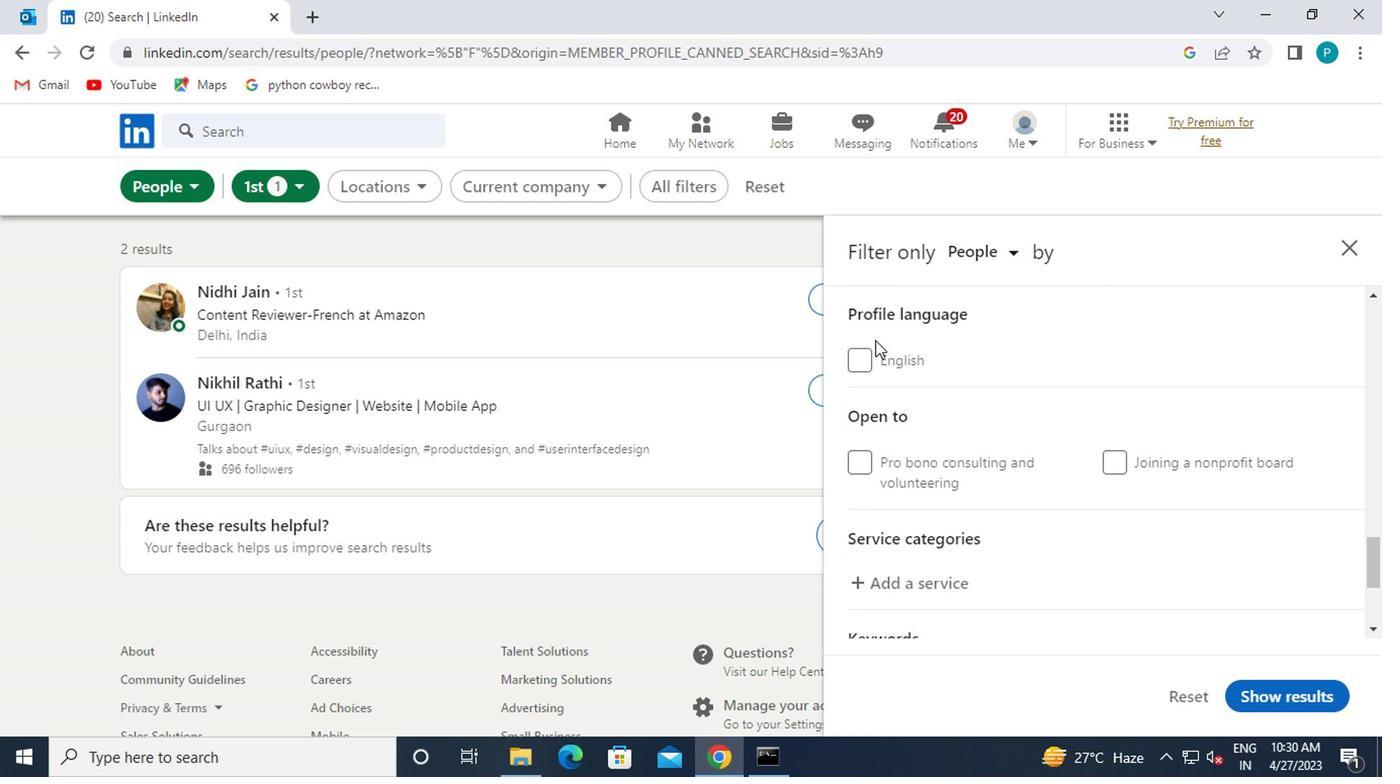 
Action: Mouse pressed left at (865, 357)
Screenshot: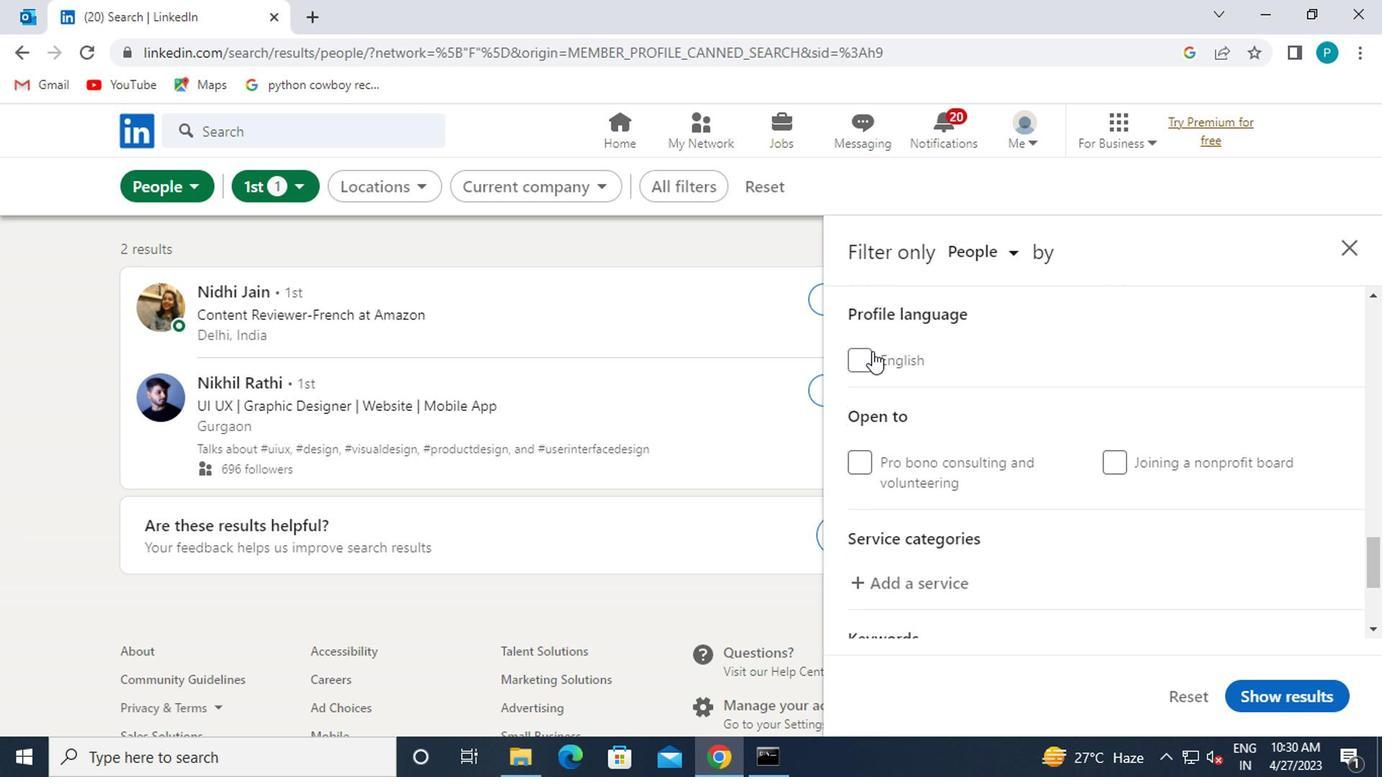 
Action: Mouse moved to (889, 448)
Screenshot: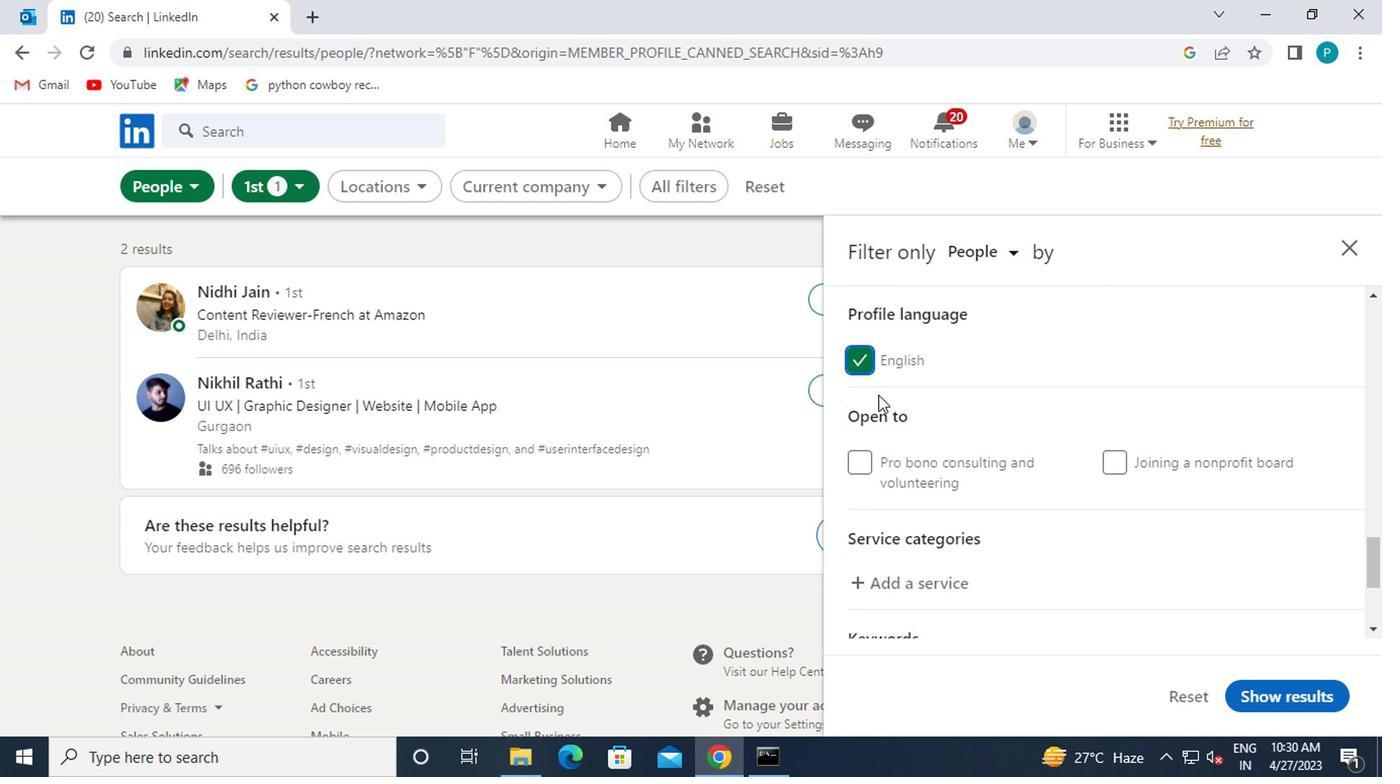
Action: Mouse scrolled (889, 447) with delta (0, 0)
Screenshot: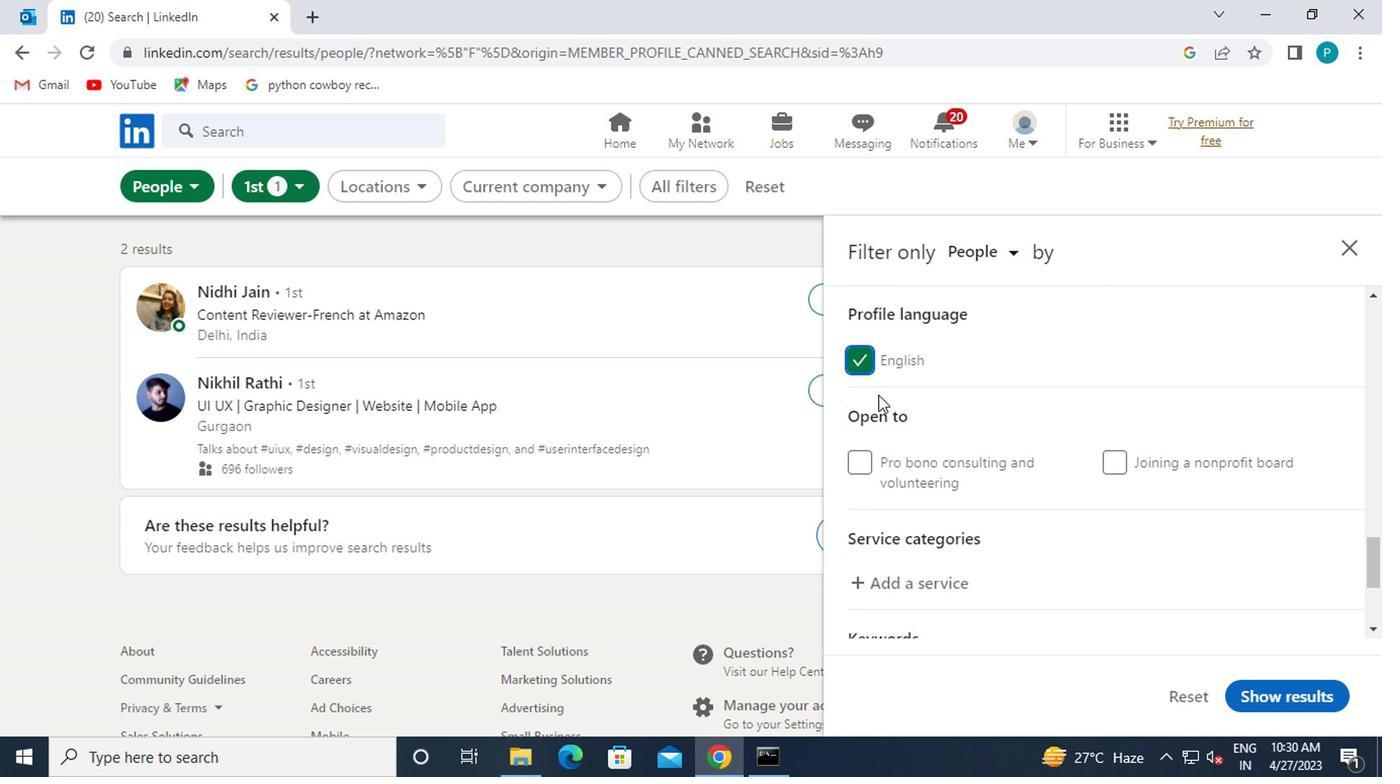 
Action: Mouse moved to (892, 473)
Screenshot: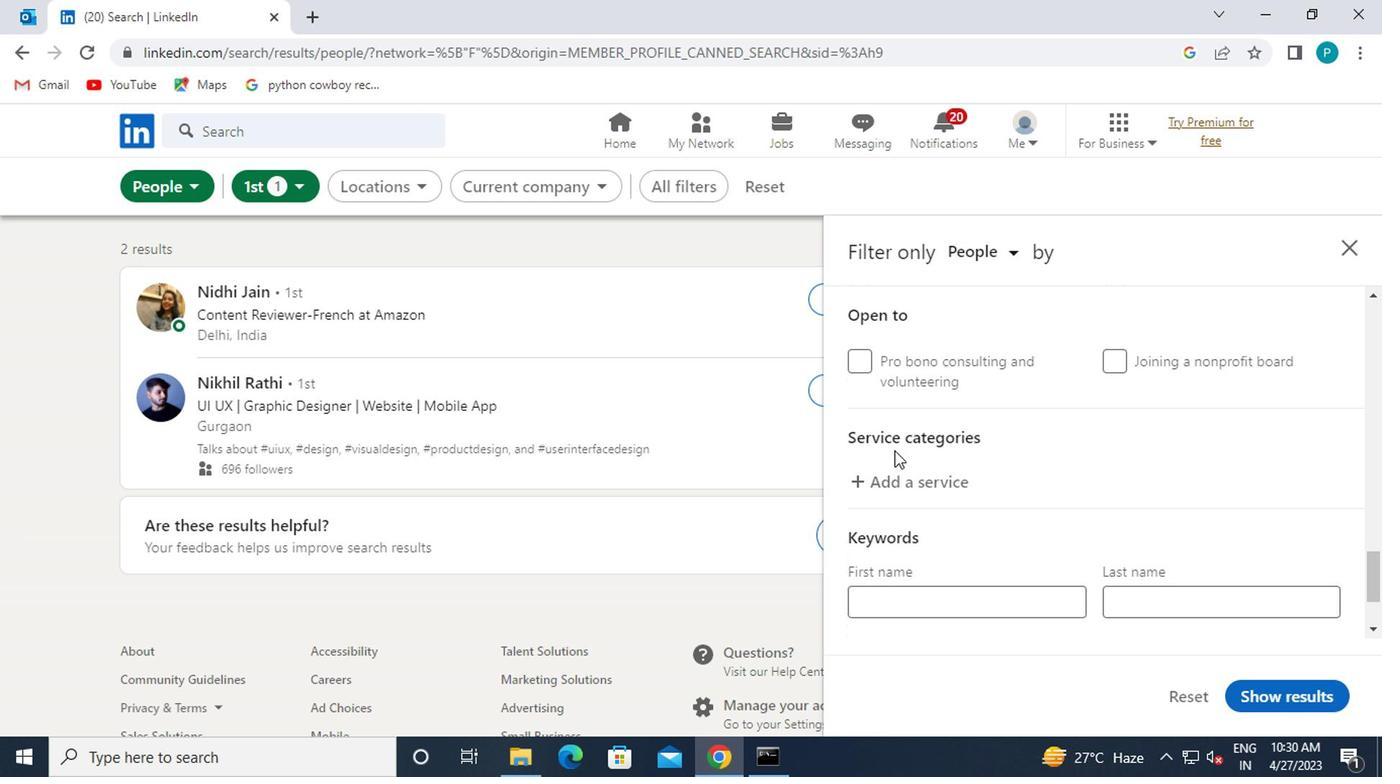 
Action: Mouse pressed left at (892, 473)
Screenshot: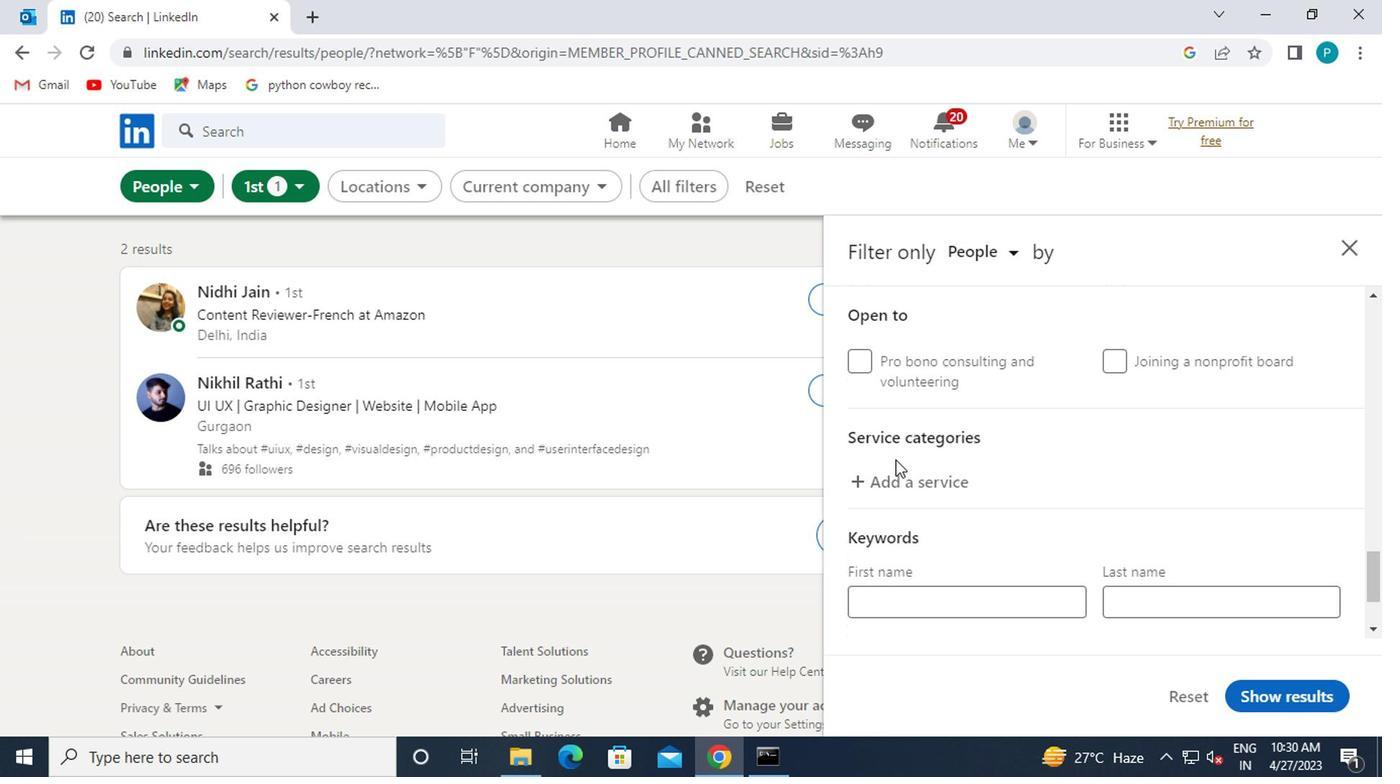 
Action: Mouse moved to (902, 483)
Screenshot: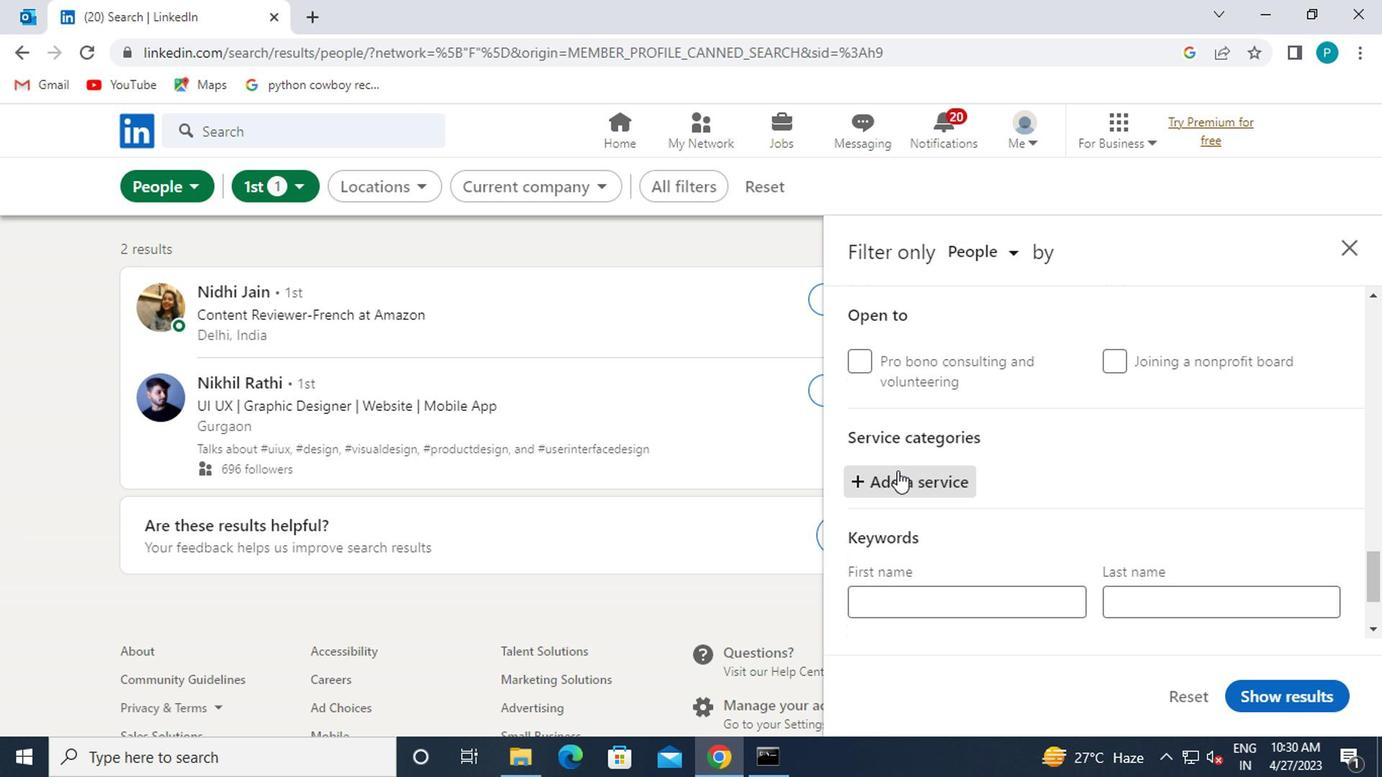 
Action: Key pressed BUS
Screenshot: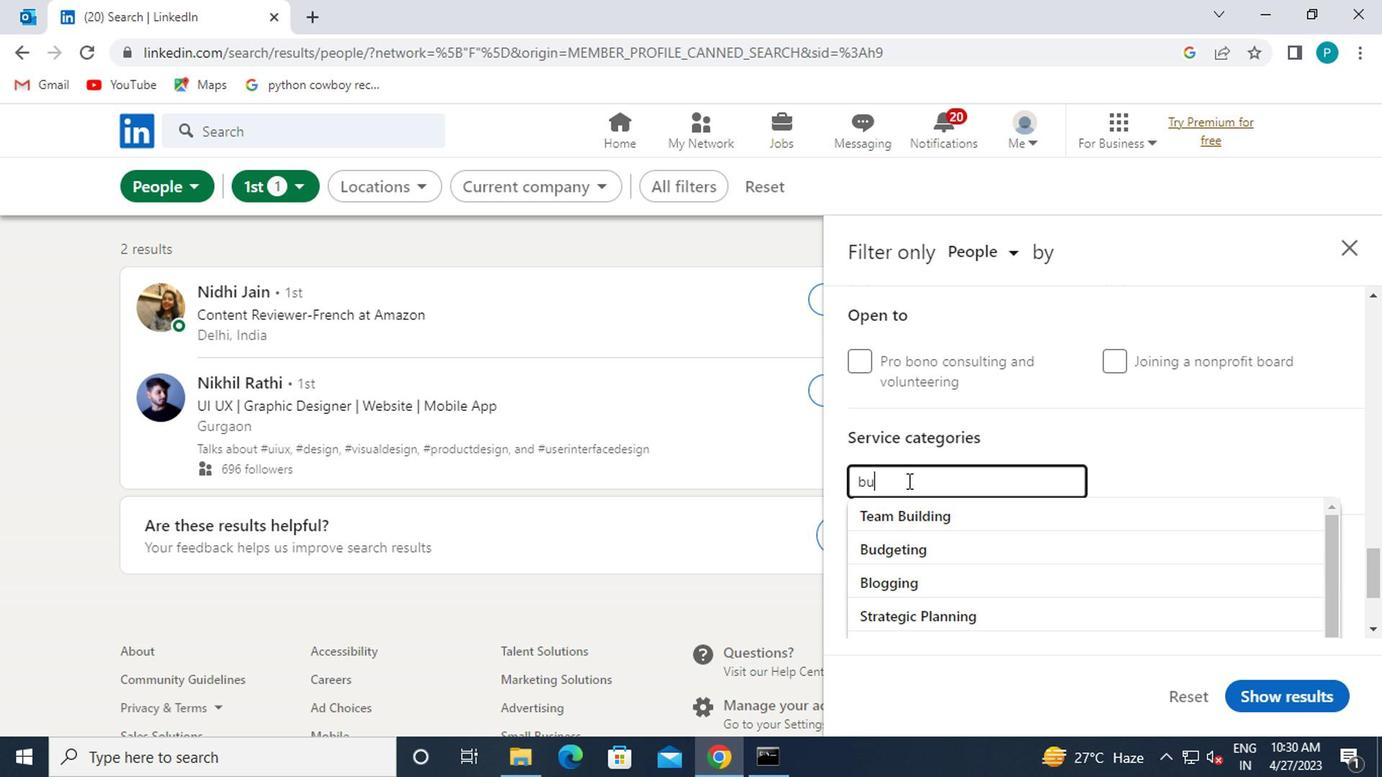 
Action: Mouse moved to (902, 585)
Screenshot: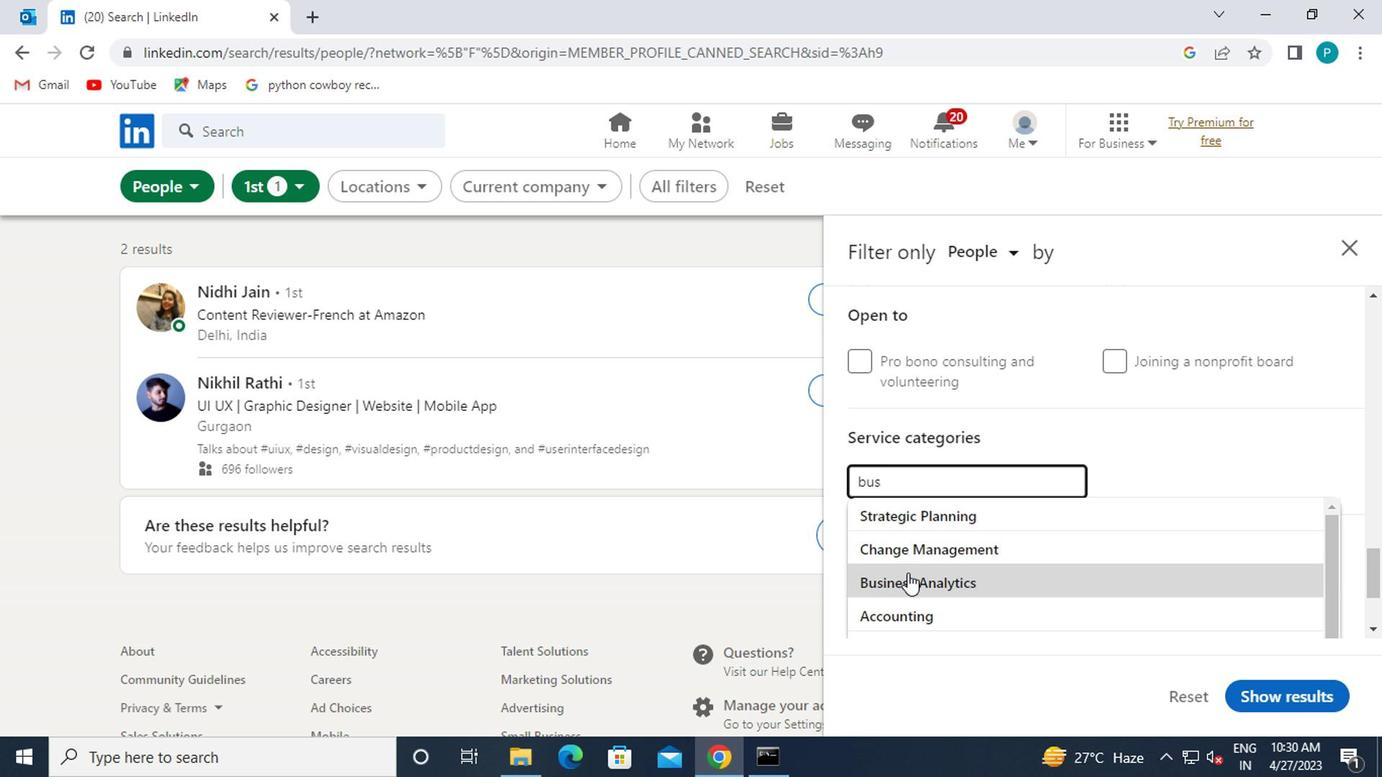 
Action: Mouse pressed left at (902, 585)
Screenshot: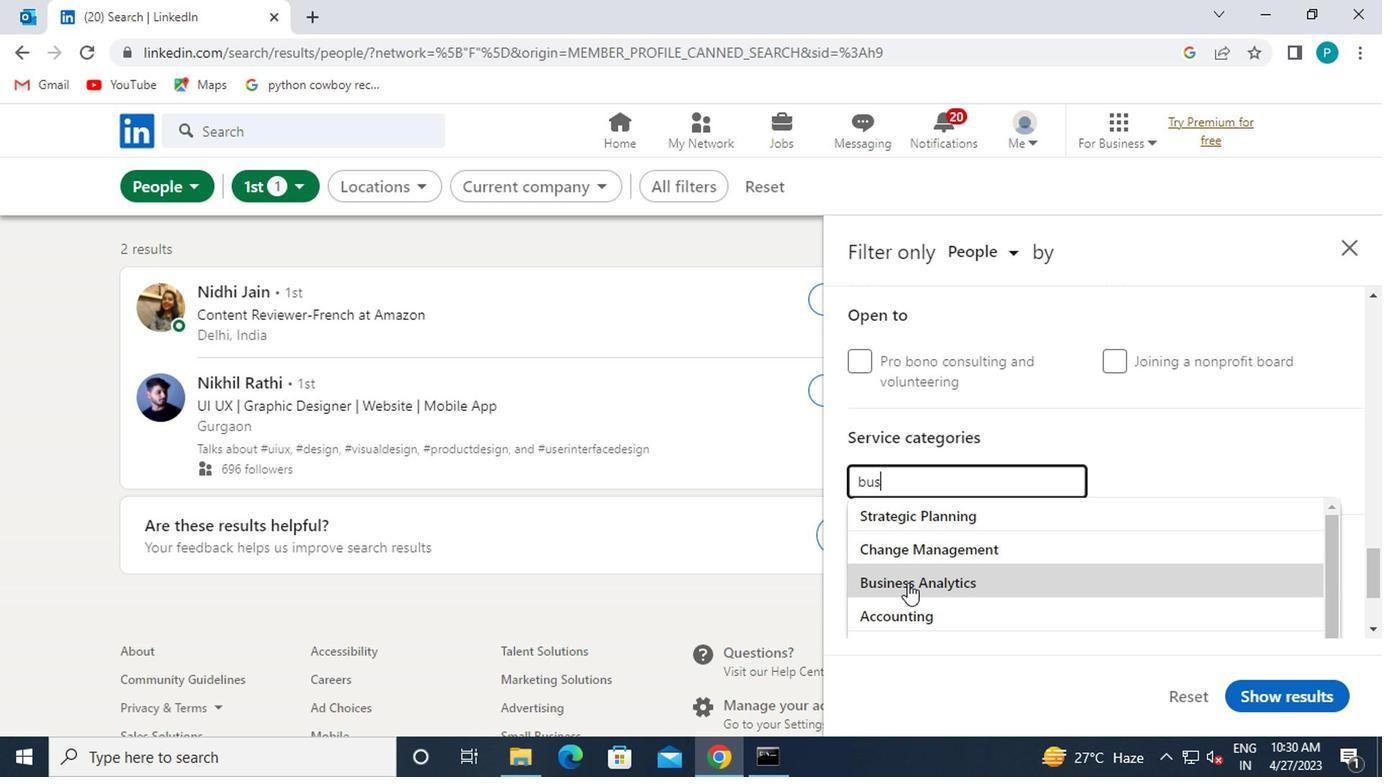
Action: Mouse scrolled (902, 584) with delta (0, 0)
Screenshot: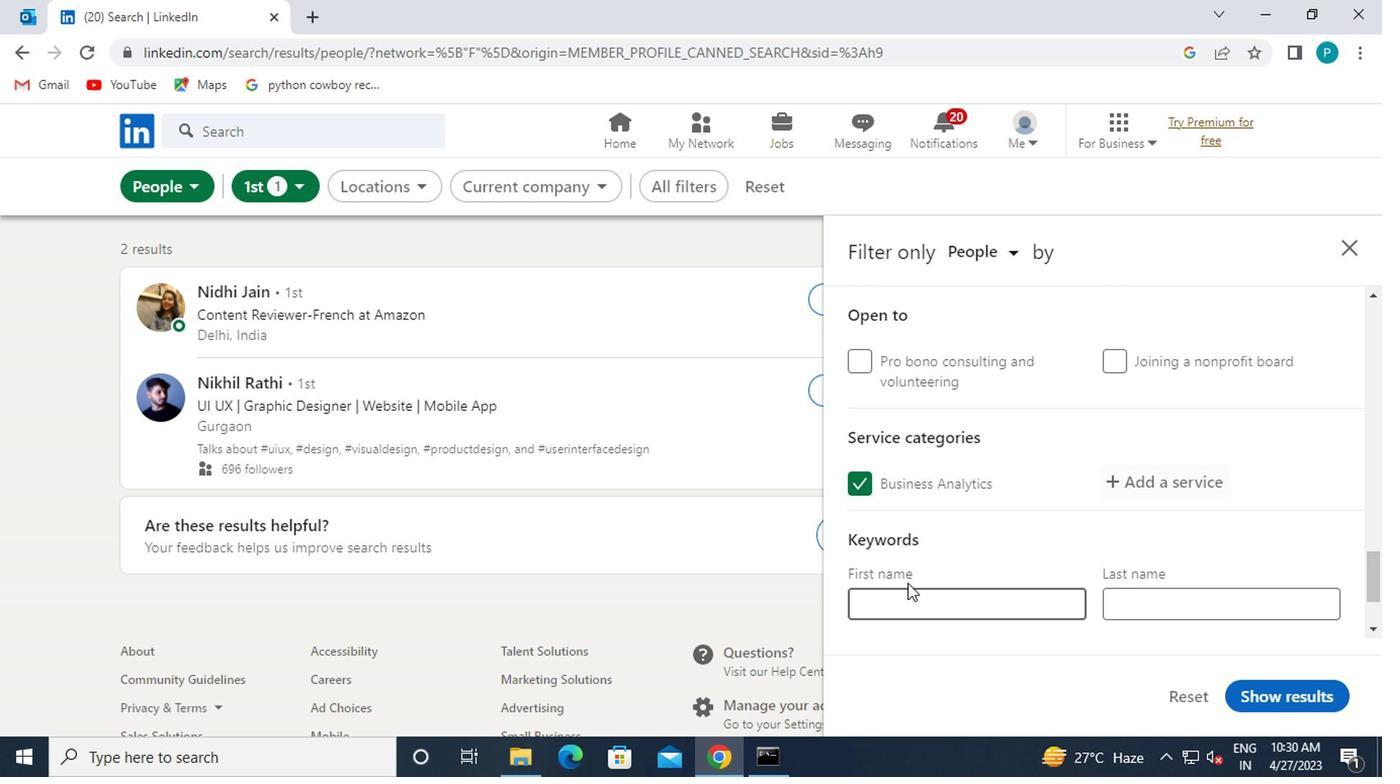 
Action: Mouse scrolled (902, 584) with delta (0, 0)
Screenshot: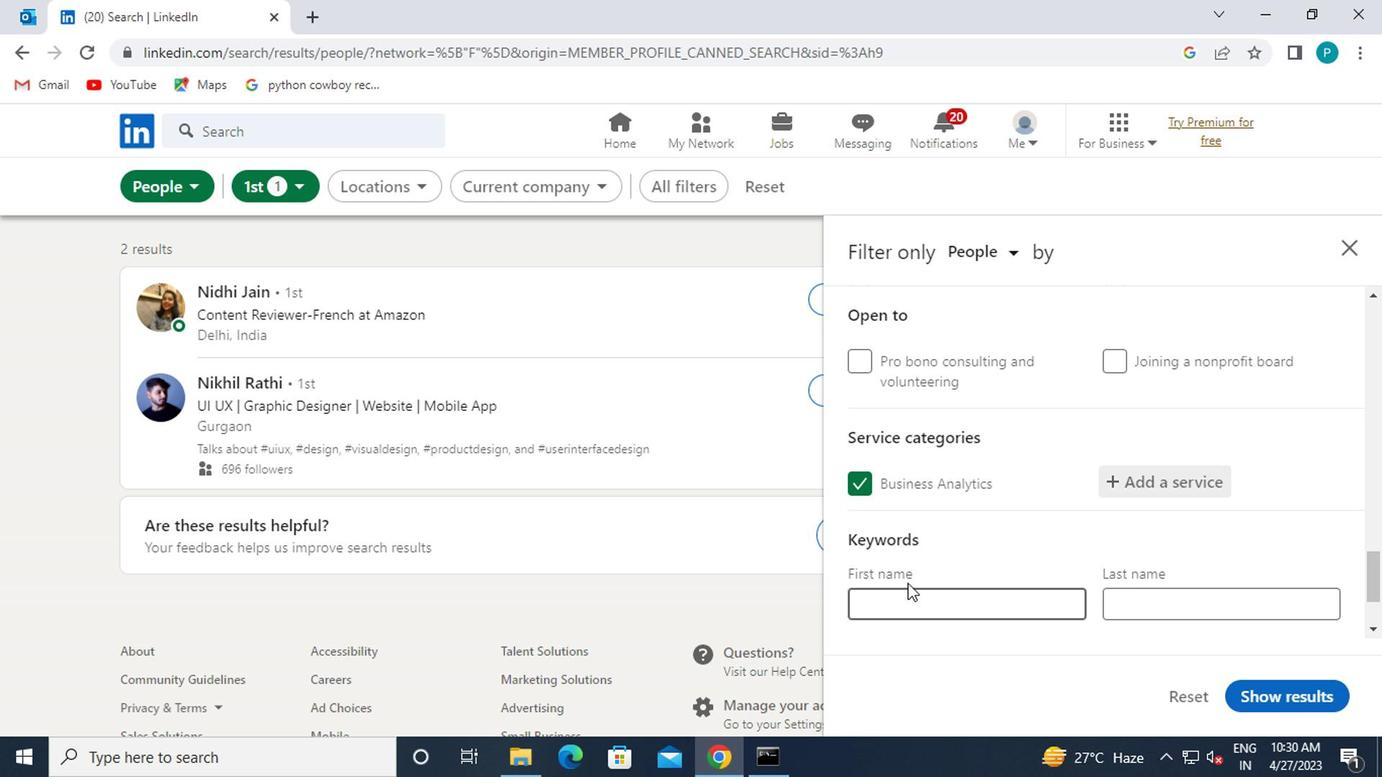 
Action: Mouse scrolled (902, 584) with delta (0, 0)
Screenshot: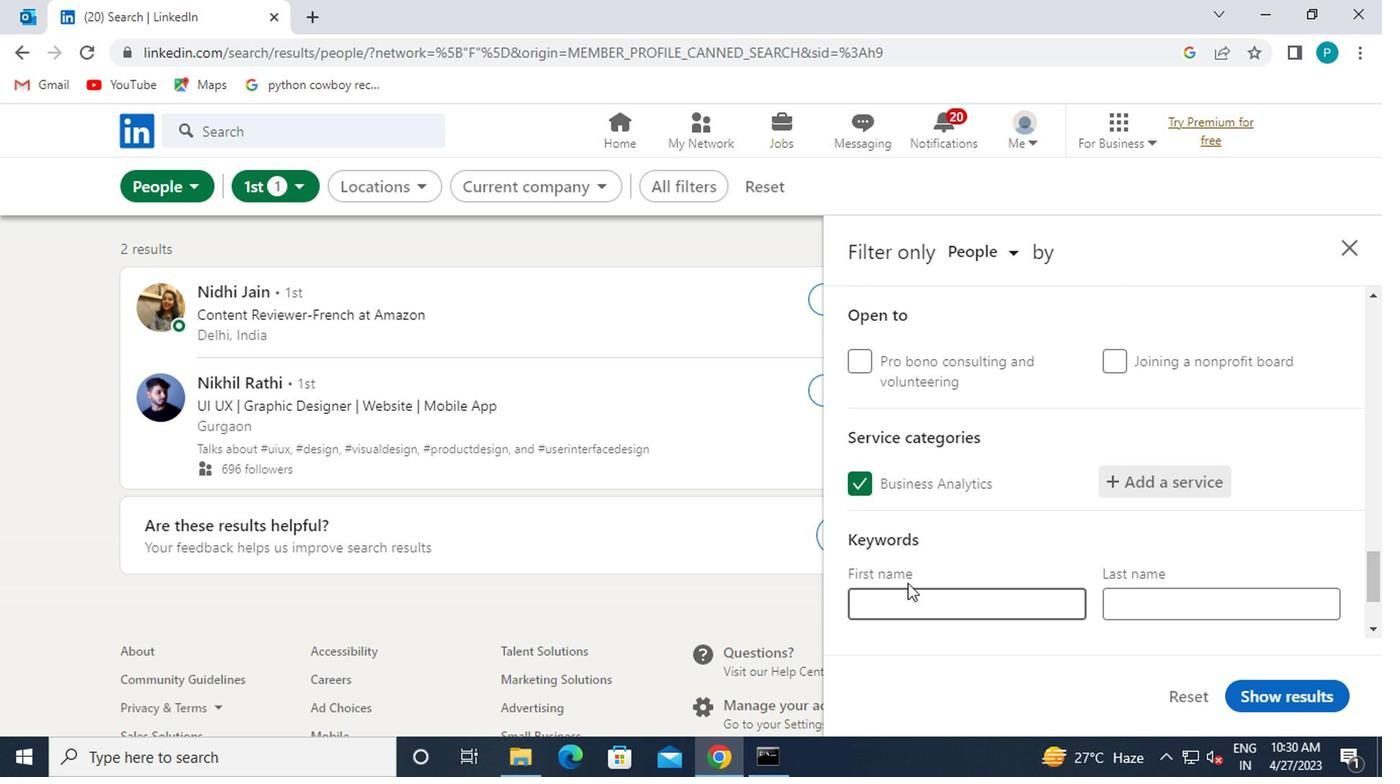 
Action: Mouse moved to (902, 553)
Screenshot: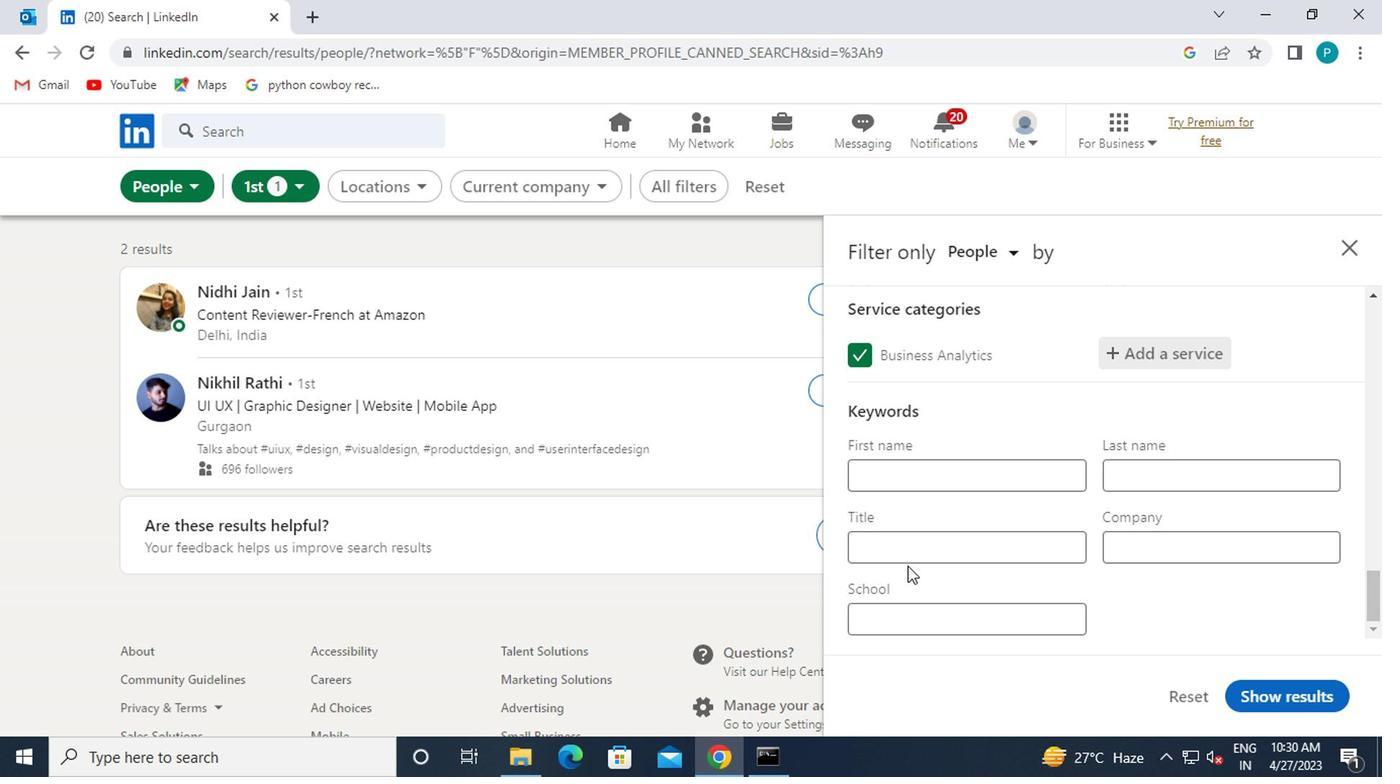 
Action: Mouse pressed left at (902, 553)
Screenshot: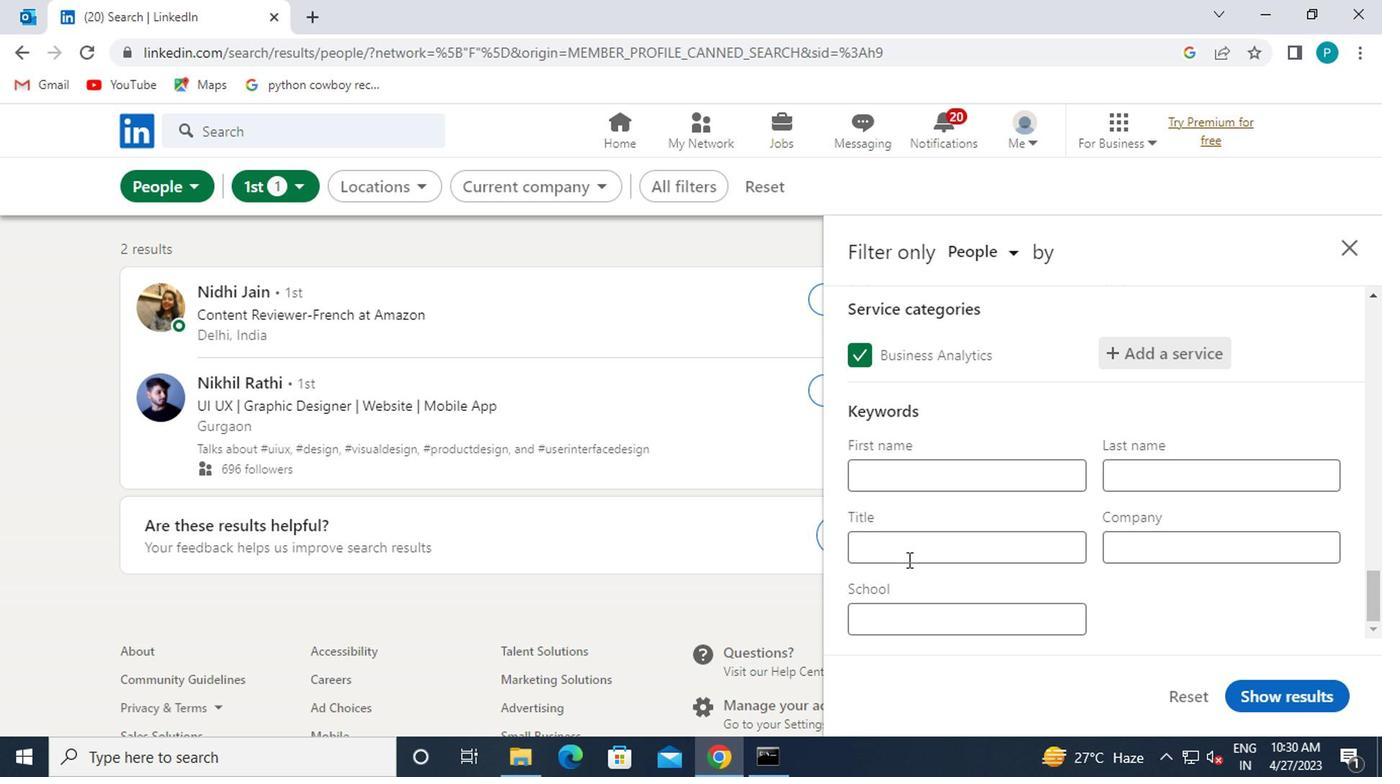 
Action: Key pressed <Key.caps_lock>I<Key.caps_lock>RON<Key.space><Key.caps_lock>W<Key.caps_lock>ORKER
Screenshot: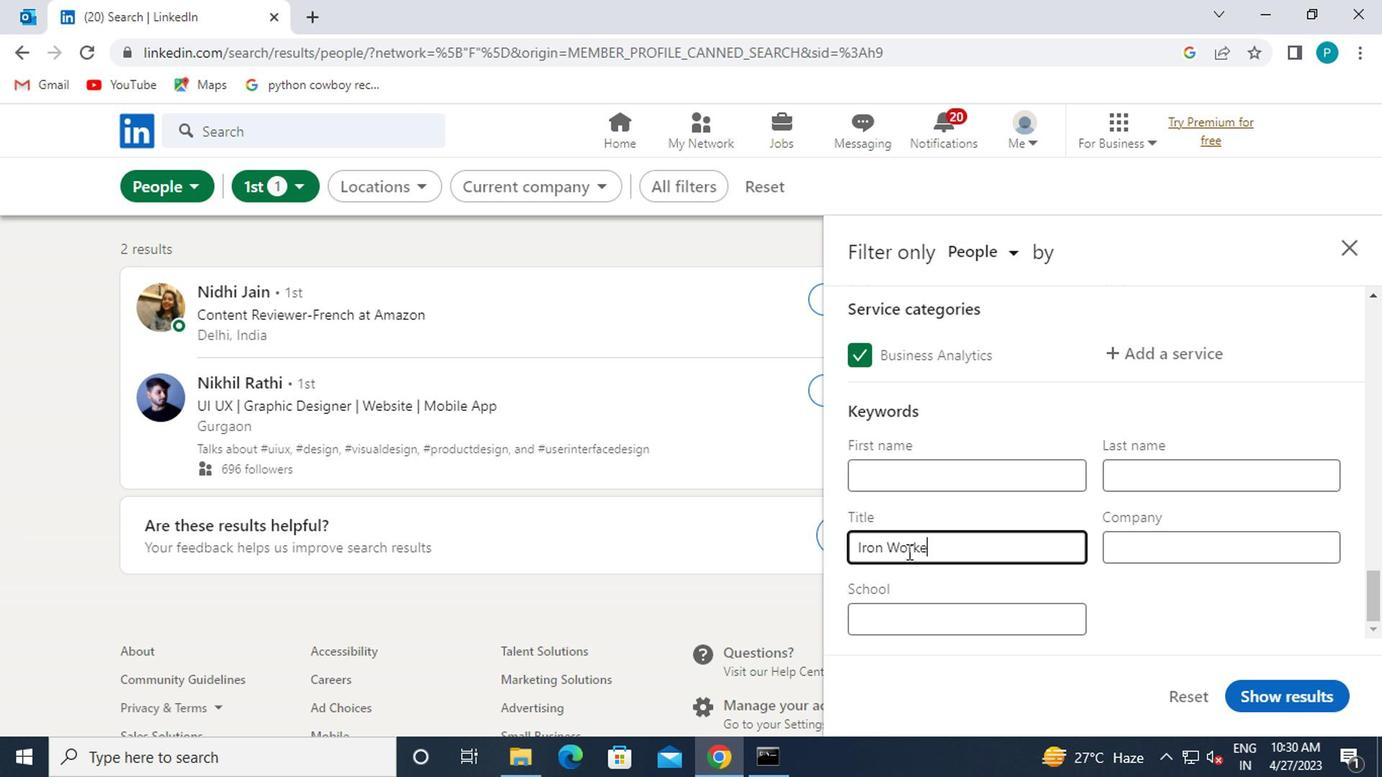 
Action: Mouse moved to (1236, 691)
Screenshot: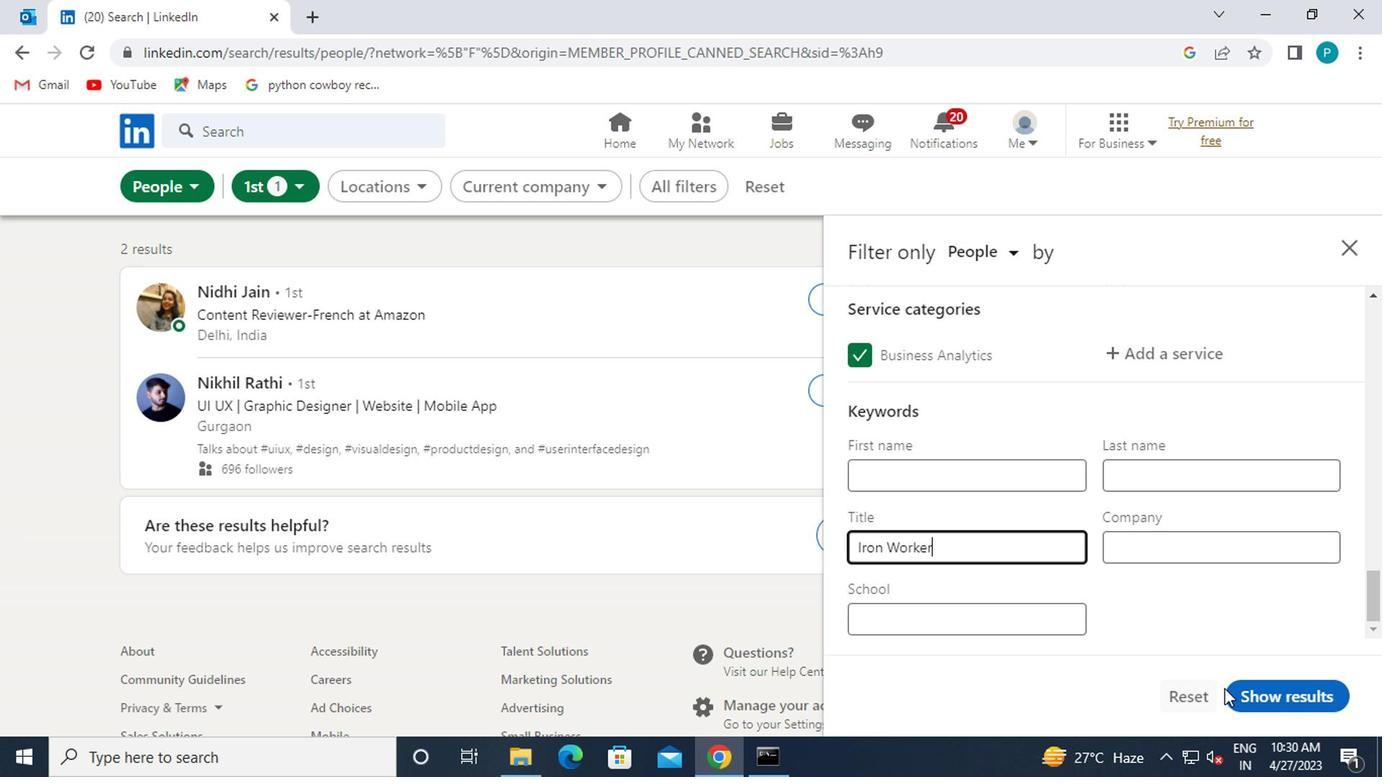 
Action: Mouse pressed left at (1236, 691)
Screenshot: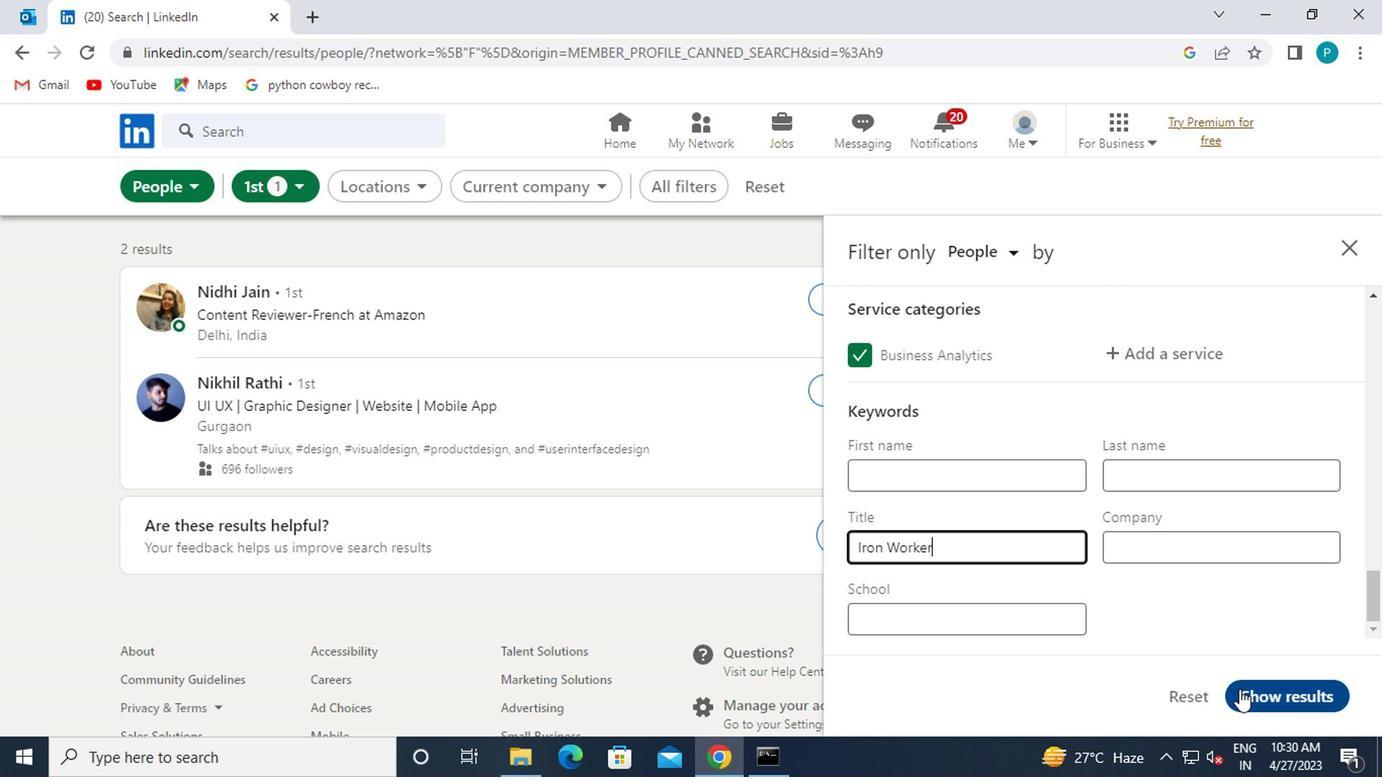 
